 Task: Add a timeline in the project AgileBolt for the epic 'User Acceptance Testing (UAT) Implementation' from 2024/02/23 to 2024/07/01. Add a timeline in the project AgileBolt for the epic 'Data Science Process Improvement' from 2023/03/08 to 2025/08/04. Add a timeline in the project AgileBolt for the epic 'Data Visualization Process Improvement' from 2024/05/18 to 2024/11/13
Action: Mouse moved to (188, 259)
Screenshot: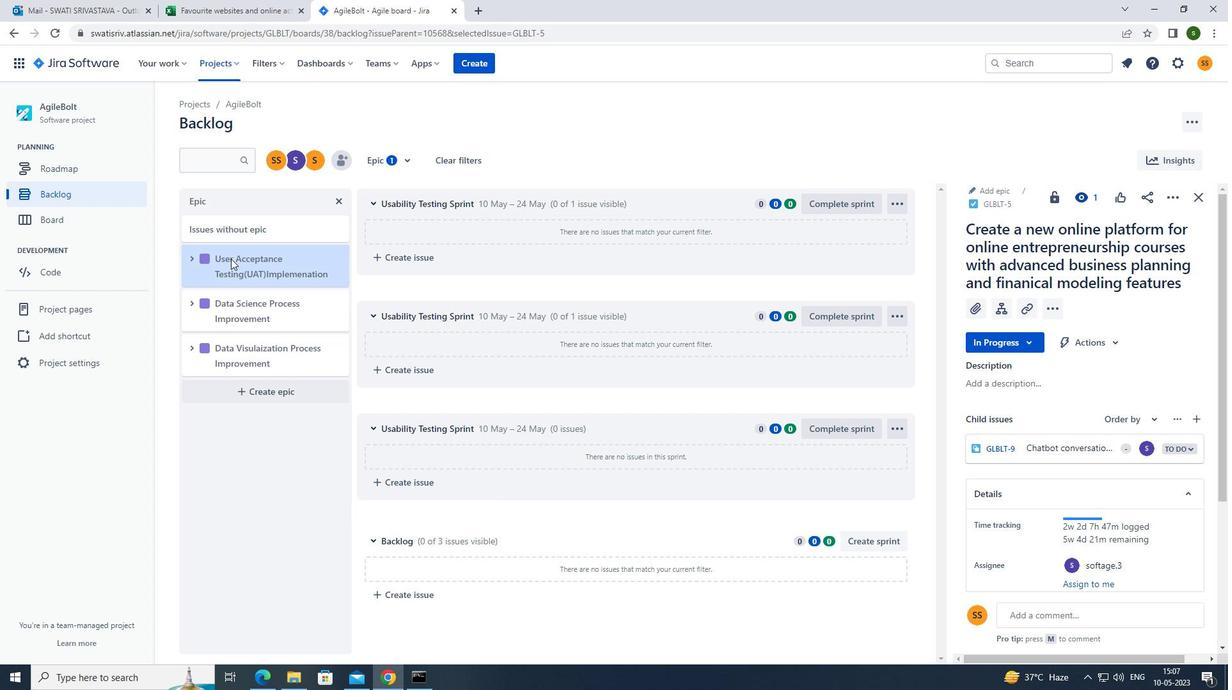 
Action: Mouse pressed left at (188, 259)
Screenshot: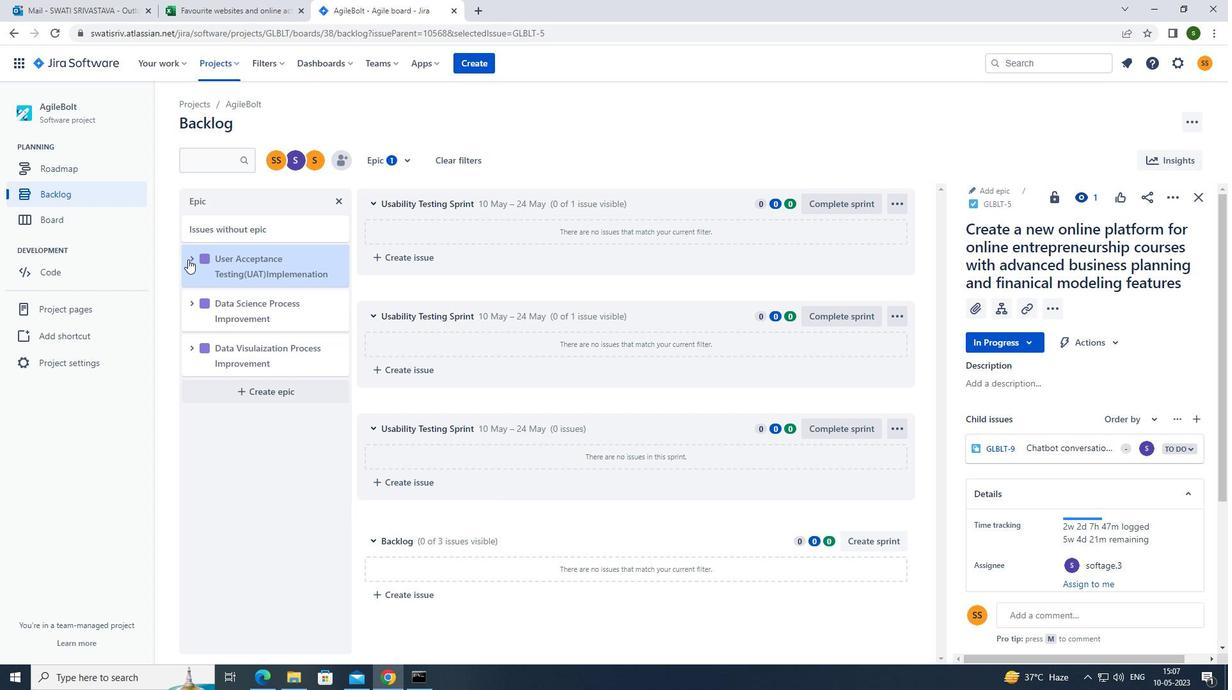 
Action: Mouse moved to (267, 379)
Screenshot: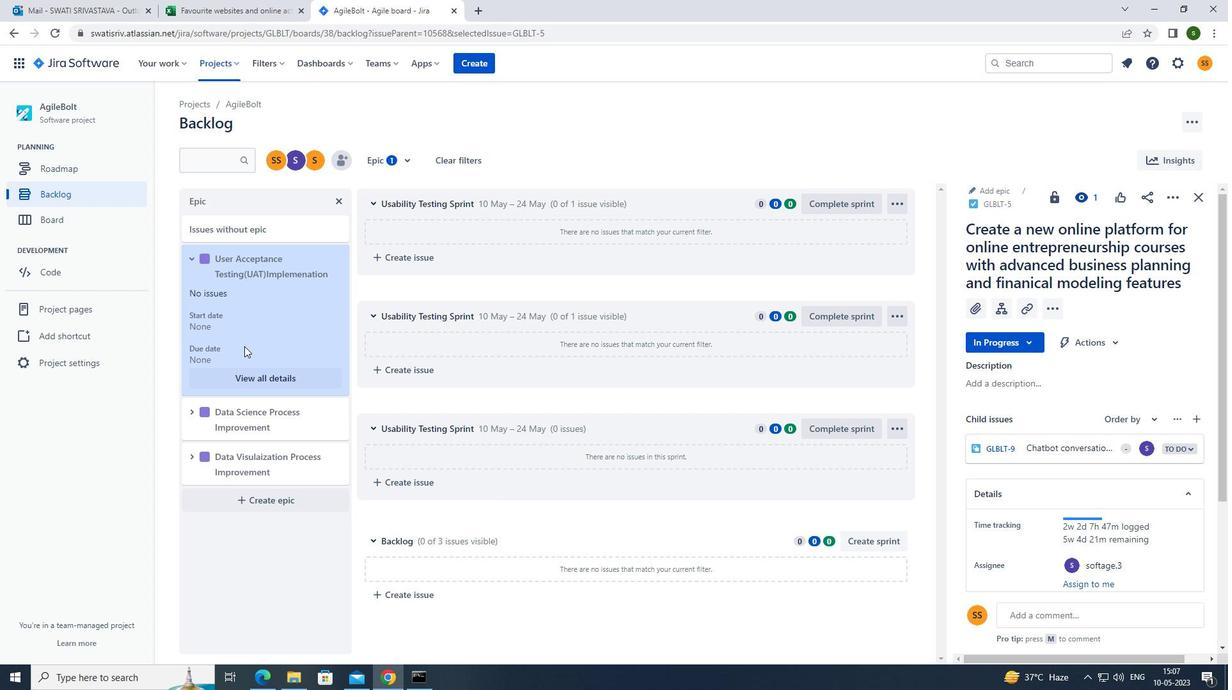 
Action: Mouse pressed left at (267, 379)
Screenshot: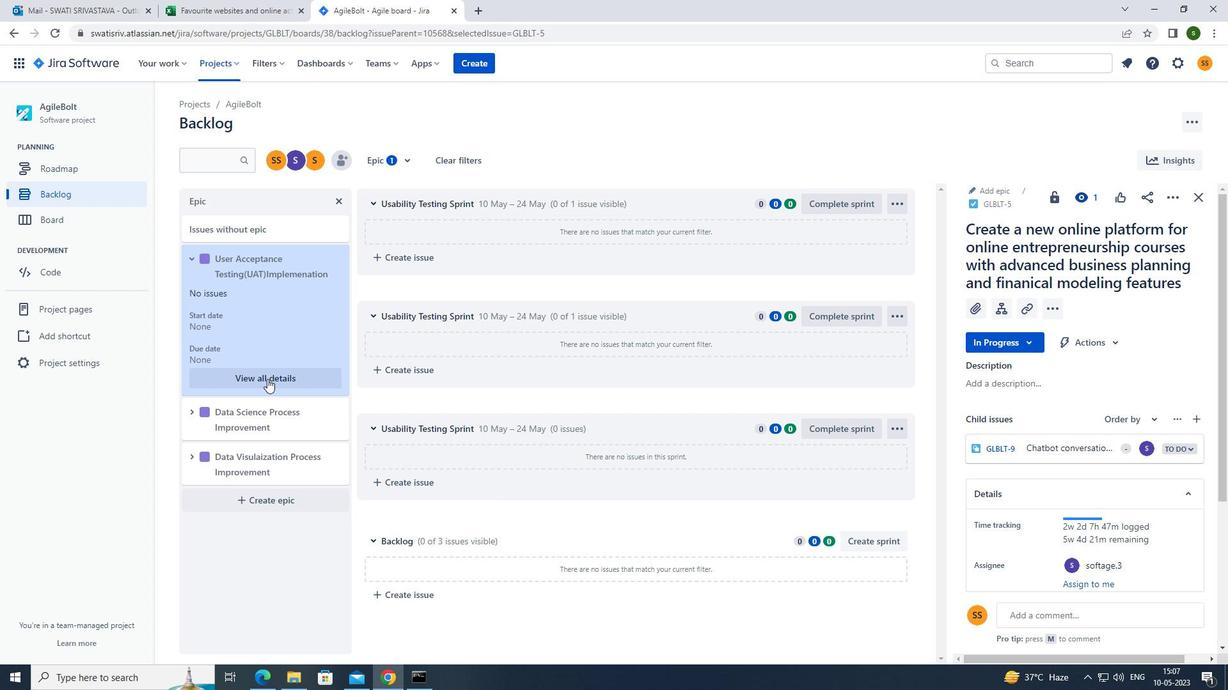 
Action: Mouse moved to (1088, 484)
Screenshot: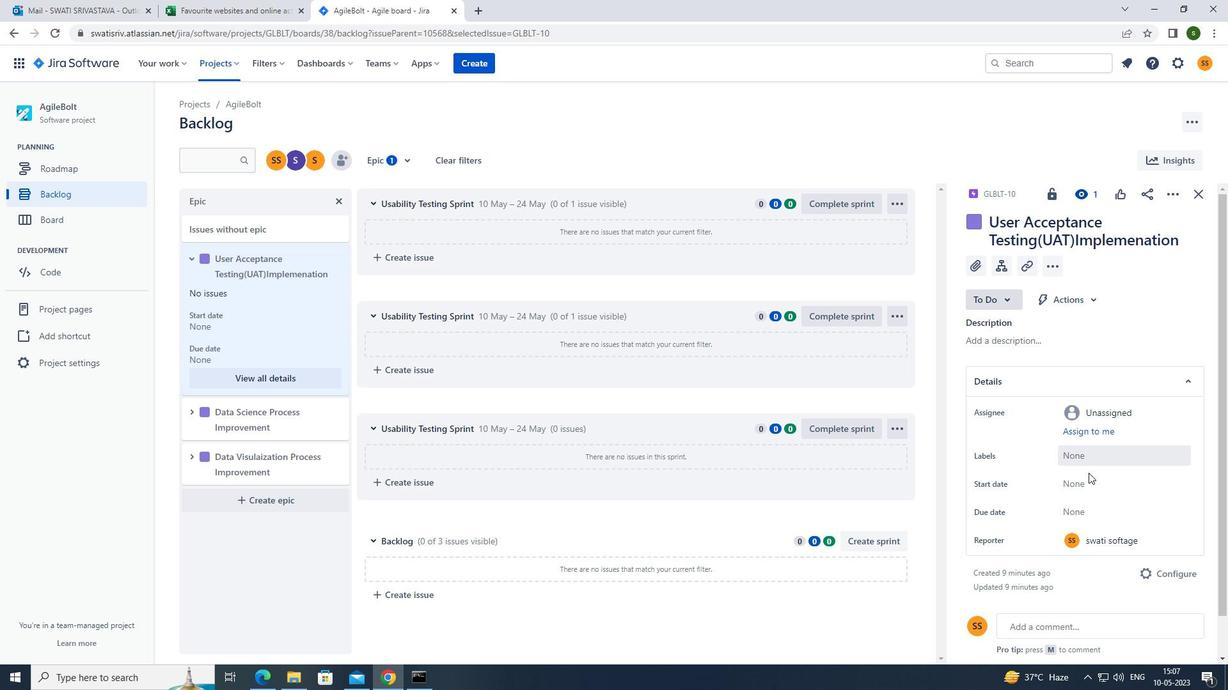 
Action: Mouse pressed left at (1088, 484)
Screenshot: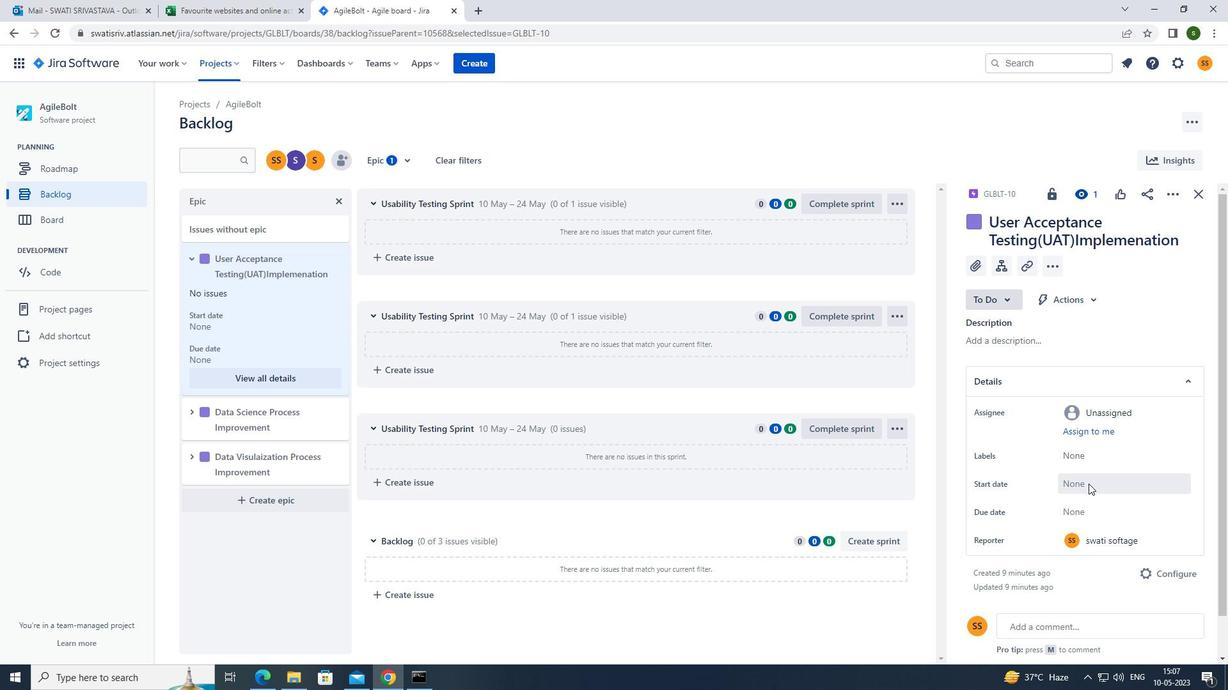 
Action: Mouse moved to (1205, 296)
Screenshot: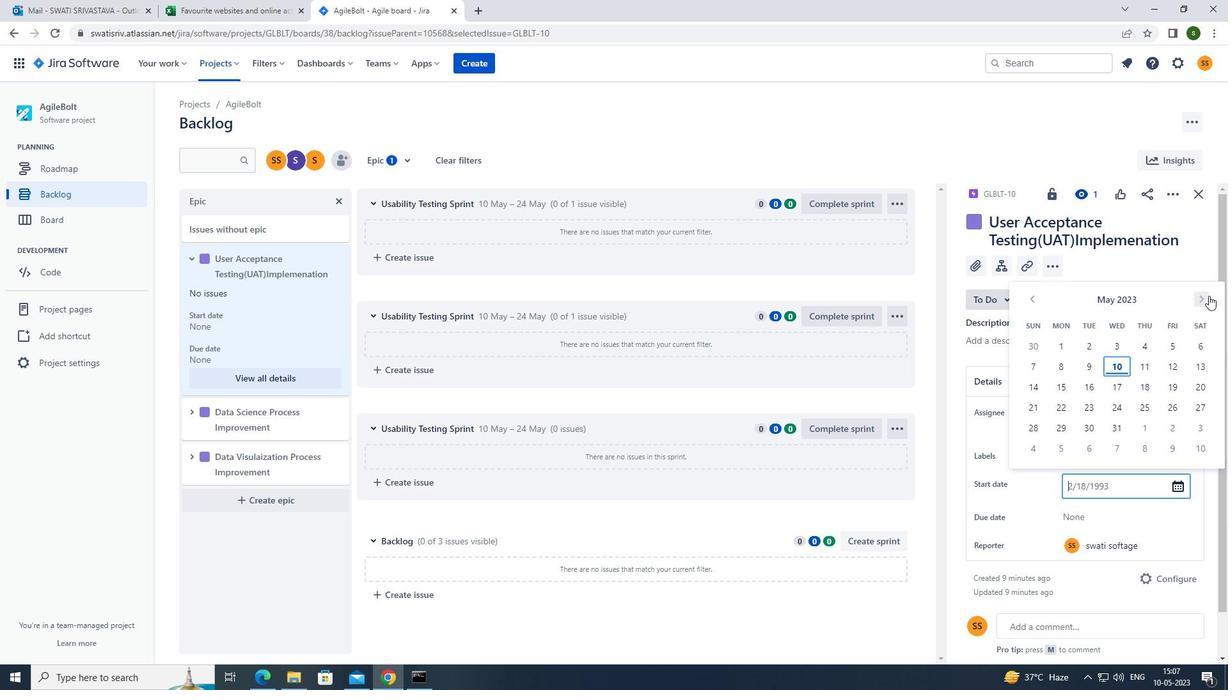 
Action: Mouse pressed left at (1205, 296)
Screenshot: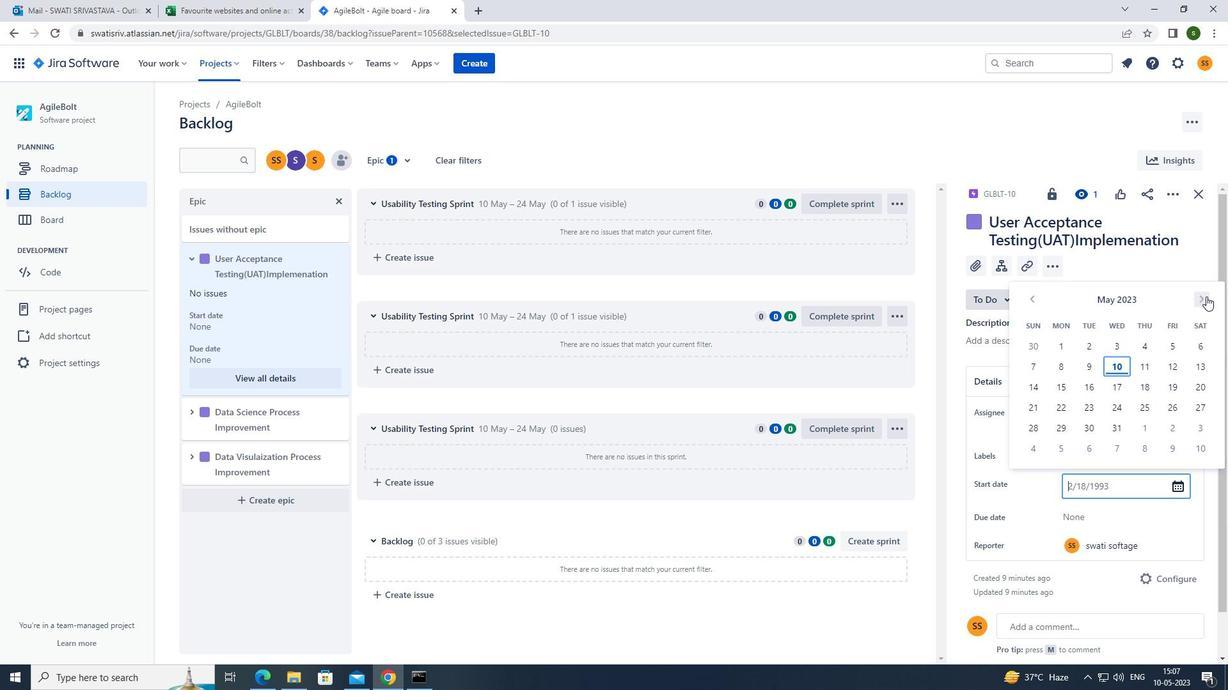 
Action: Mouse pressed left at (1205, 296)
Screenshot: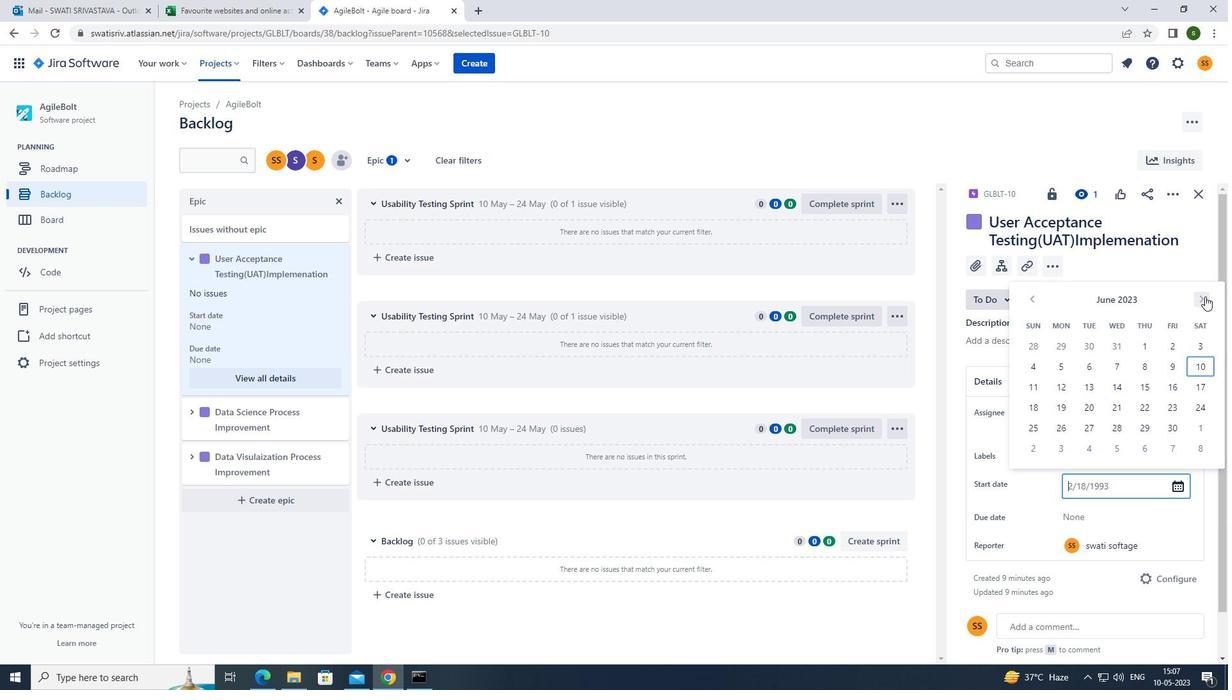 
Action: Mouse pressed left at (1205, 296)
Screenshot: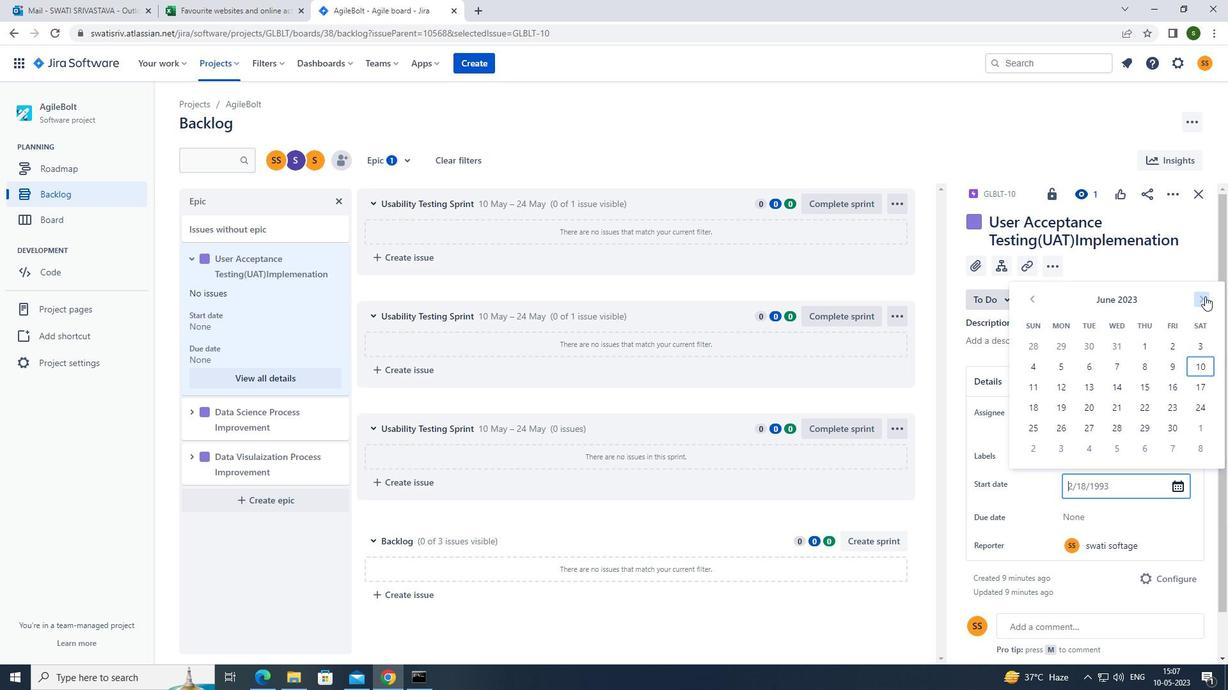 
Action: Mouse pressed left at (1205, 296)
Screenshot: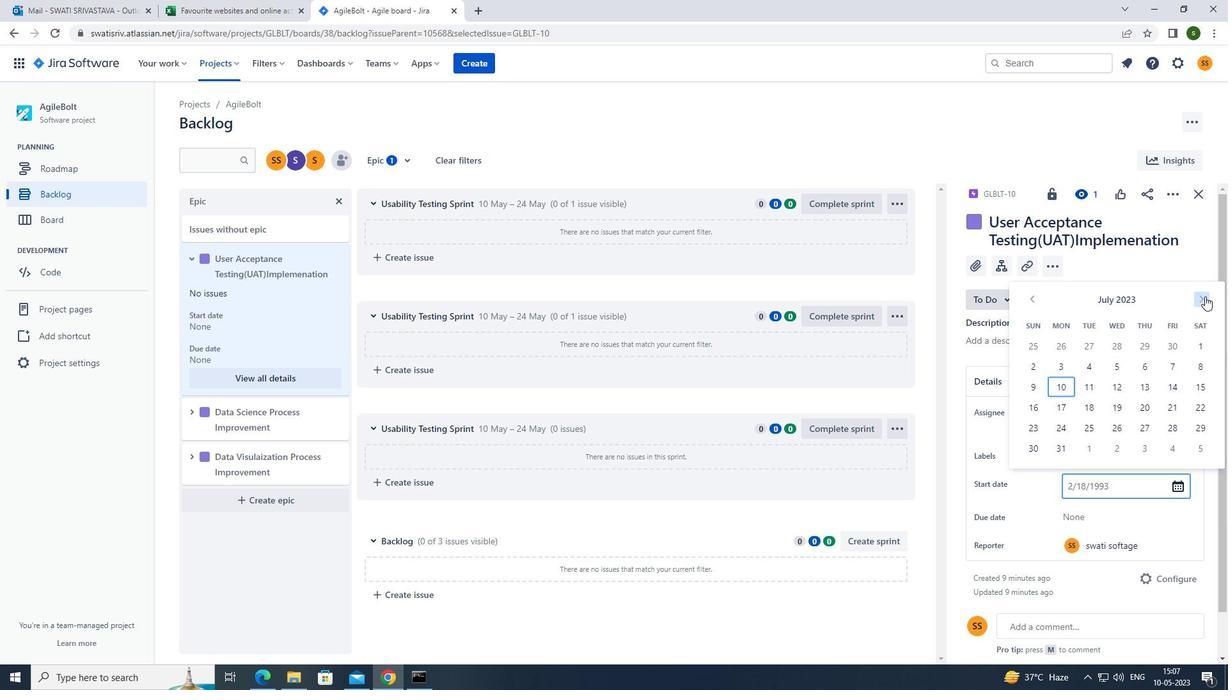 
Action: Mouse pressed left at (1205, 296)
Screenshot: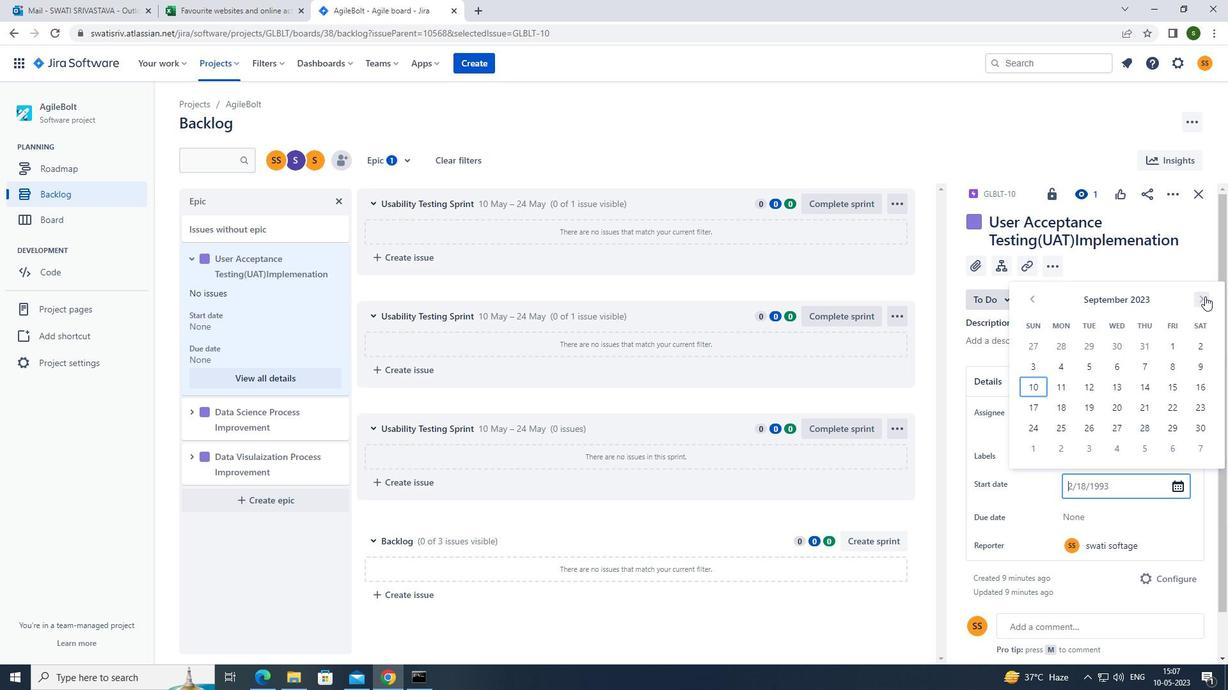 
Action: Mouse pressed left at (1205, 296)
Screenshot: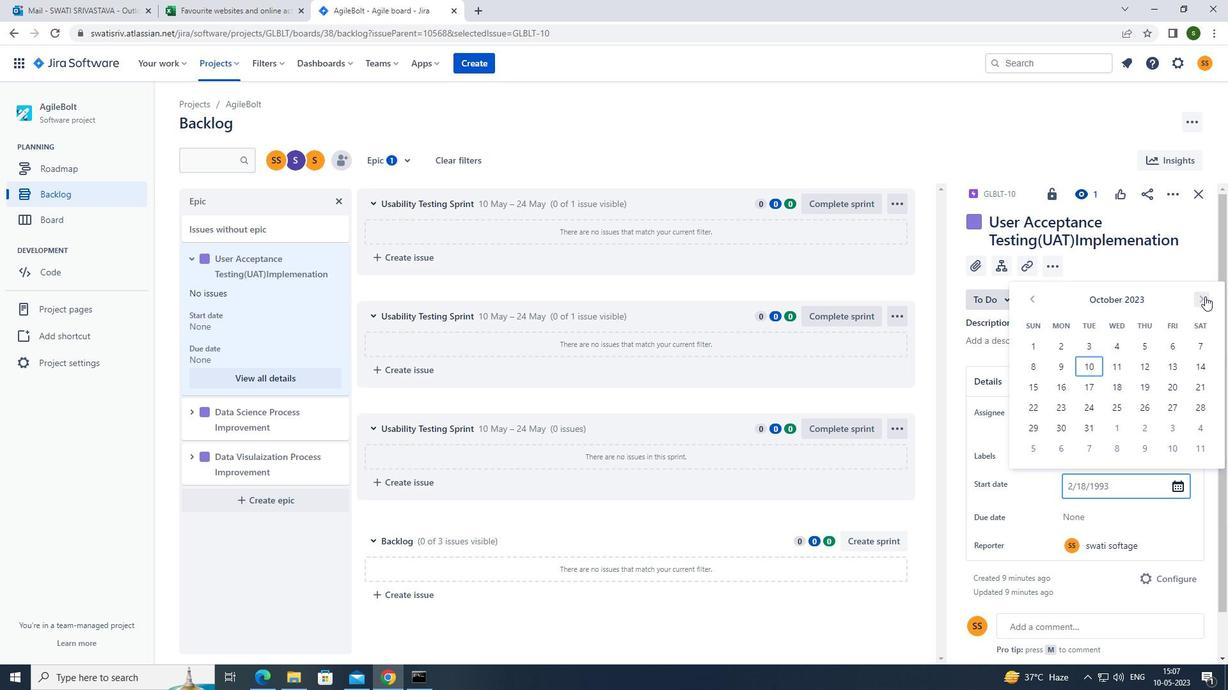 
Action: Mouse pressed left at (1205, 296)
Screenshot: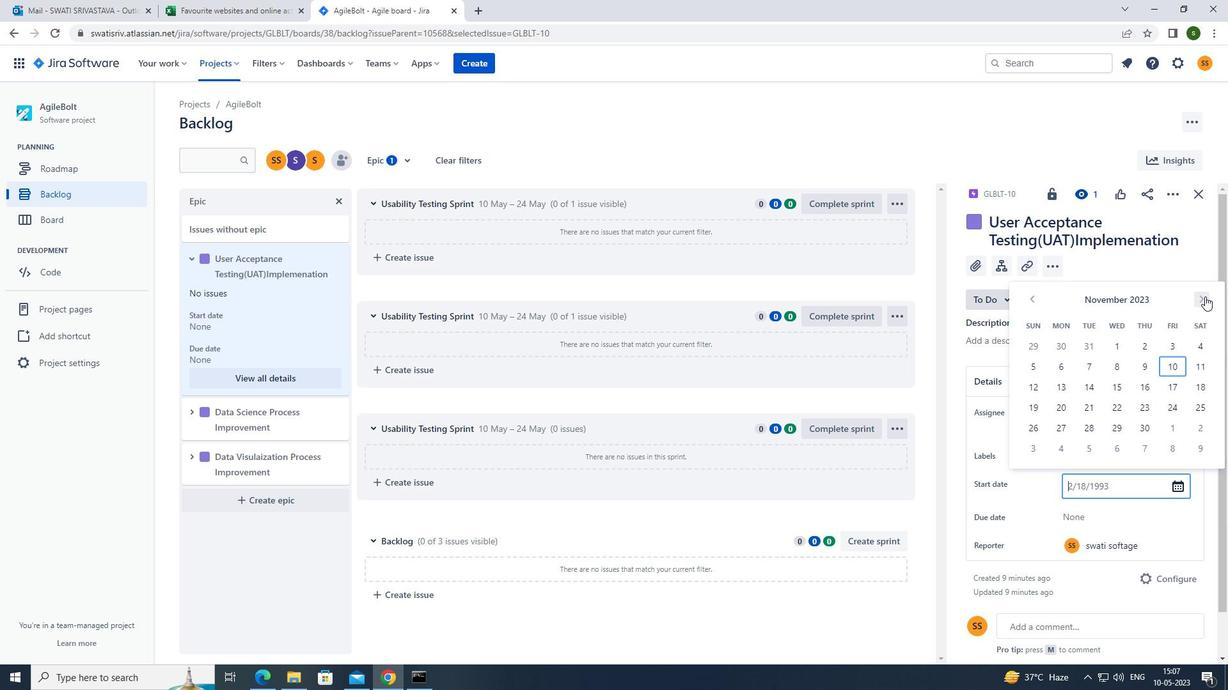 
Action: Mouse pressed left at (1205, 296)
Screenshot: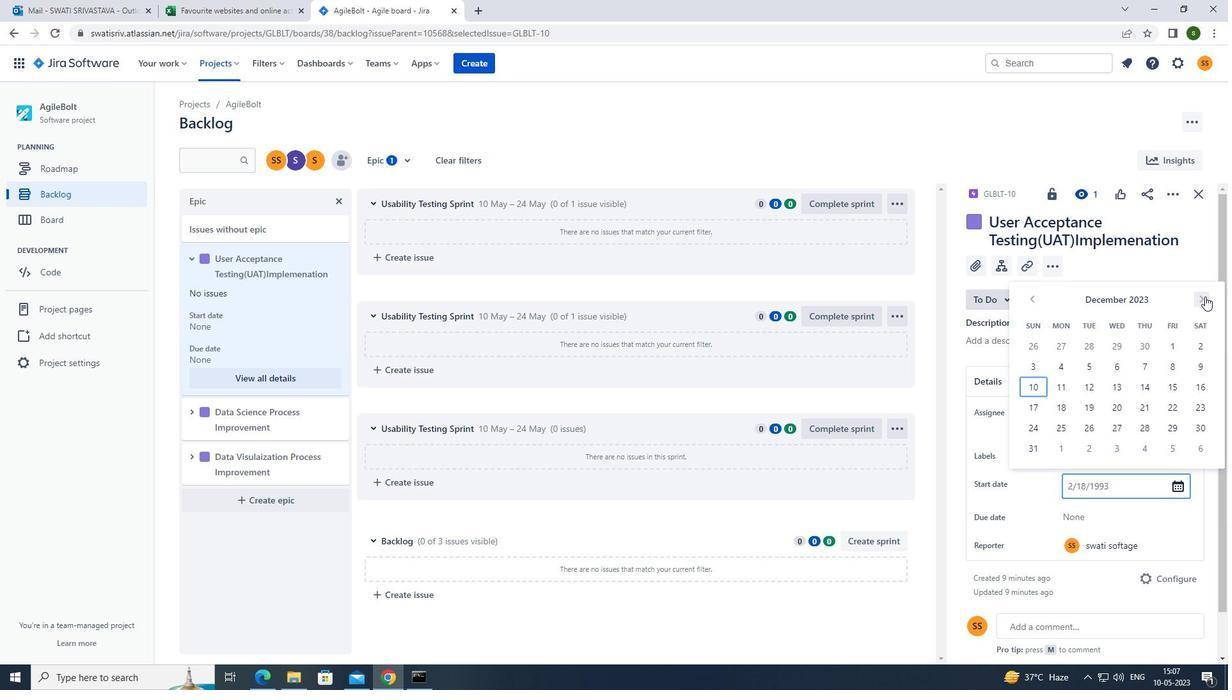
Action: Mouse pressed left at (1205, 296)
Screenshot: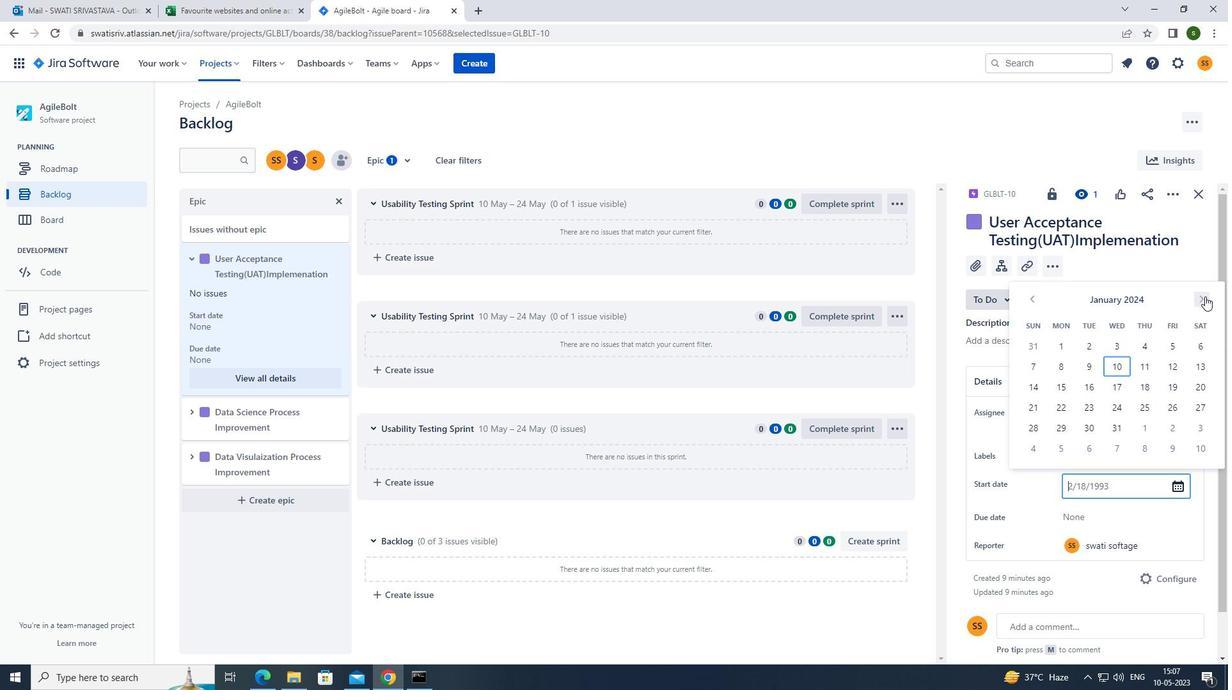 
Action: Mouse moved to (1171, 406)
Screenshot: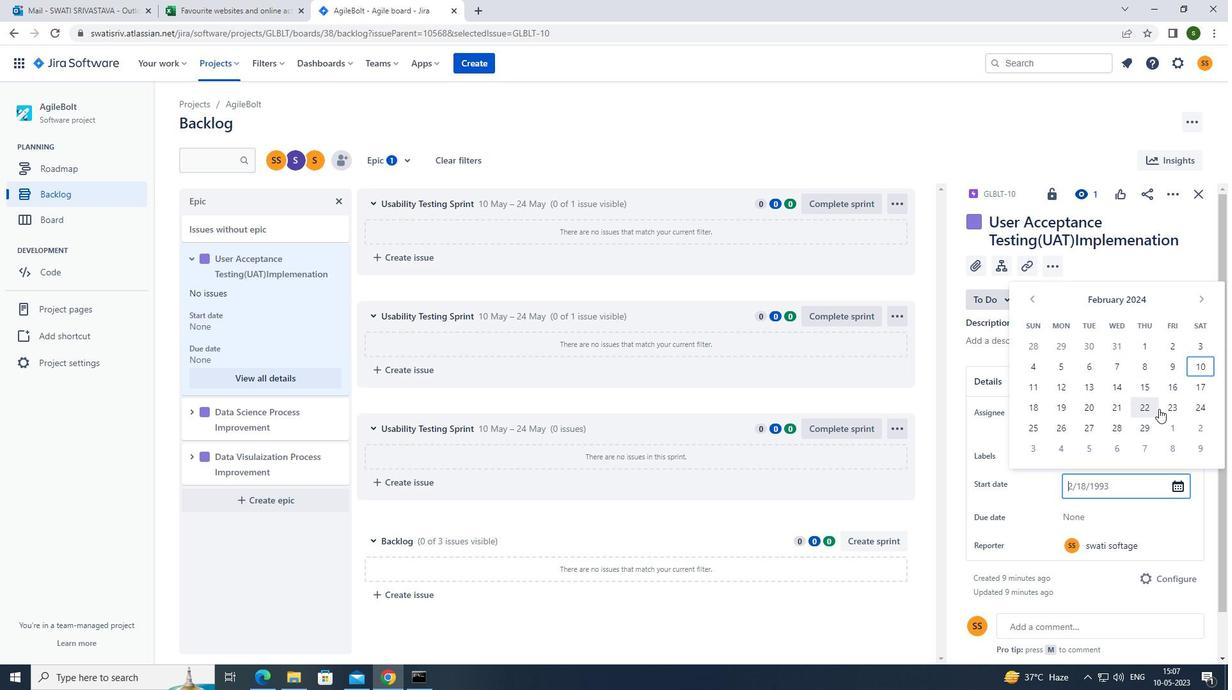 
Action: Mouse pressed left at (1171, 406)
Screenshot: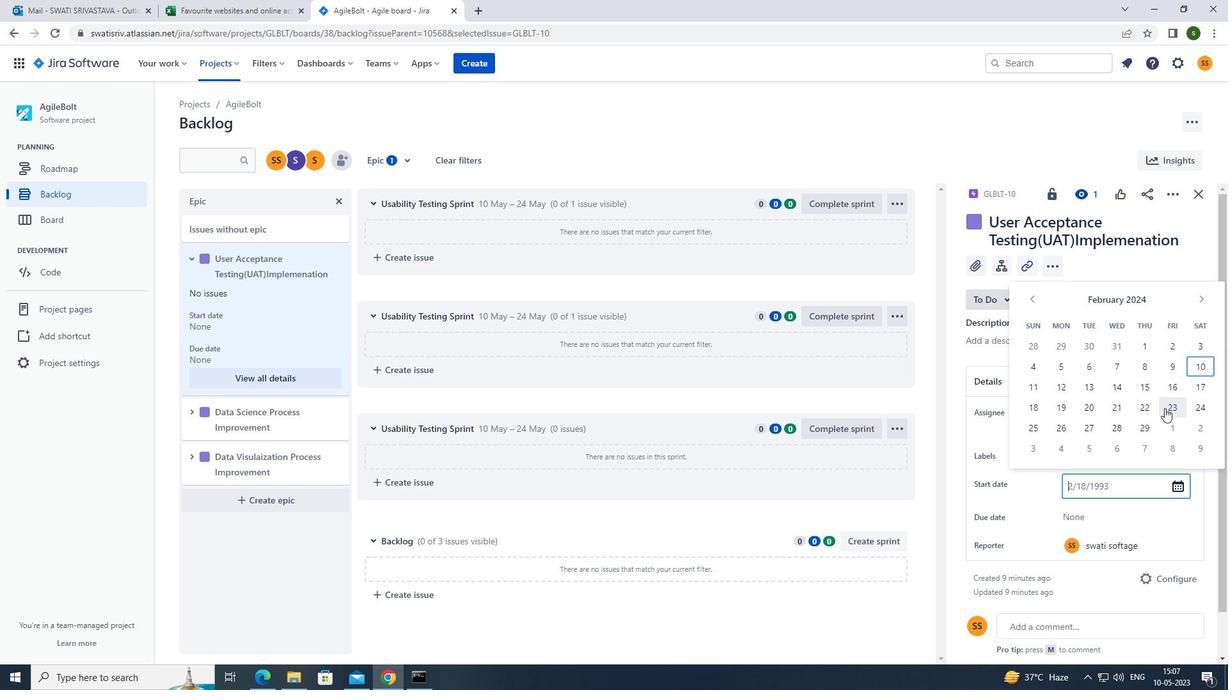 
Action: Mouse moved to (1077, 518)
Screenshot: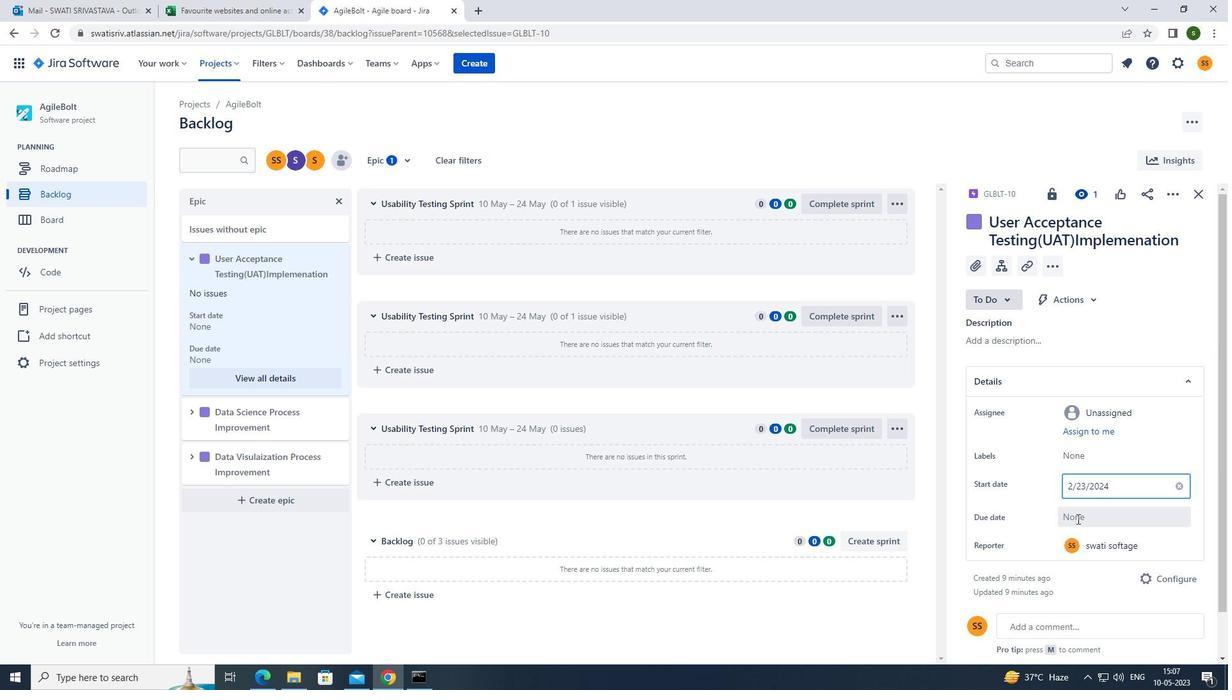 
Action: Mouse pressed left at (1077, 518)
Screenshot: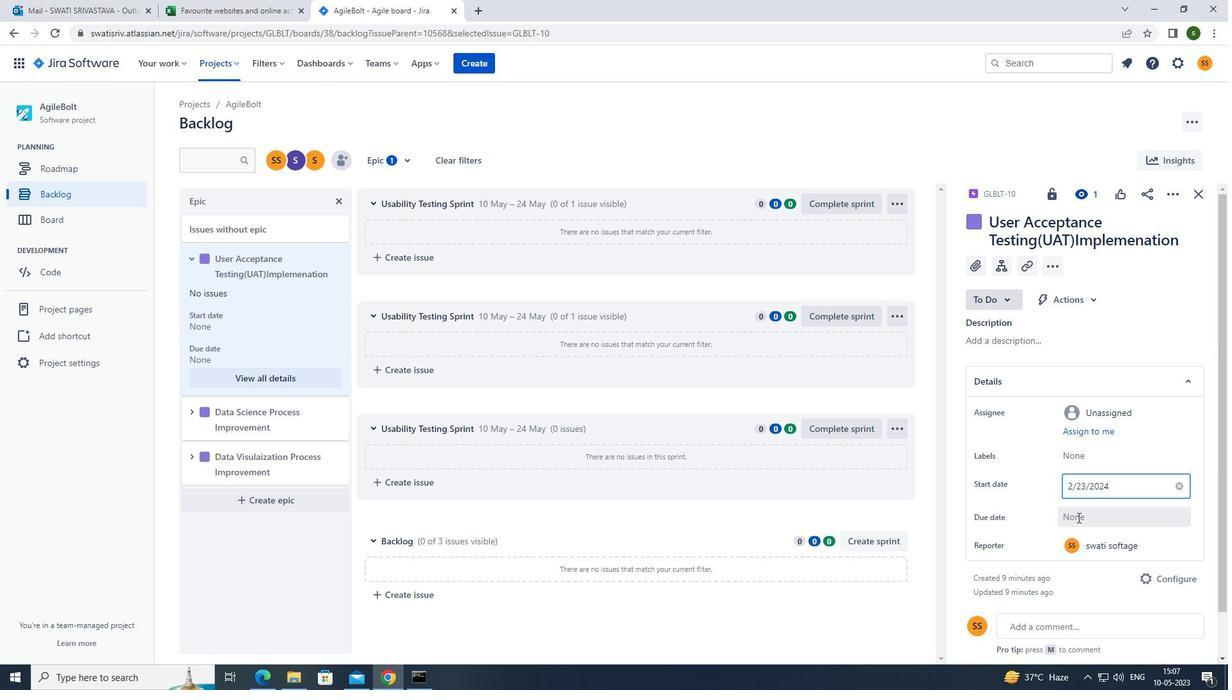 
Action: Mouse moved to (1202, 332)
Screenshot: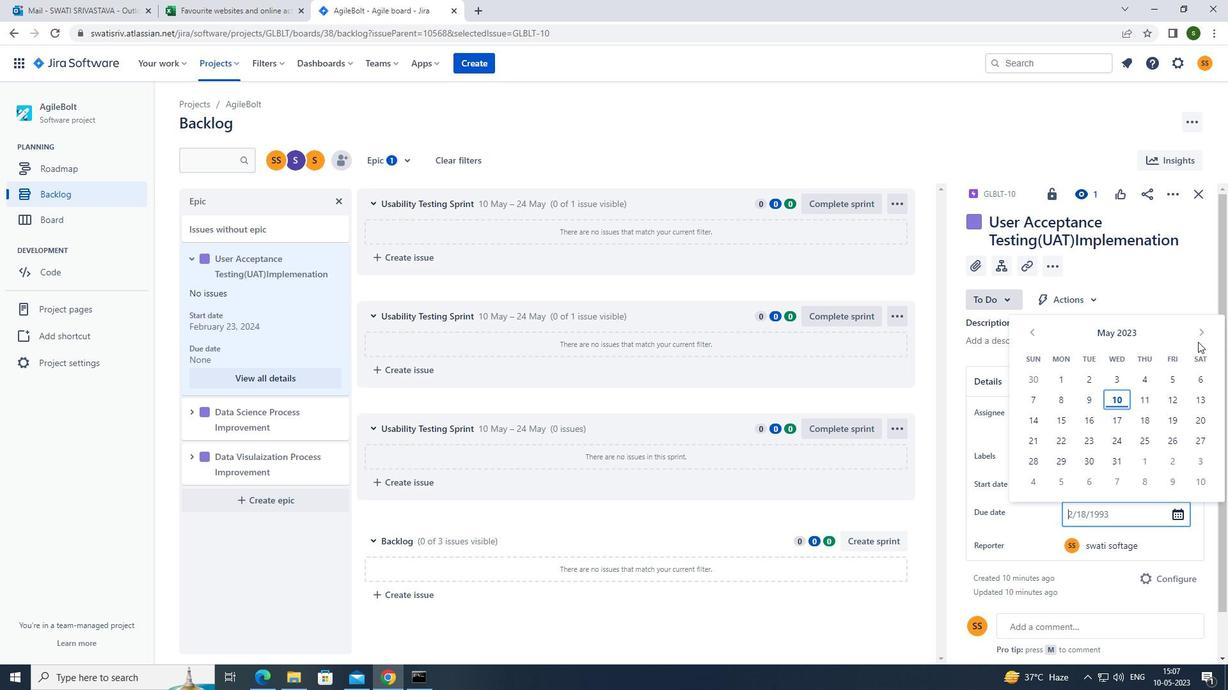 
Action: Mouse pressed left at (1202, 332)
Screenshot: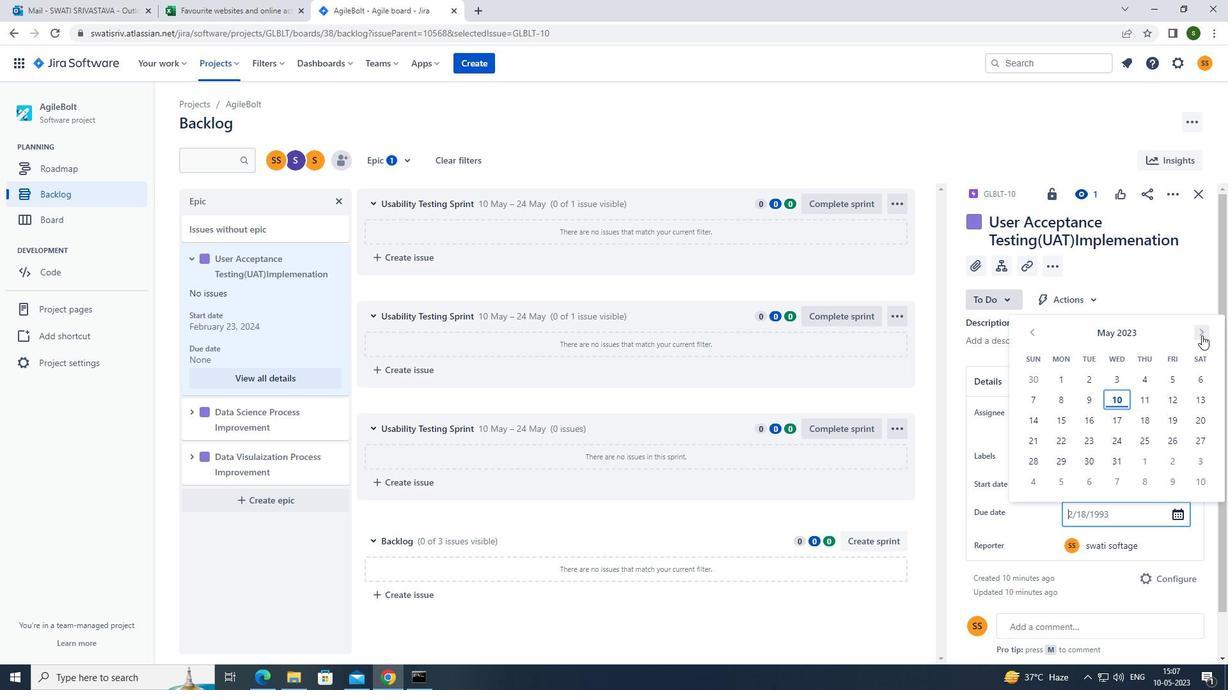 
Action: Mouse pressed left at (1202, 332)
Screenshot: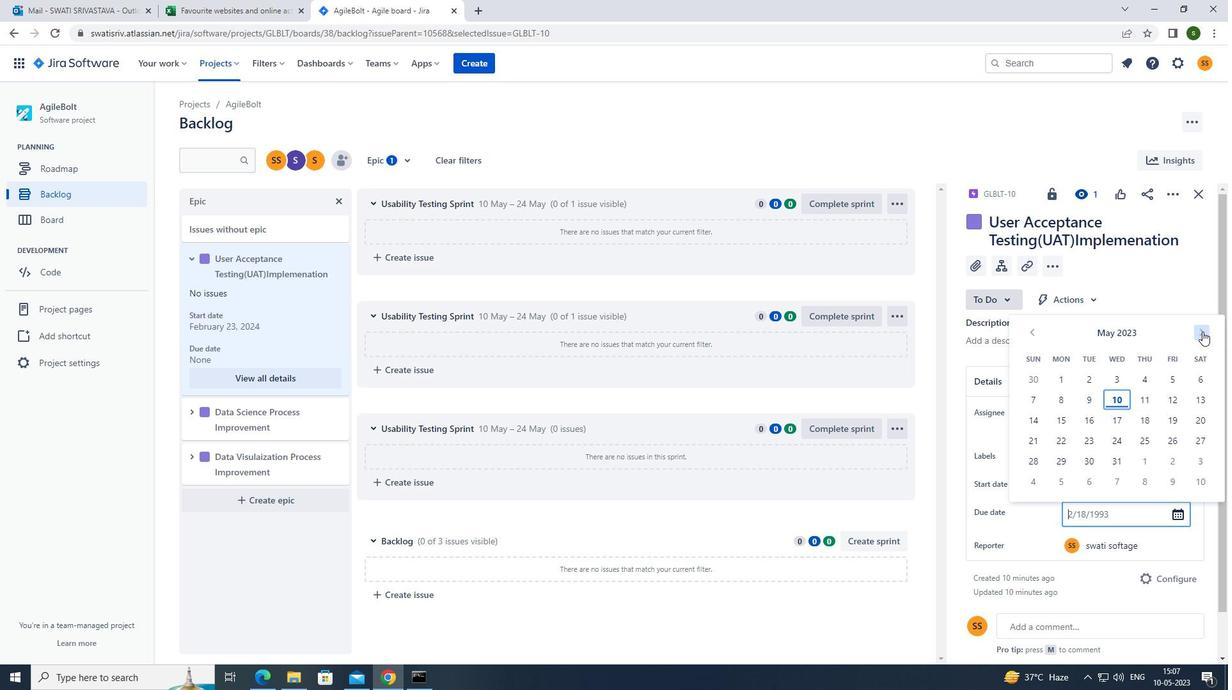 
Action: Mouse pressed left at (1202, 332)
Screenshot: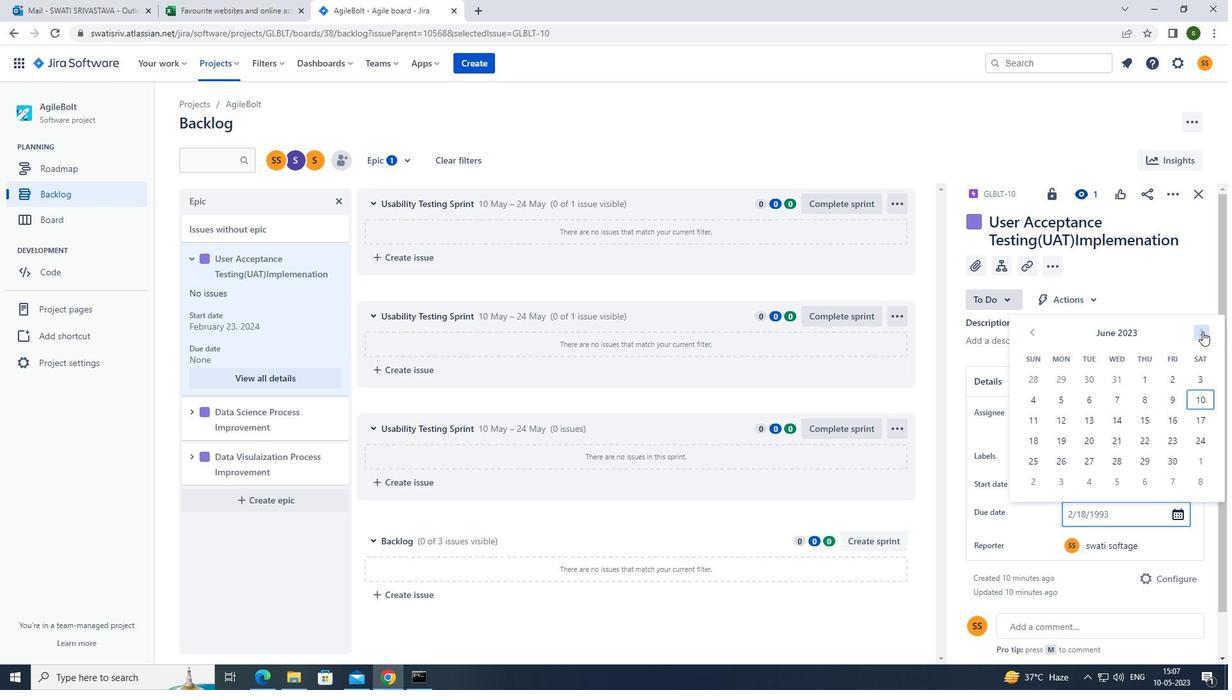 
Action: Mouse pressed left at (1202, 332)
Screenshot: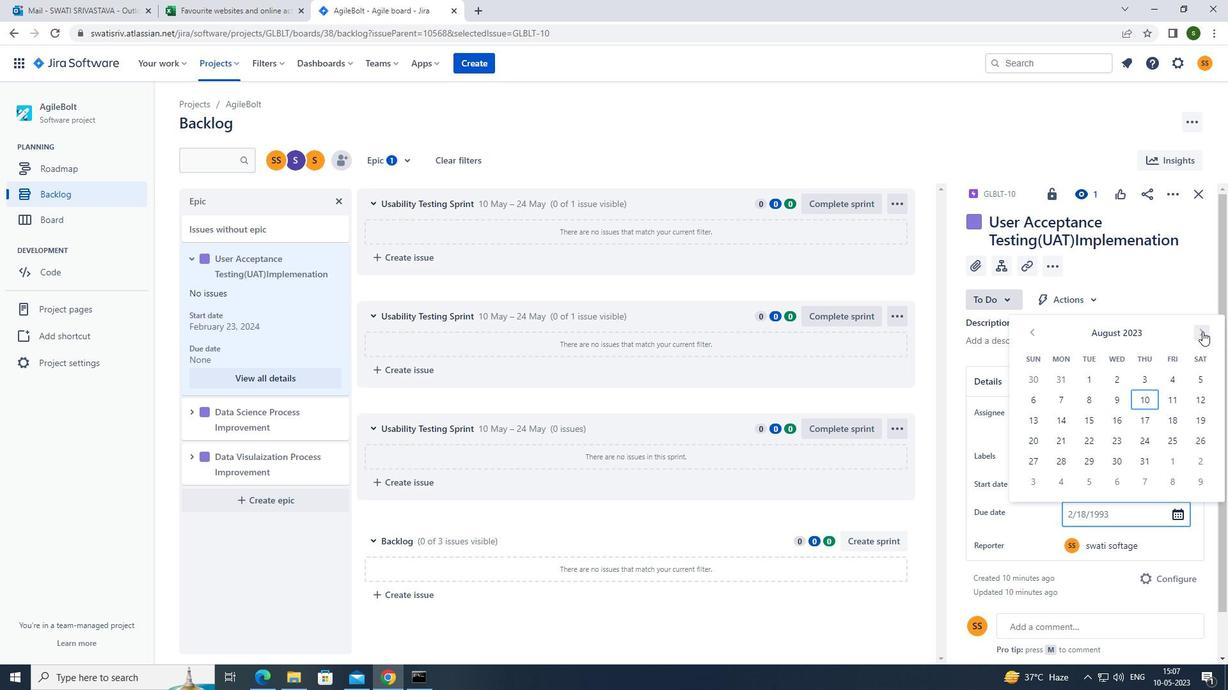 
Action: Mouse pressed left at (1202, 332)
Screenshot: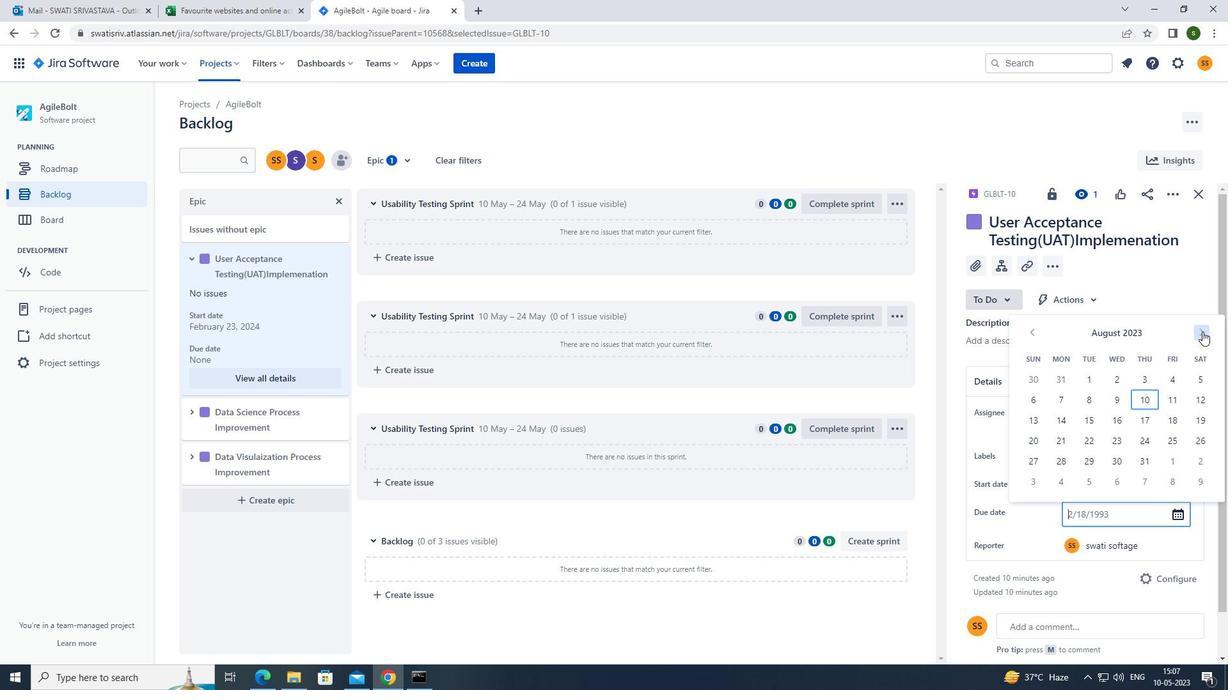 
Action: Mouse pressed left at (1202, 332)
Screenshot: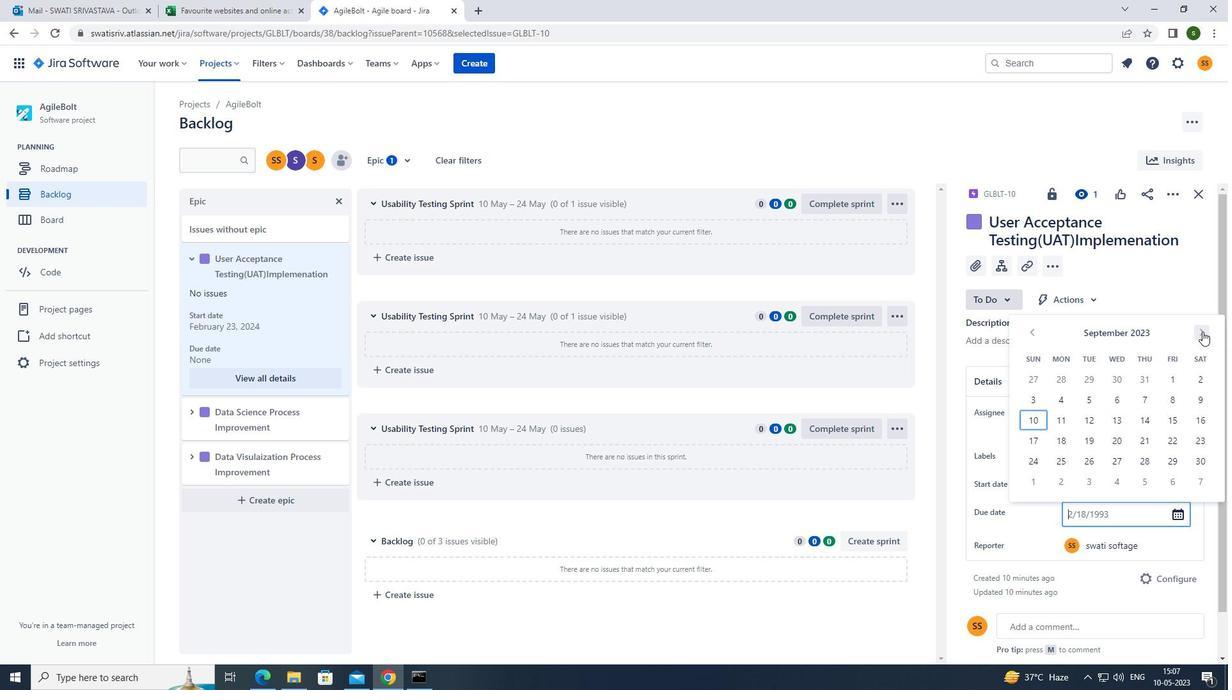 
Action: Mouse pressed left at (1202, 332)
Screenshot: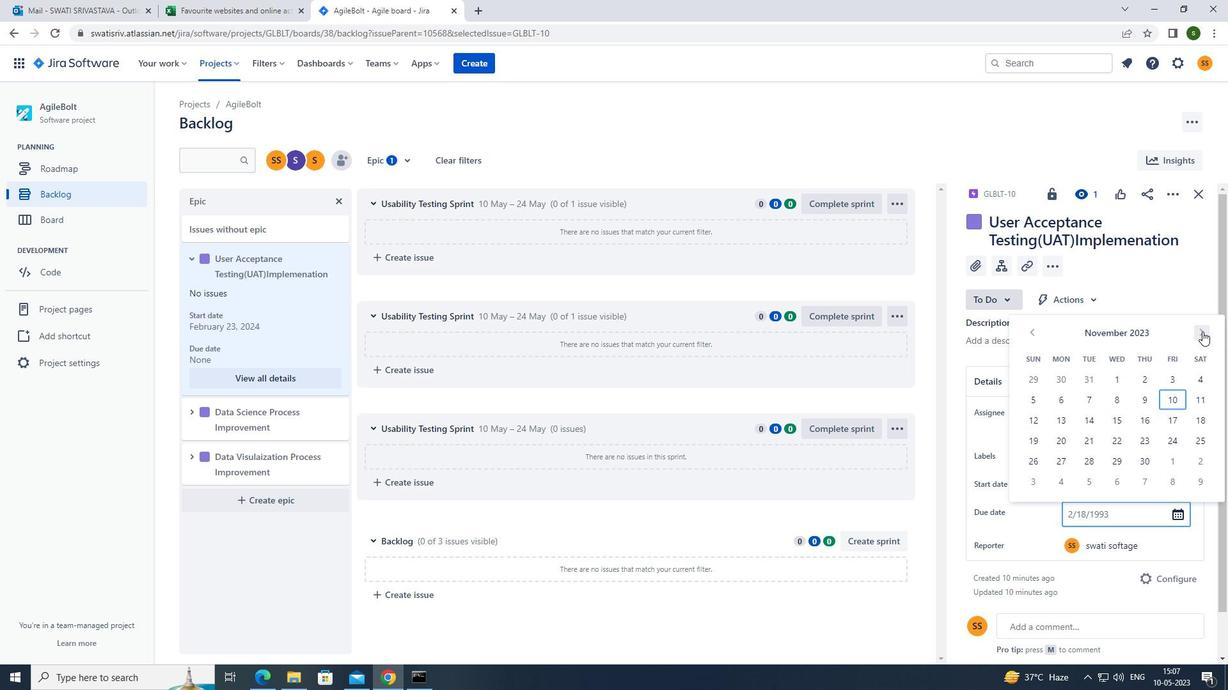 
Action: Mouse pressed left at (1202, 332)
Screenshot: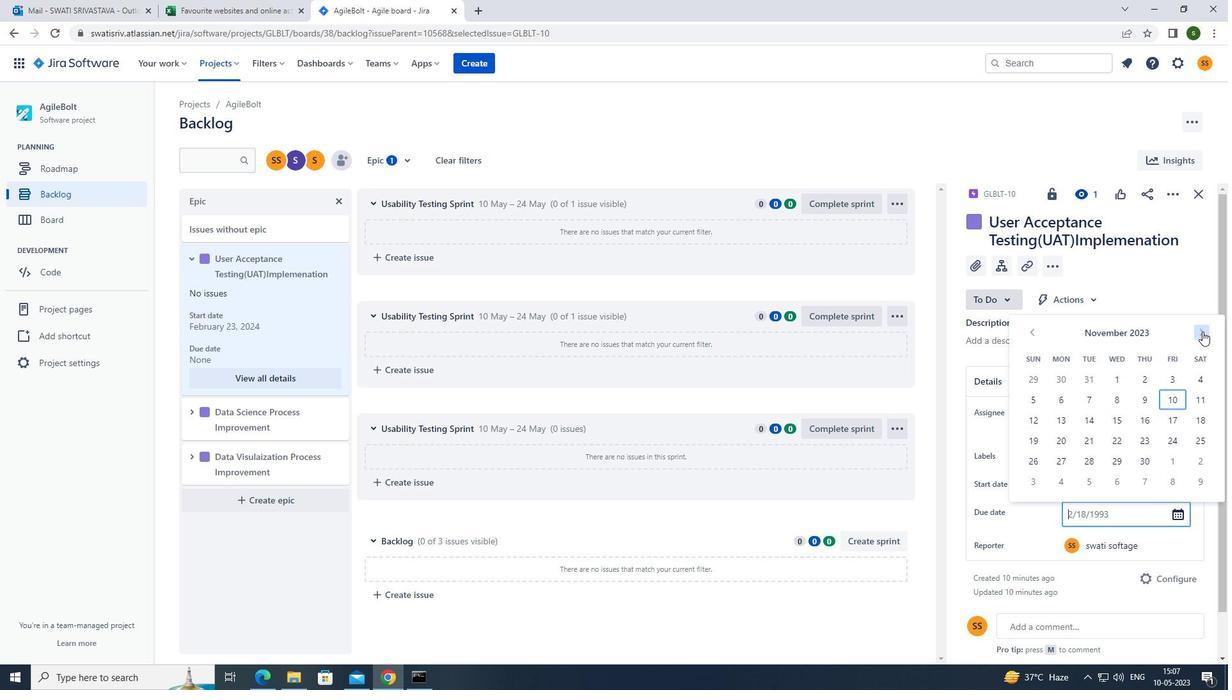 
Action: Mouse pressed left at (1202, 332)
Screenshot: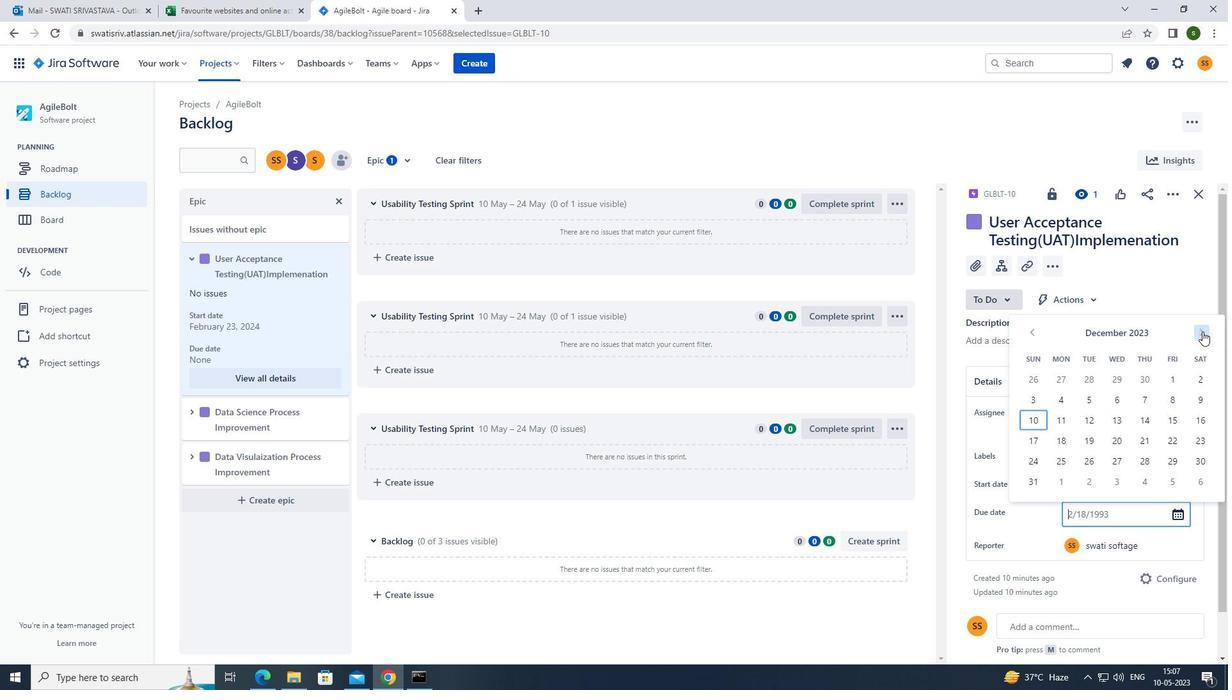 
Action: Mouse pressed left at (1202, 332)
Screenshot: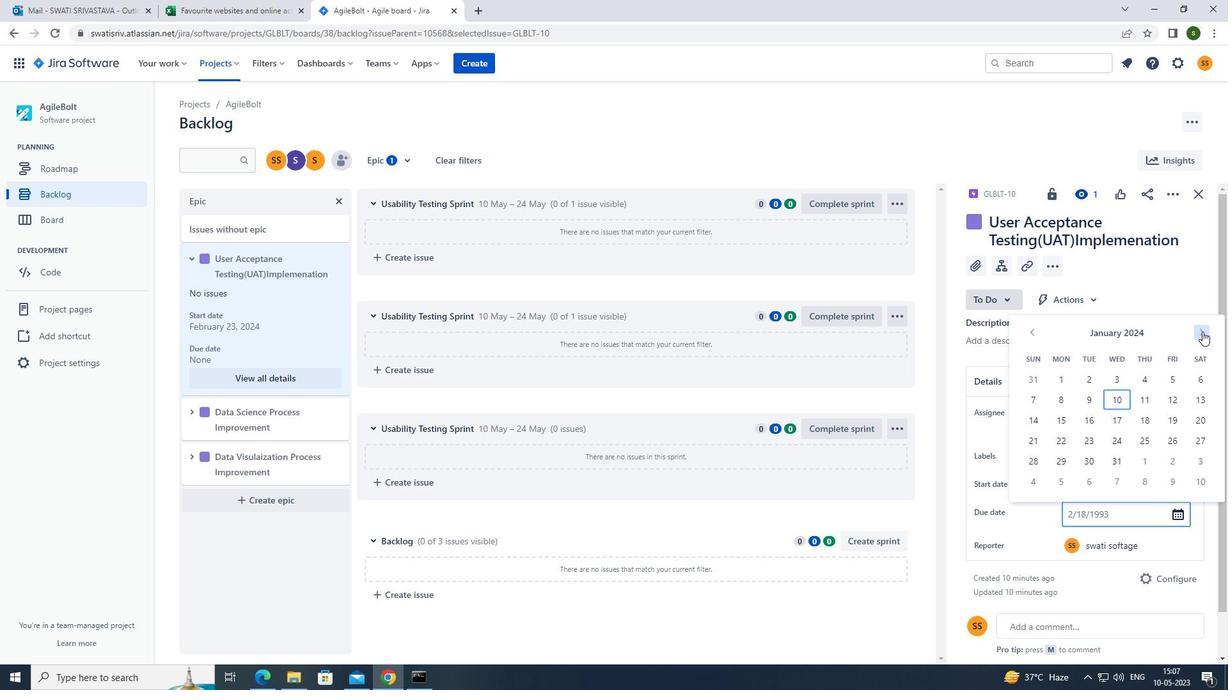 
Action: Mouse pressed left at (1202, 332)
Screenshot: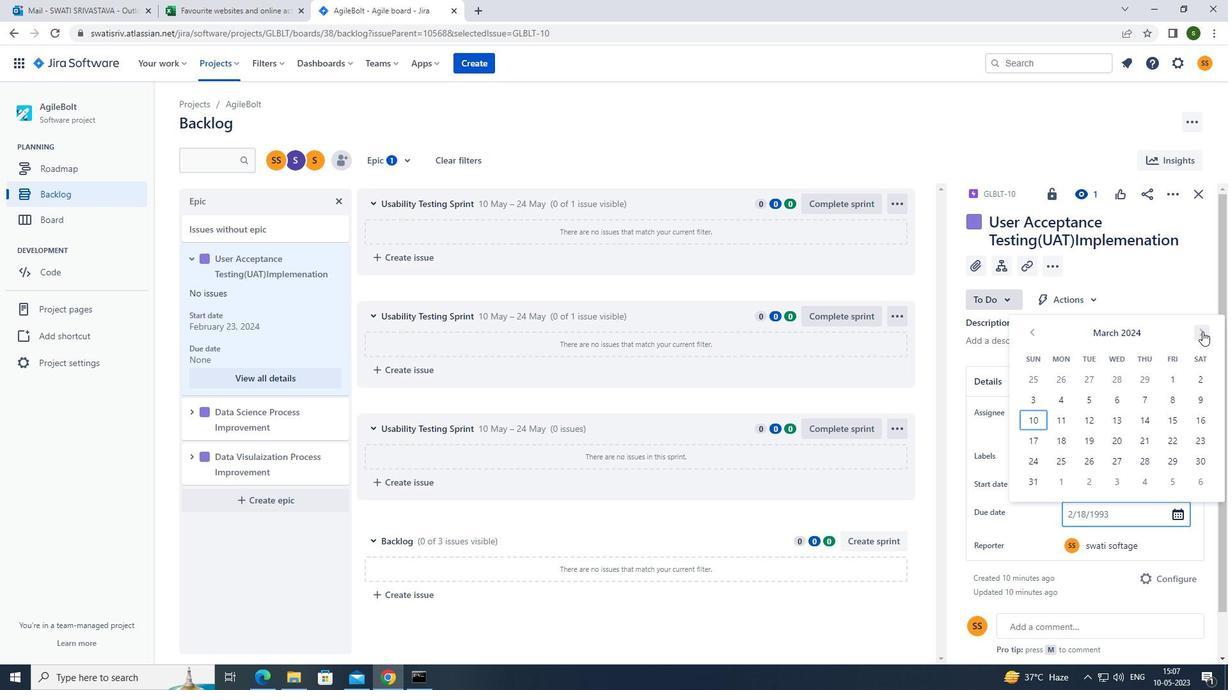 
Action: Mouse pressed left at (1202, 332)
Screenshot: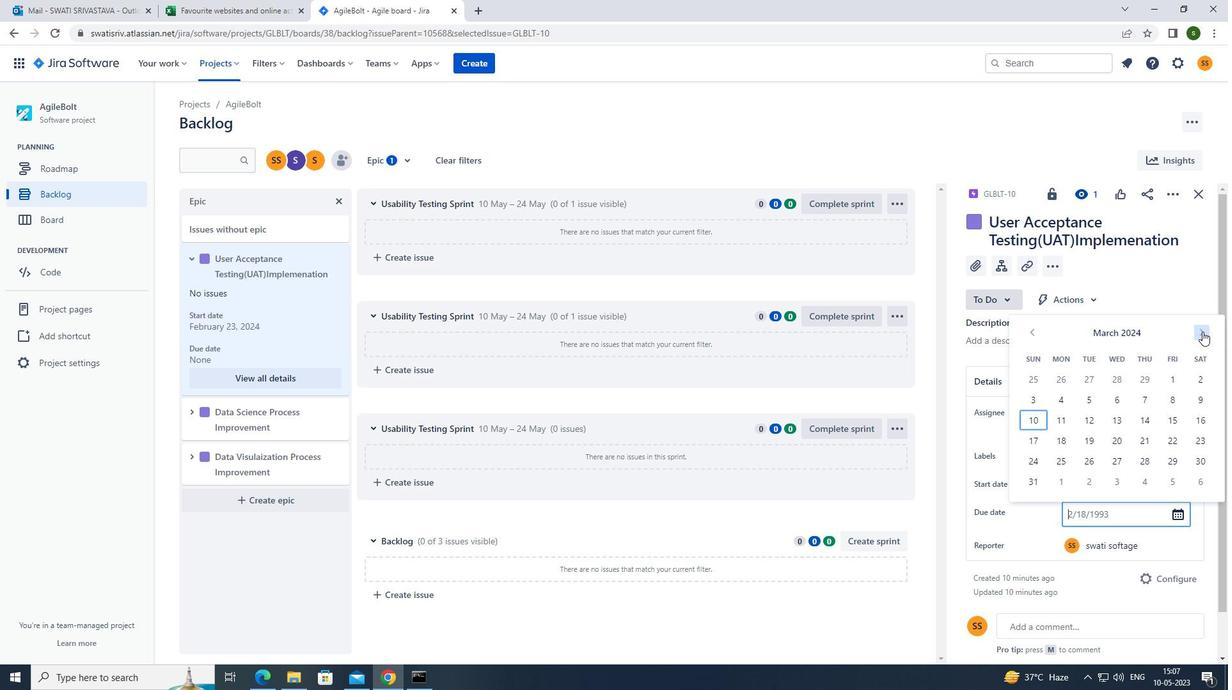 
Action: Mouse pressed left at (1202, 332)
Screenshot: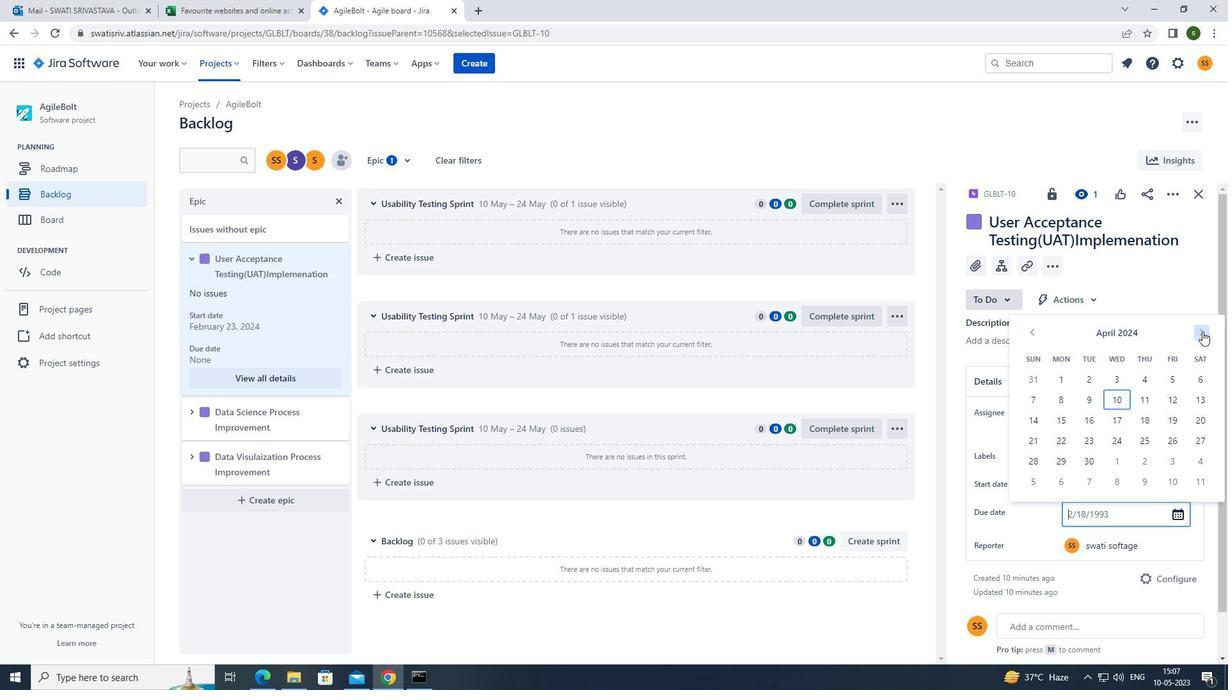 
Action: Mouse pressed left at (1202, 332)
Screenshot: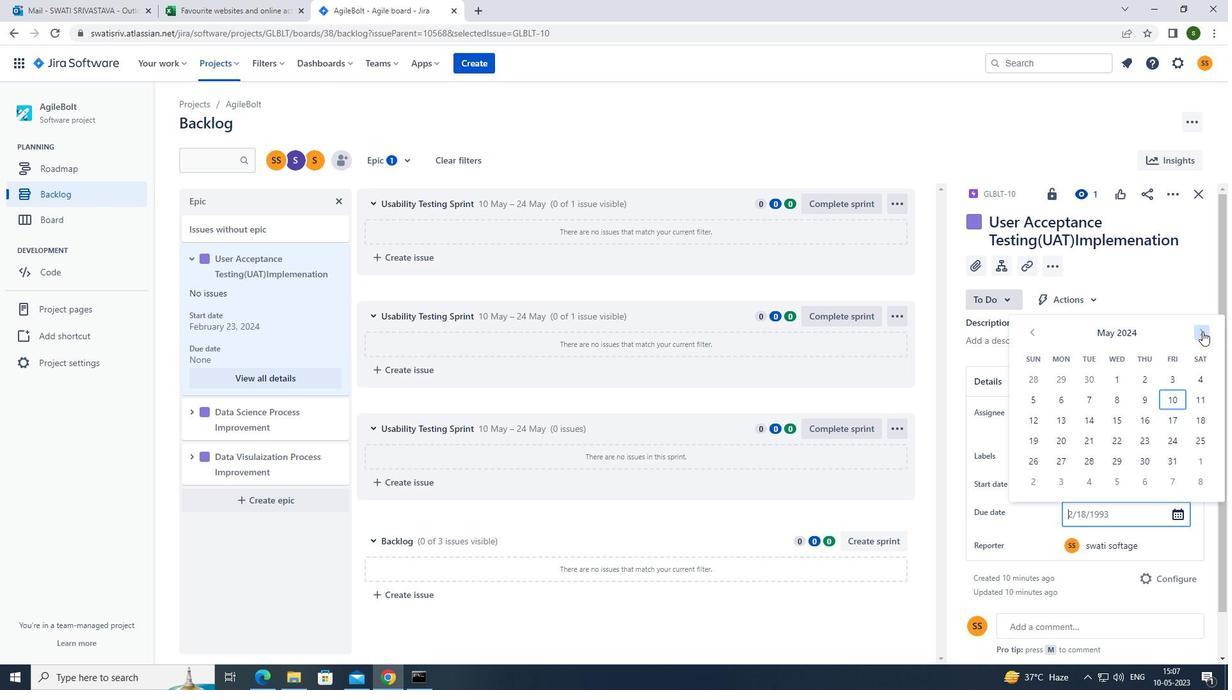 
Action: Mouse pressed left at (1202, 332)
Screenshot: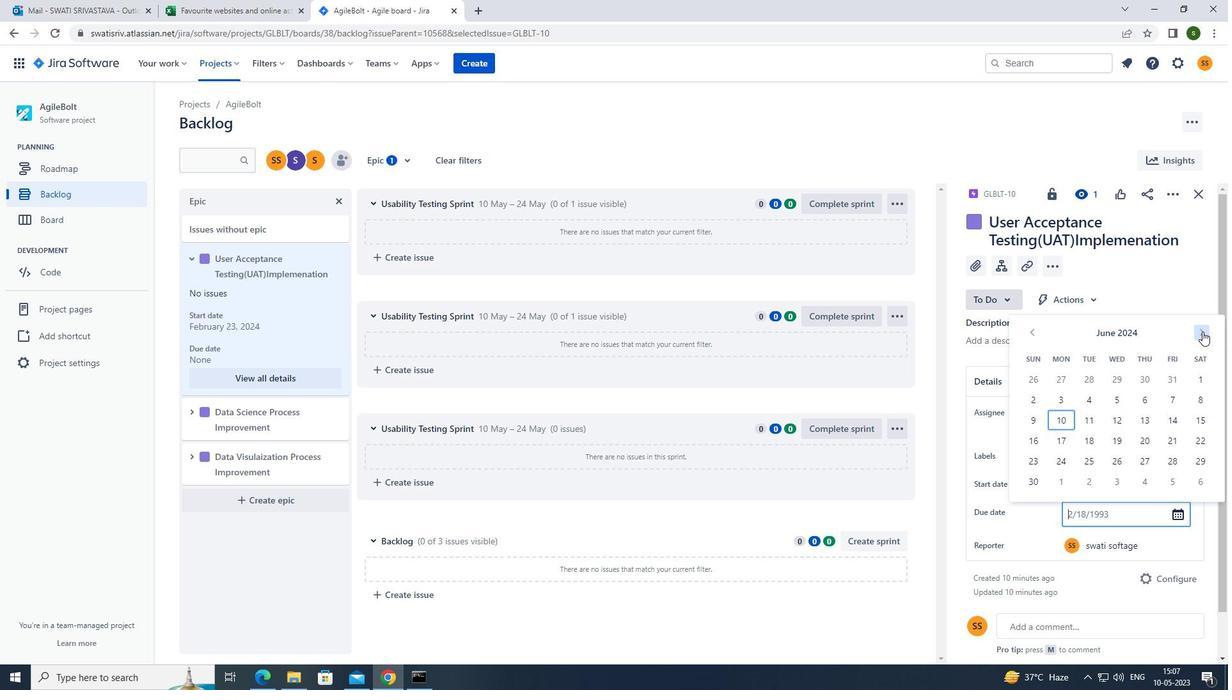 
Action: Mouse moved to (1040, 335)
Screenshot: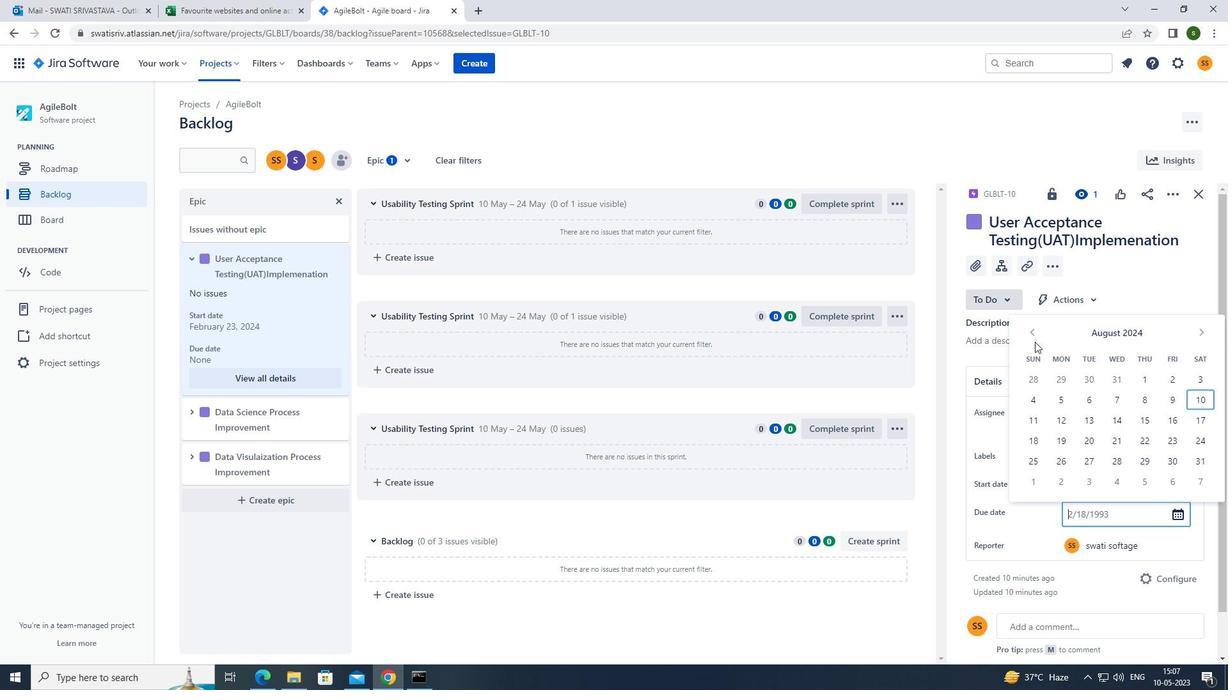 
Action: Mouse pressed left at (1040, 335)
Screenshot: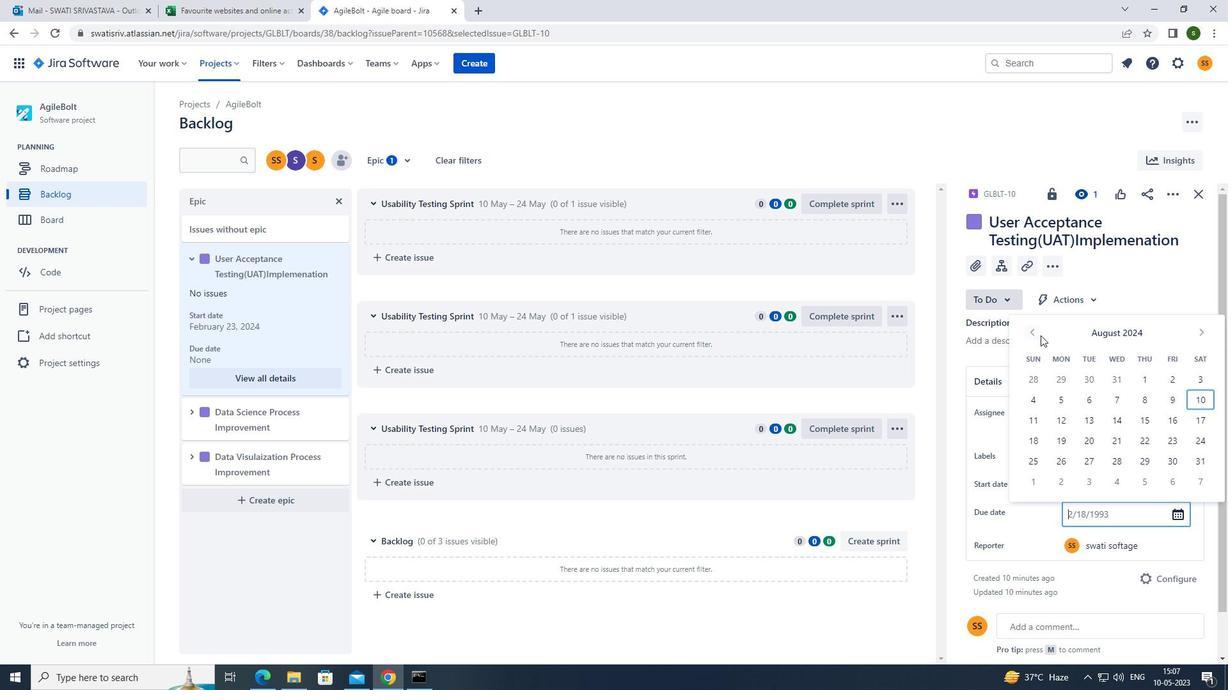 
Action: Mouse moved to (1035, 335)
Screenshot: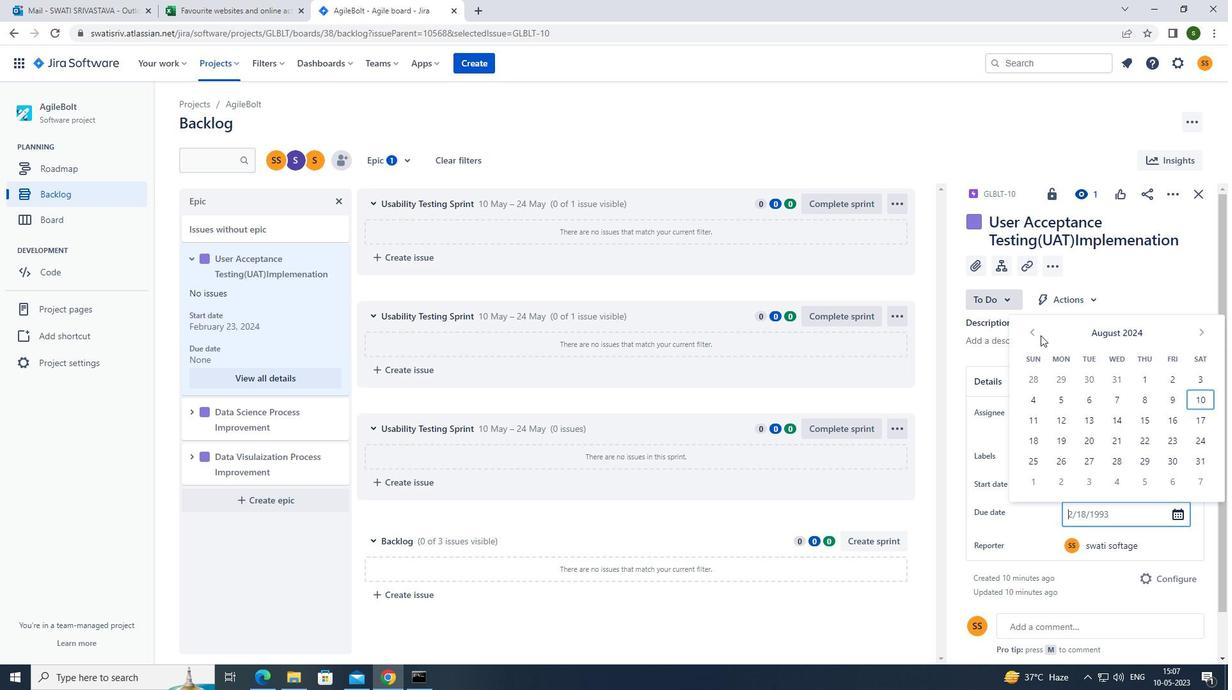 
Action: Mouse pressed left at (1035, 335)
Screenshot: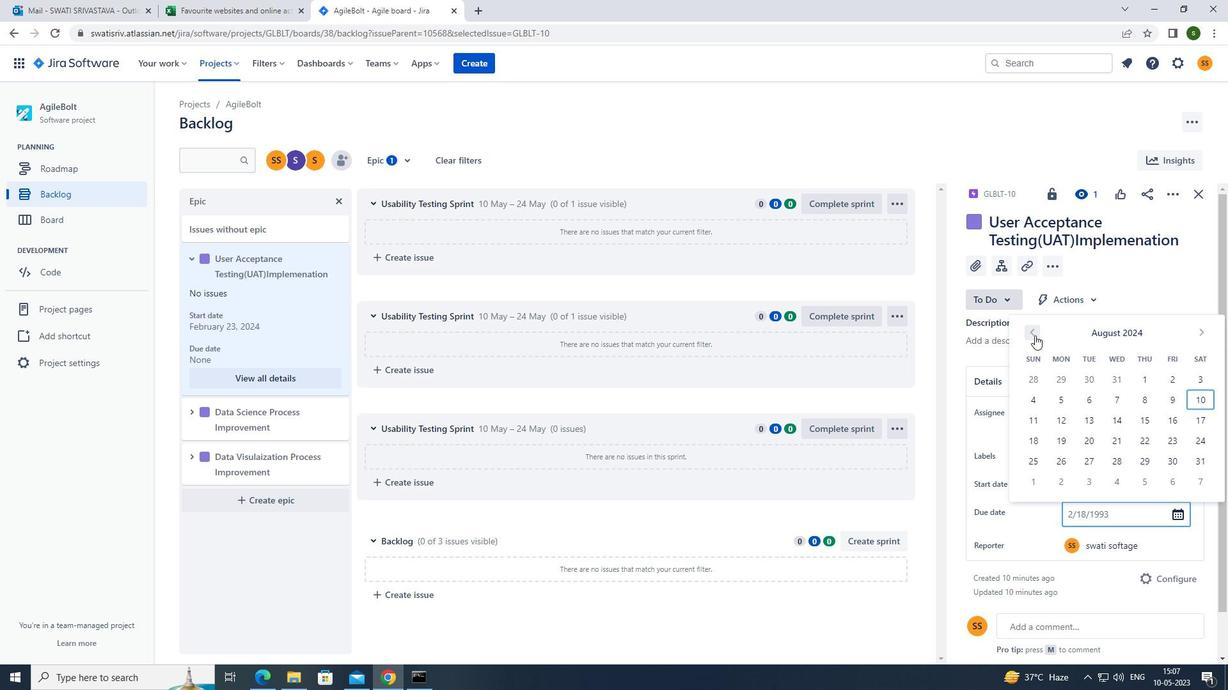 
Action: Mouse moved to (1058, 381)
Screenshot: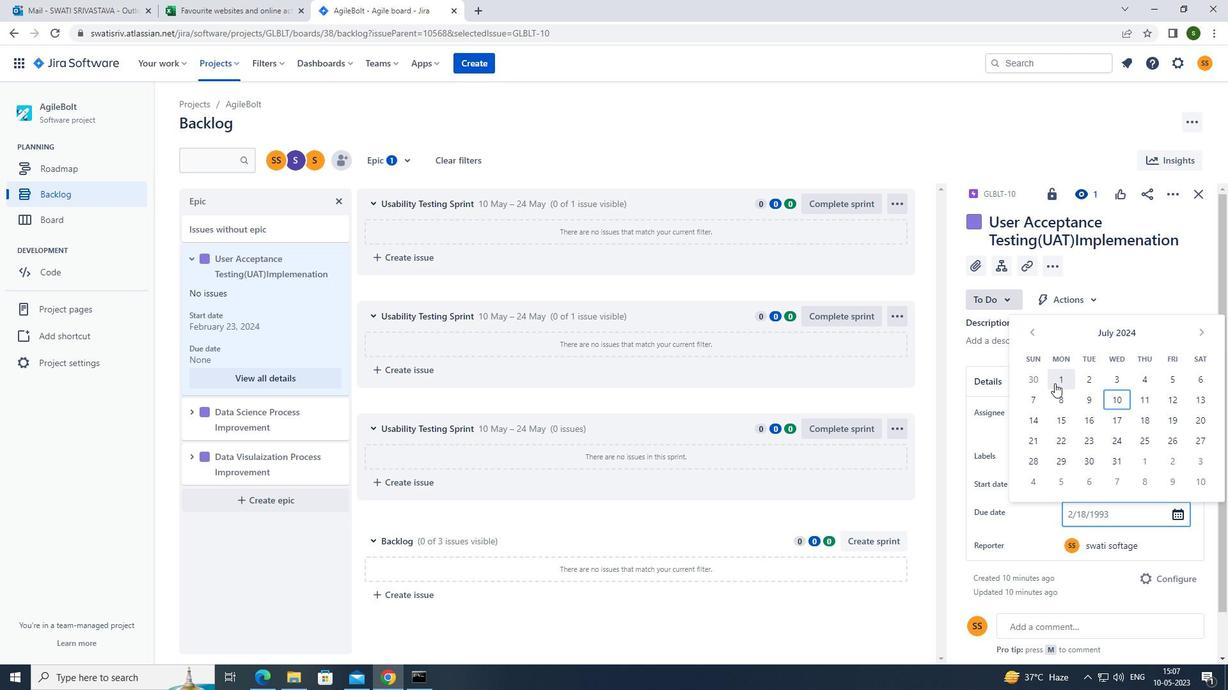
Action: Mouse pressed left at (1058, 381)
Screenshot: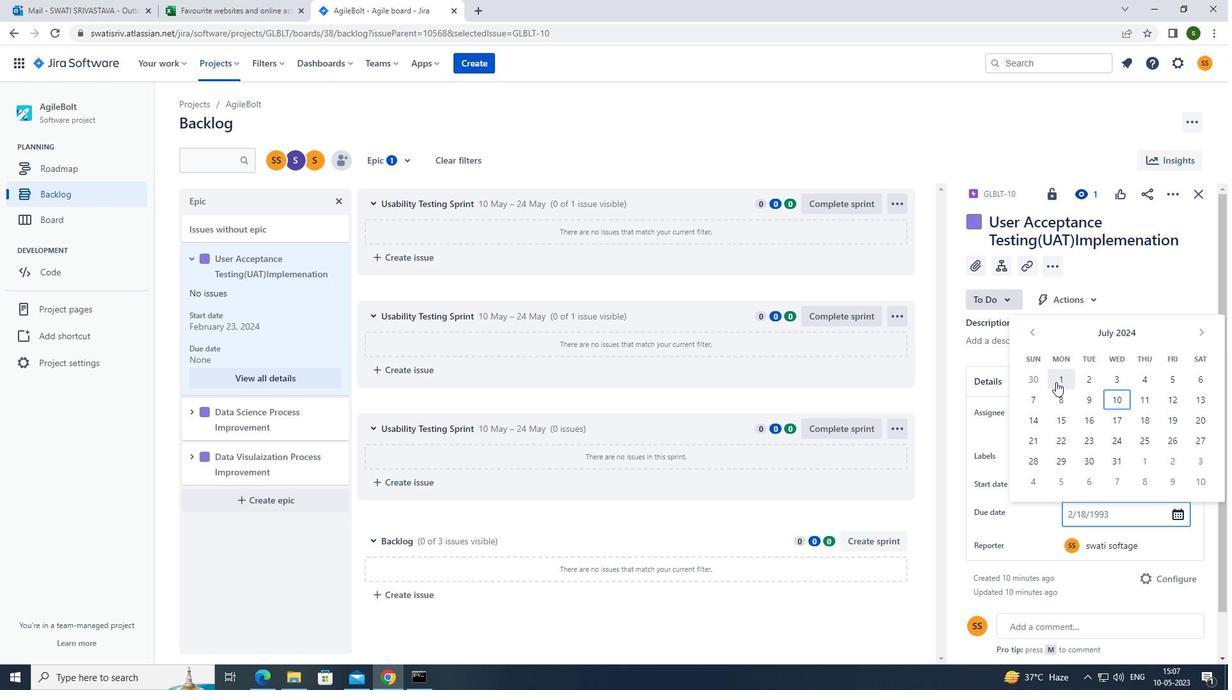 
Action: Mouse moved to (1048, 451)
Screenshot: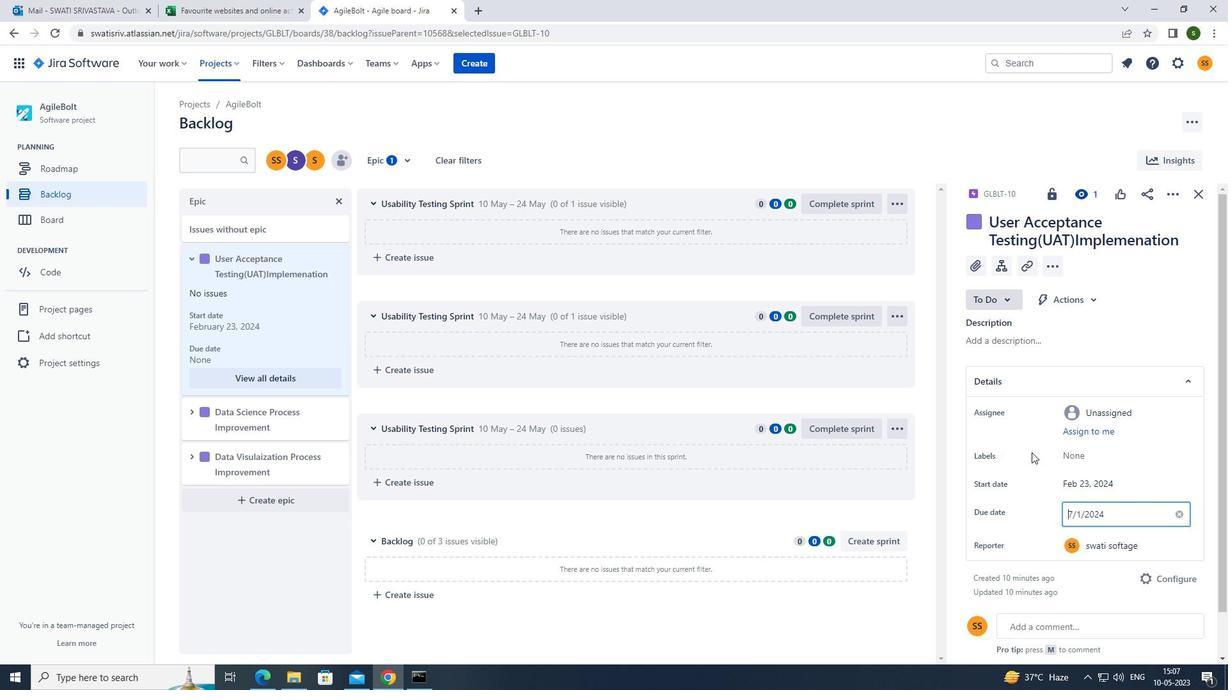 
Action: Mouse scrolled (1048, 450) with delta (0, 0)
Screenshot: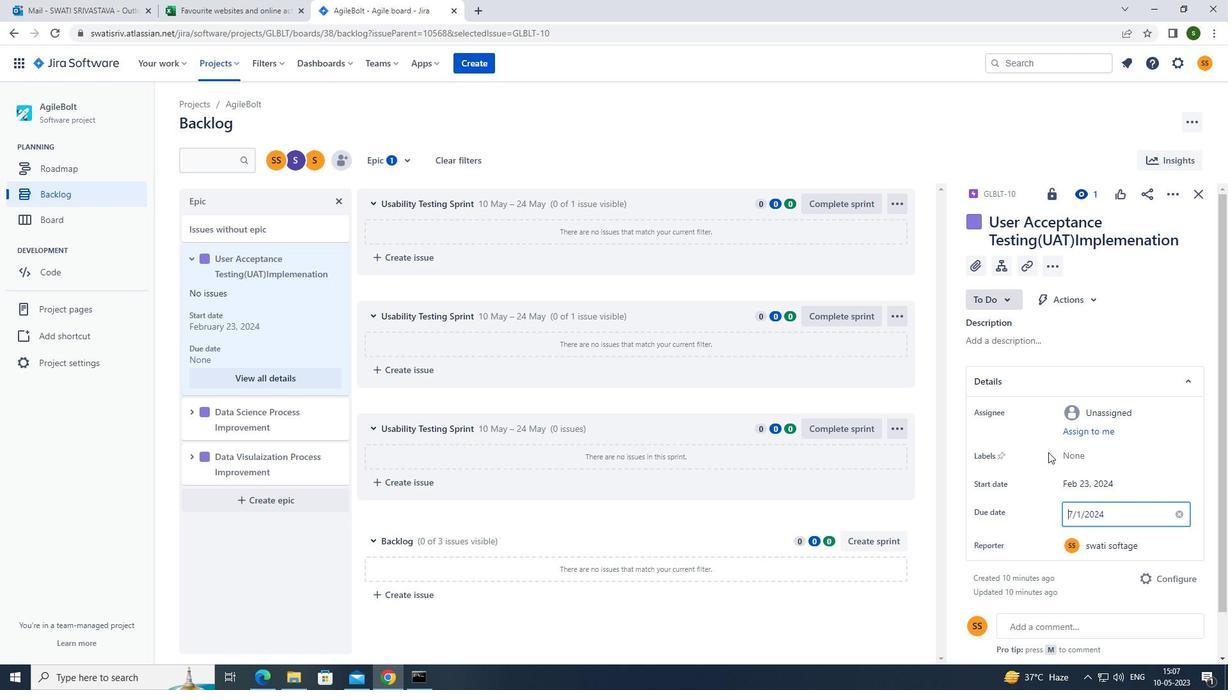 
Action: Mouse scrolled (1048, 450) with delta (0, 0)
Screenshot: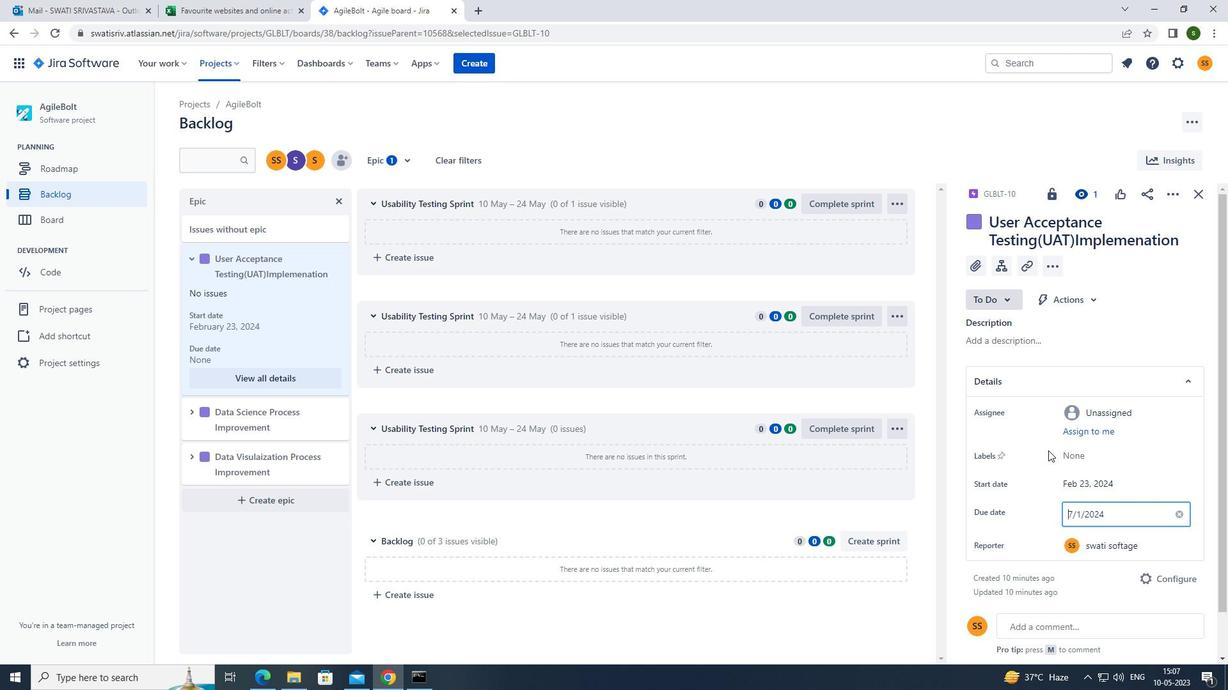 
Action: Mouse scrolled (1048, 450) with delta (0, 0)
Screenshot: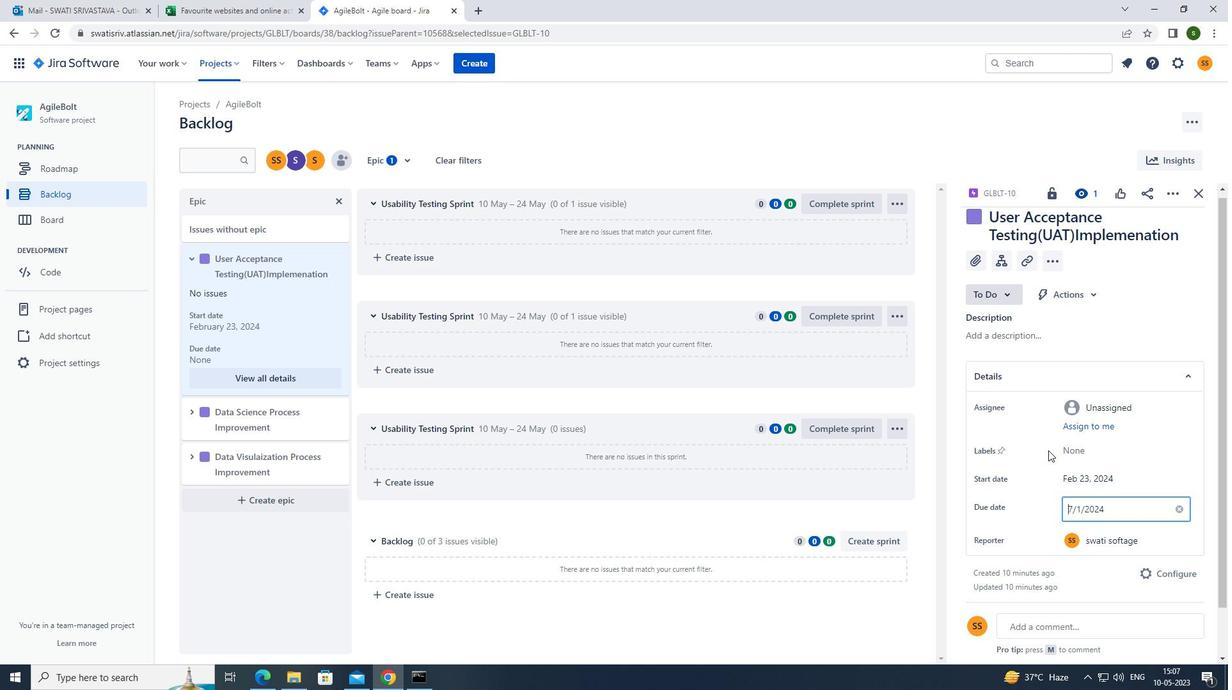 
Action: Mouse scrolled (1048, 450) with delta (0, 0)
Screenshot: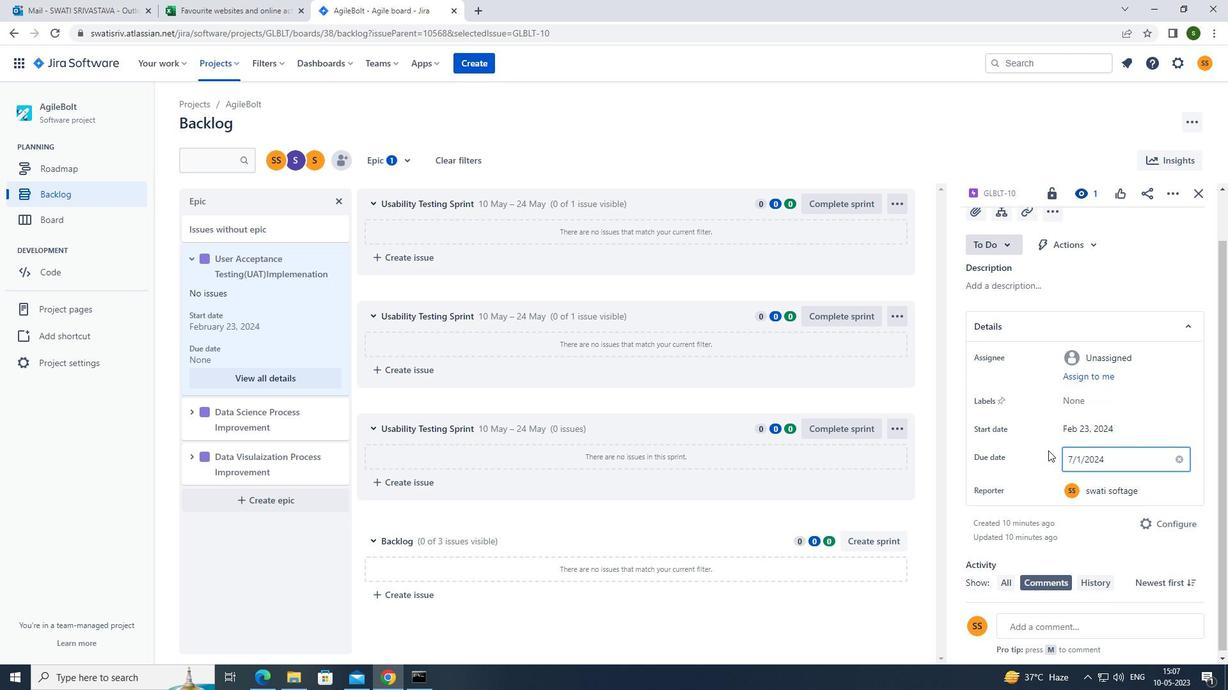 
Action: Mouse moved to (191, 414)
Screenshot: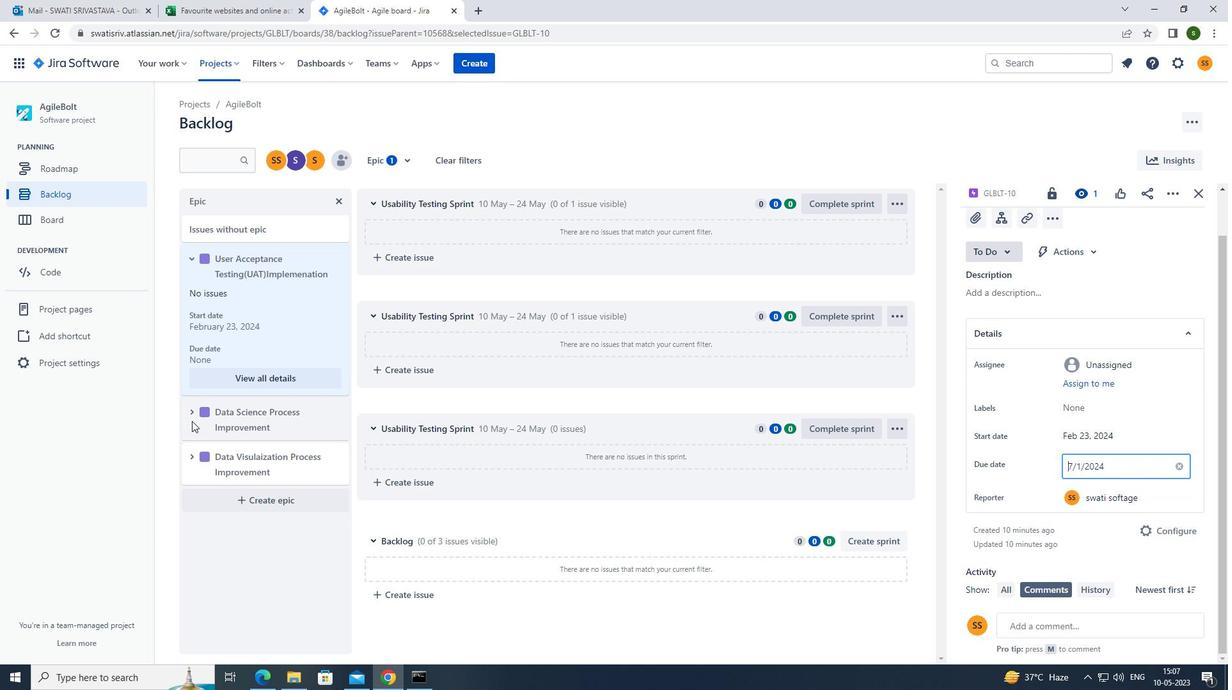 
Action: Mouse pressed left at (191, 414)
Screenshot: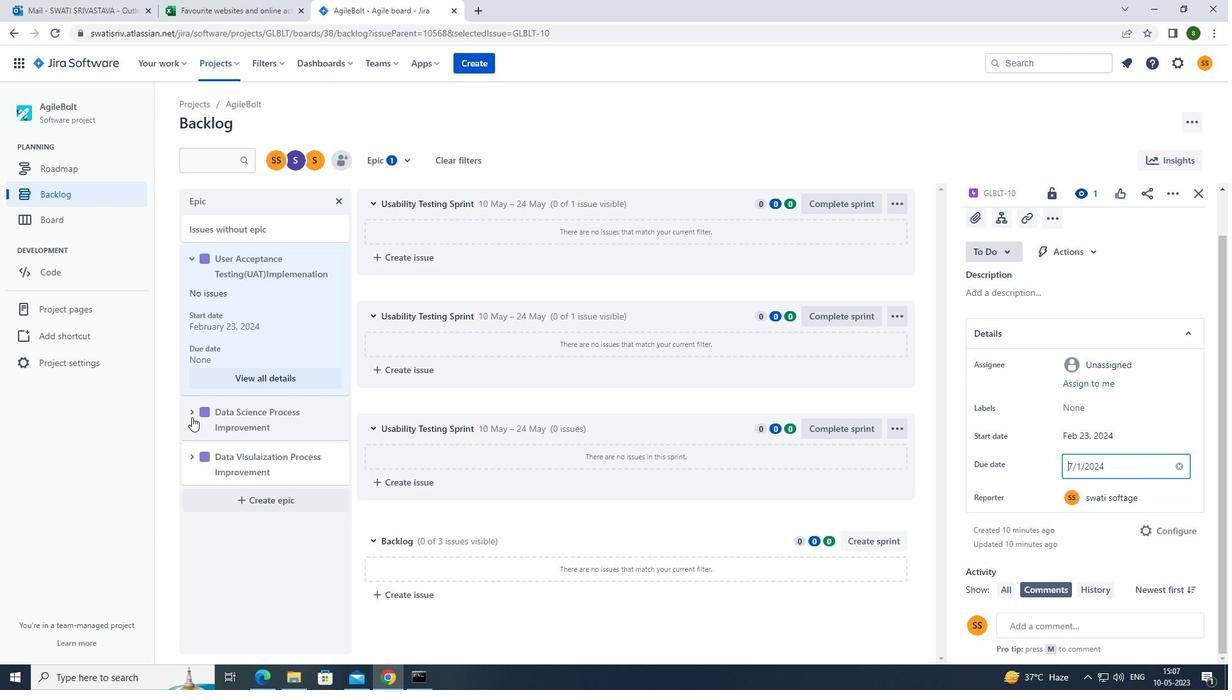 
Action: Mouse moved to (281, 529)
Screenshot: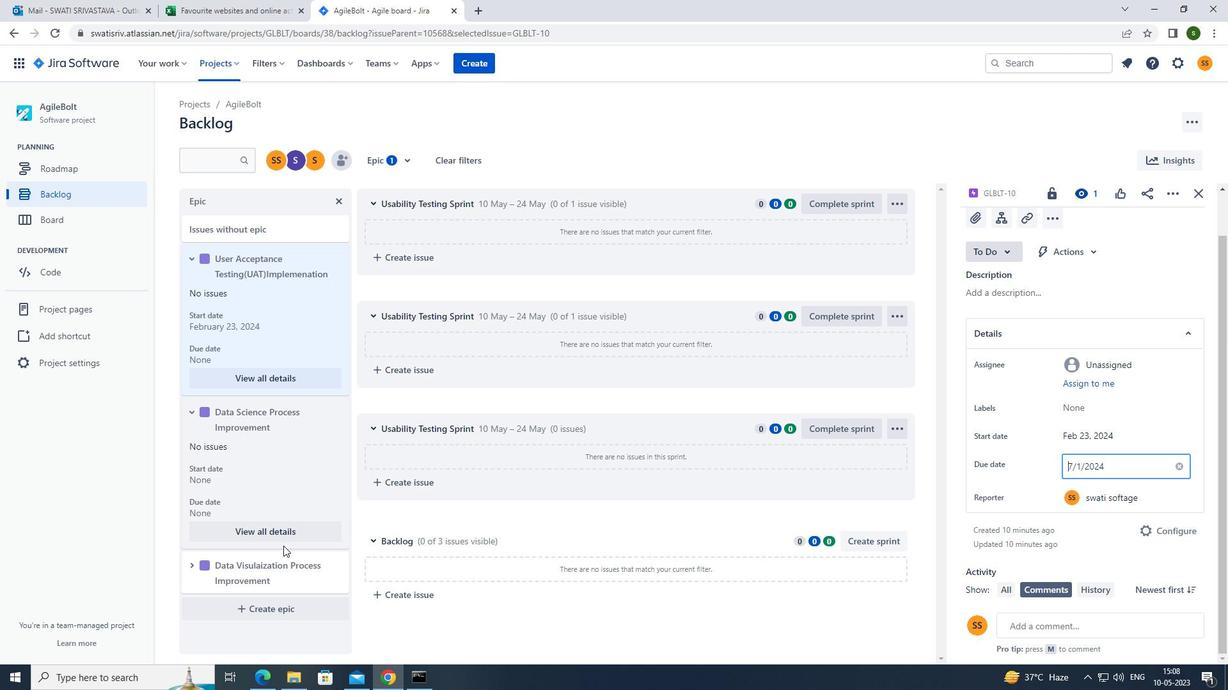 
Action: Mouse pressed left at (281, 529)
Screenshot: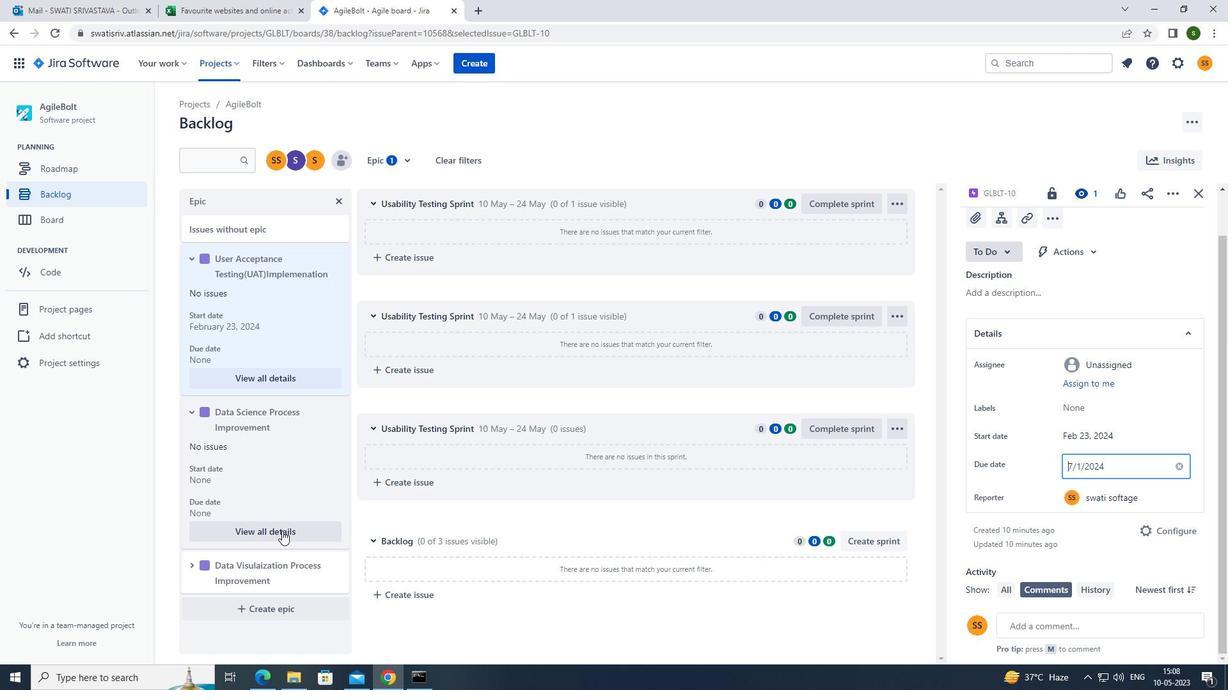 
Action: Mouse moved to (1072, 479)
Screenshot: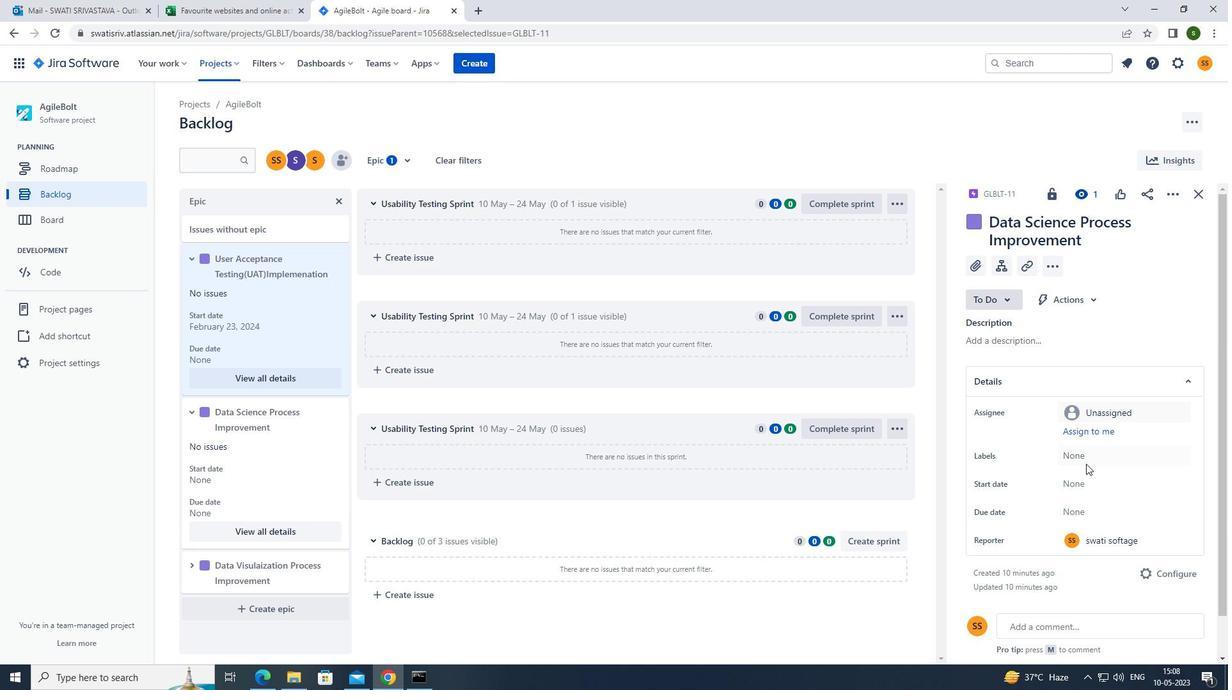 
Action: Mouse pressed left at (1072, 479)
Screenshot: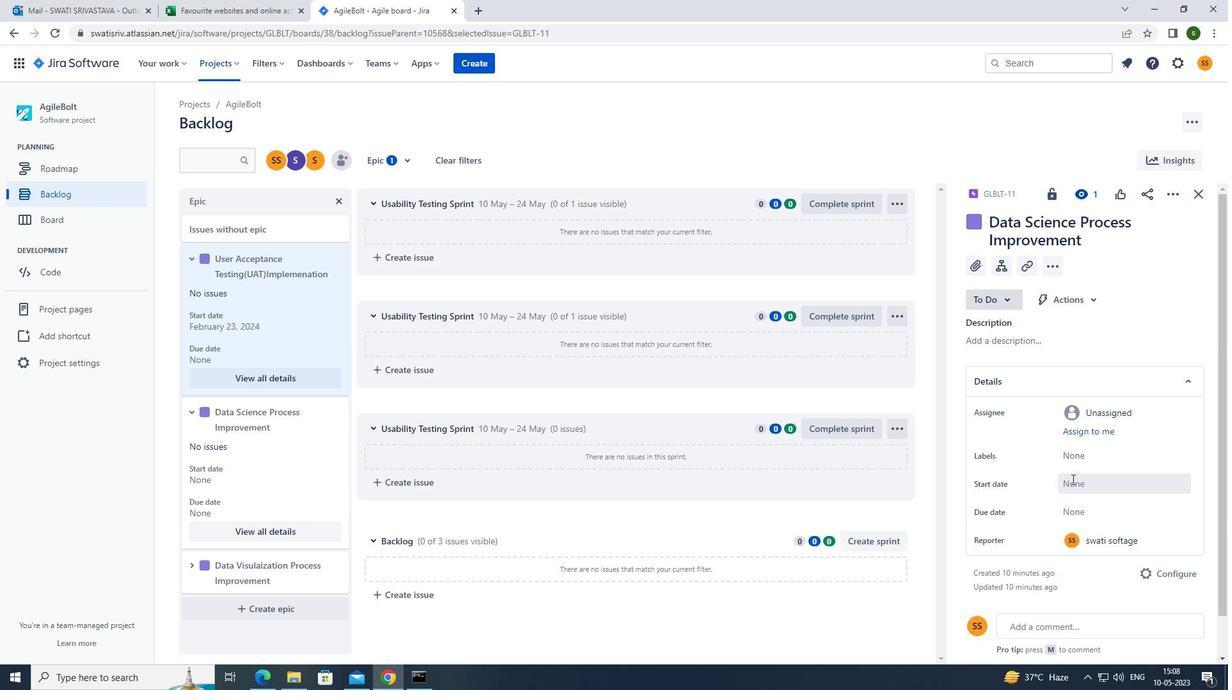 
Action: Mouse moved to (1031, 303)
Screenshot: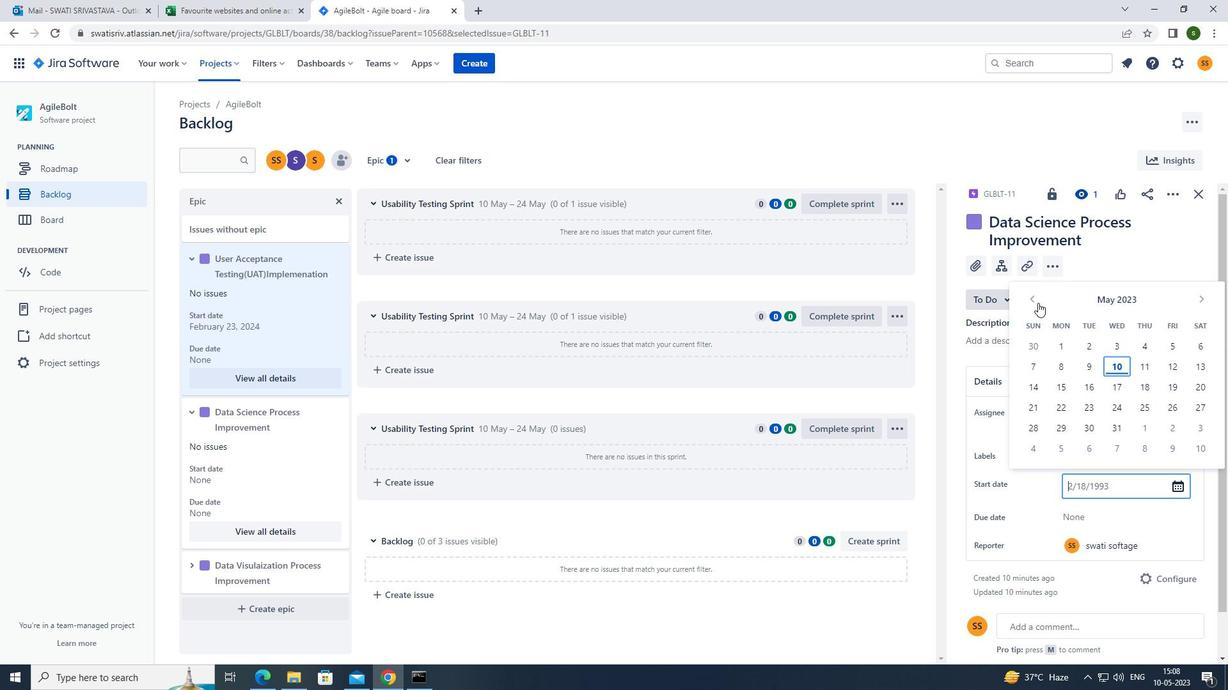 
Action: Mouse pressed left at (1031, 303)
Screenshot: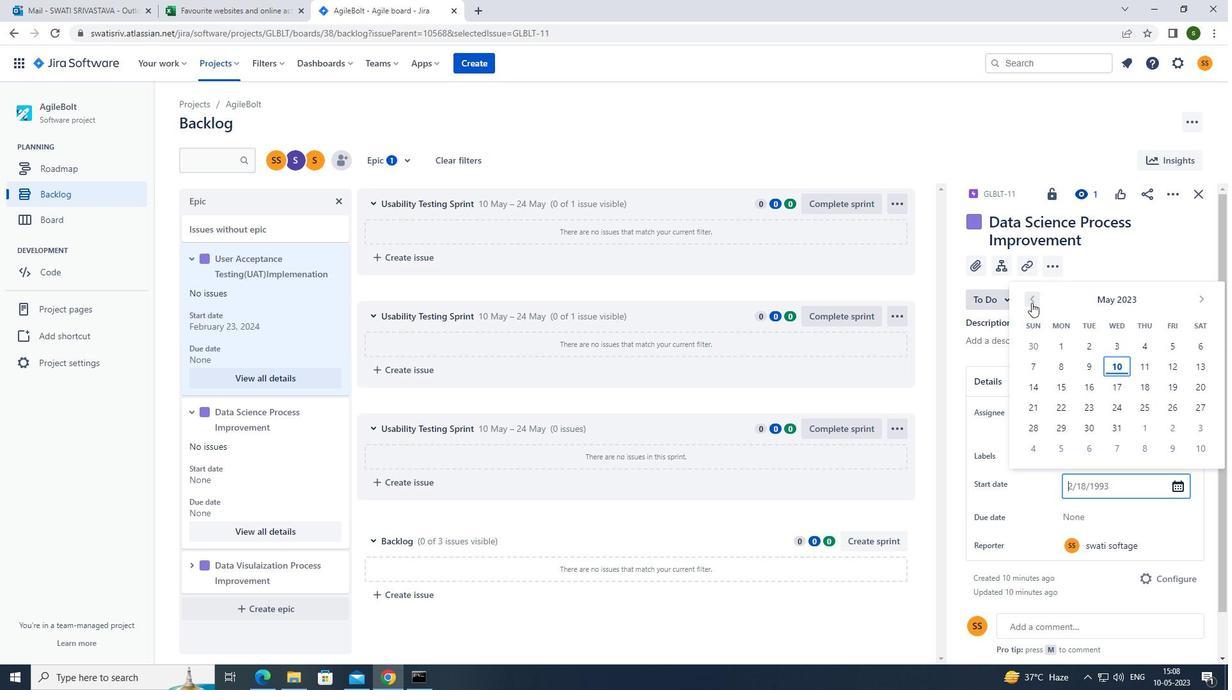 
Action: Mouse pressed left at (1031, 303)
Screenshot: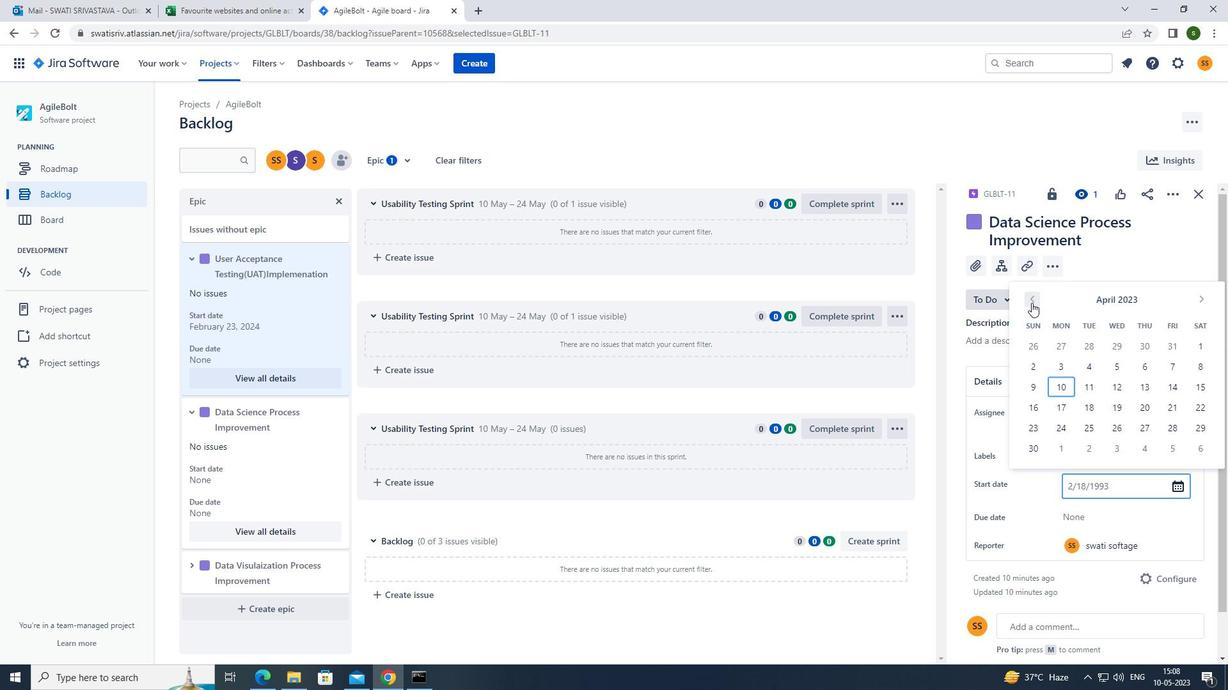 
Action: Mouse moved to (1116, 362)
Screenshot: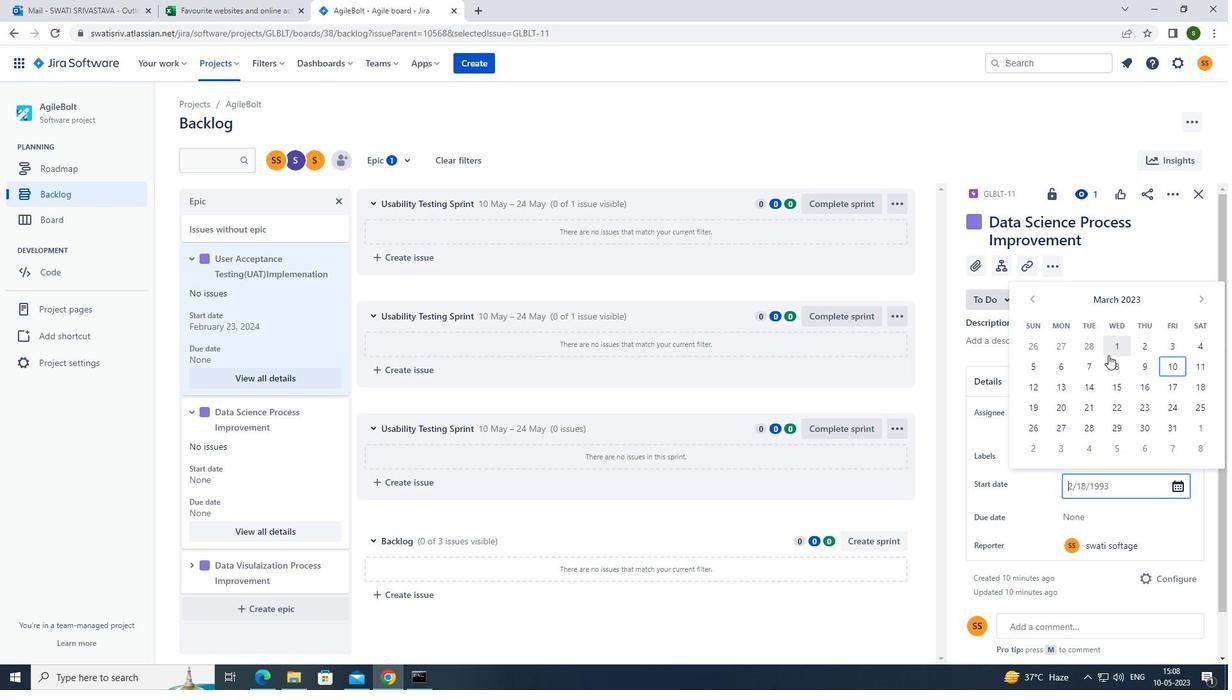 
Action: Mouse pressed left at (1116, 362)
Screenshot: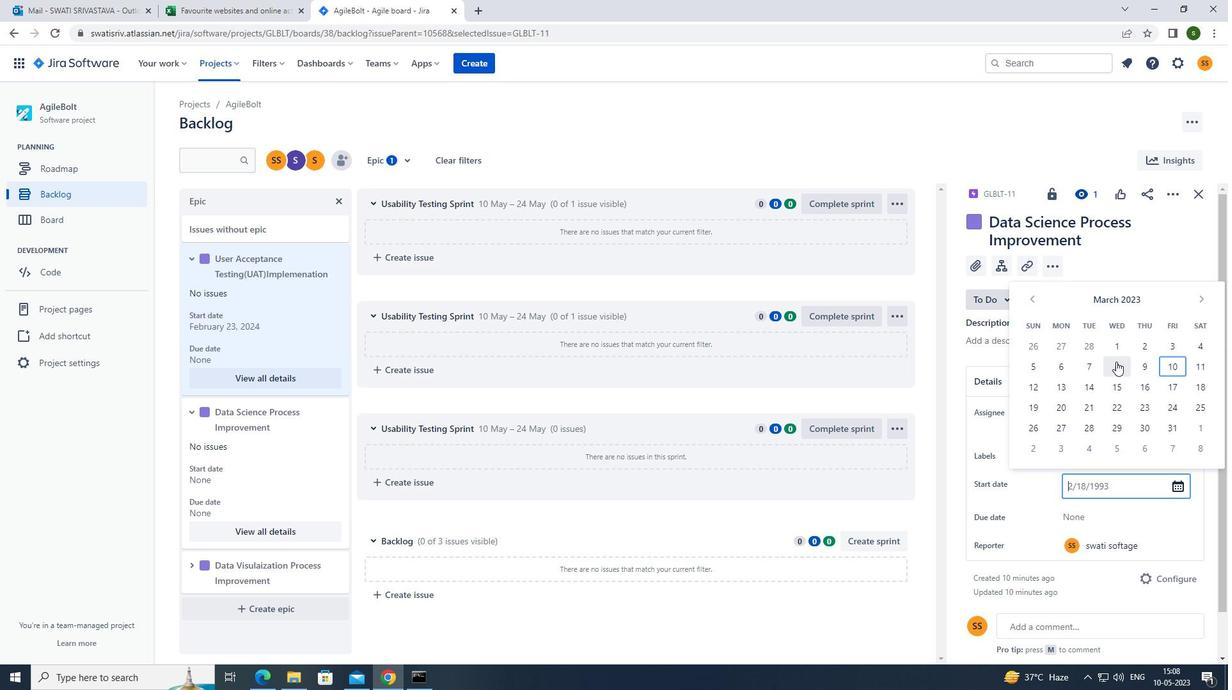 
Action: Mouse moved to (1087, 514)
Screenshot: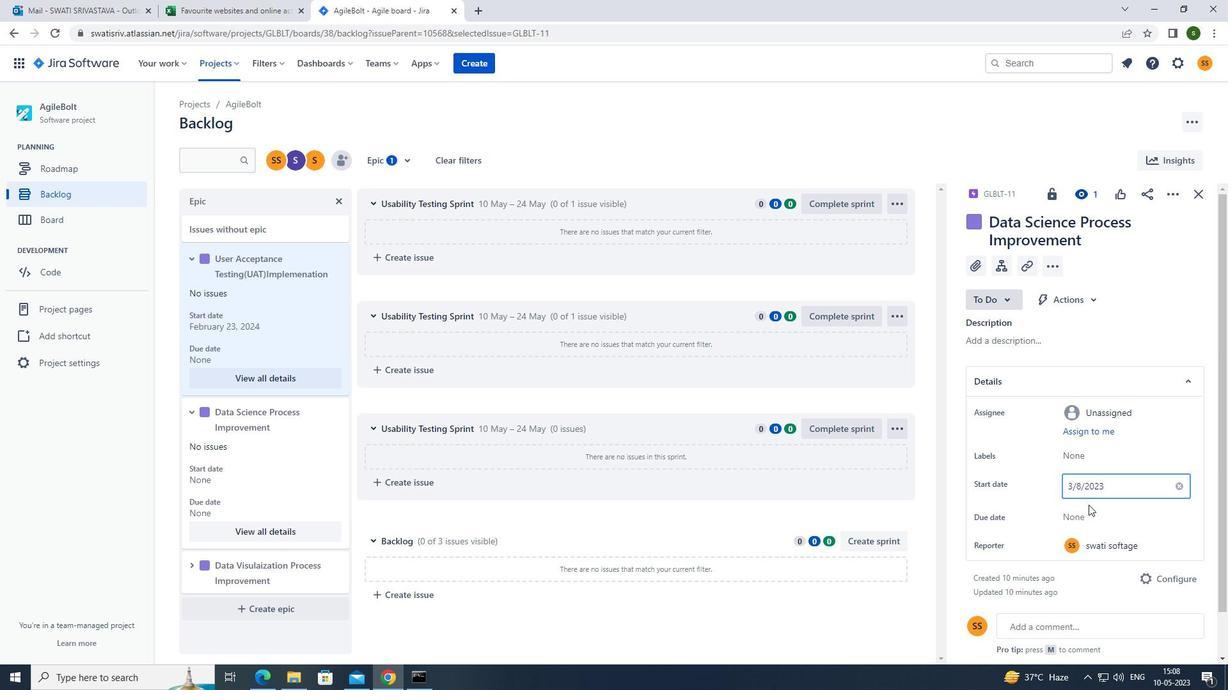 
Action: Mouse pressed left at (1087, 514)
Screenshot: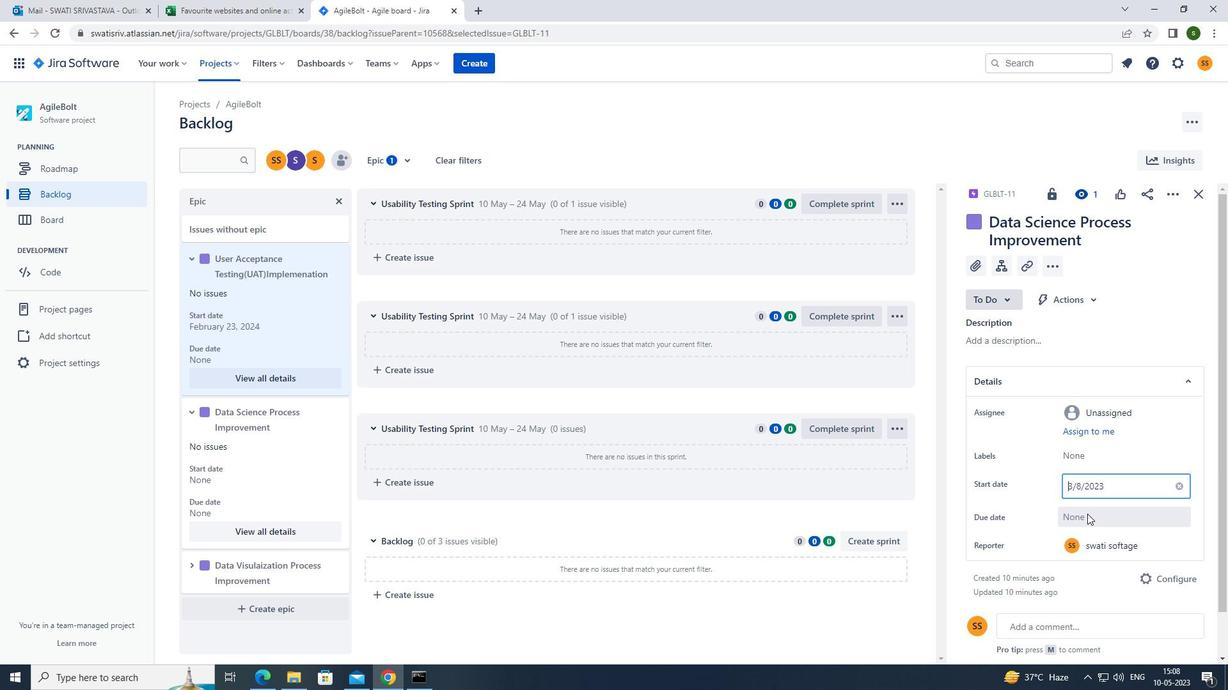 
Action: Mouse moved to (1197, 337)
Screenshot: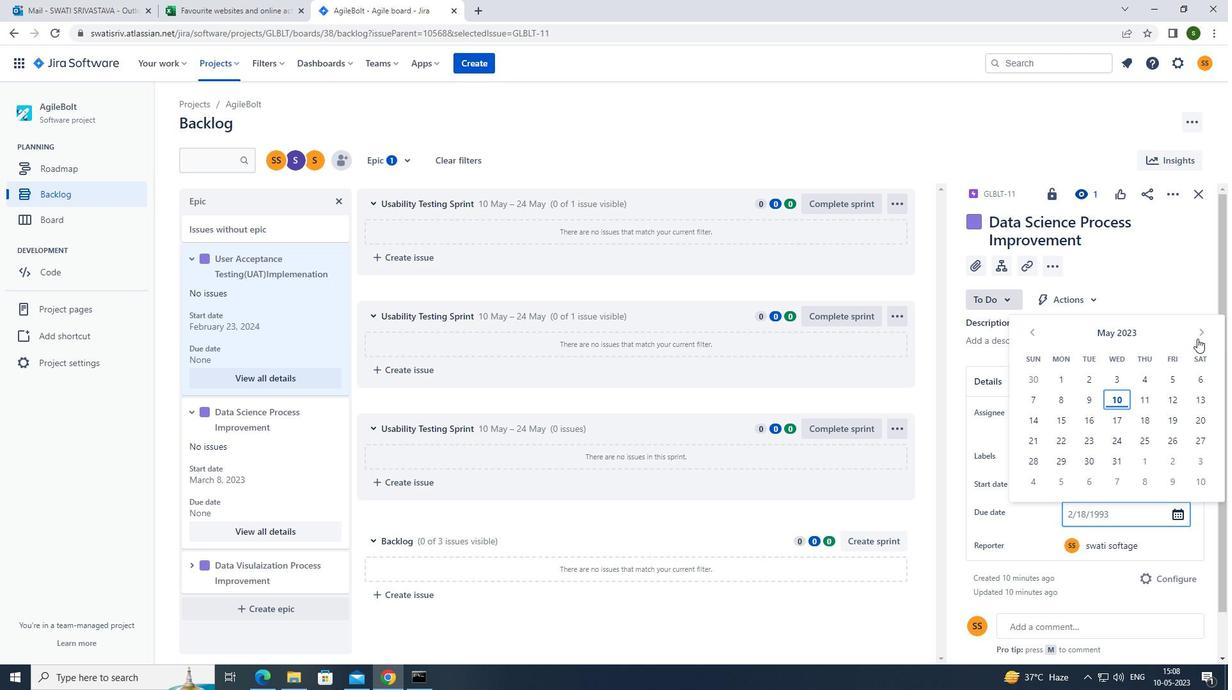 
Action: Mouse pressed left at (1197, 337)
Screenshot: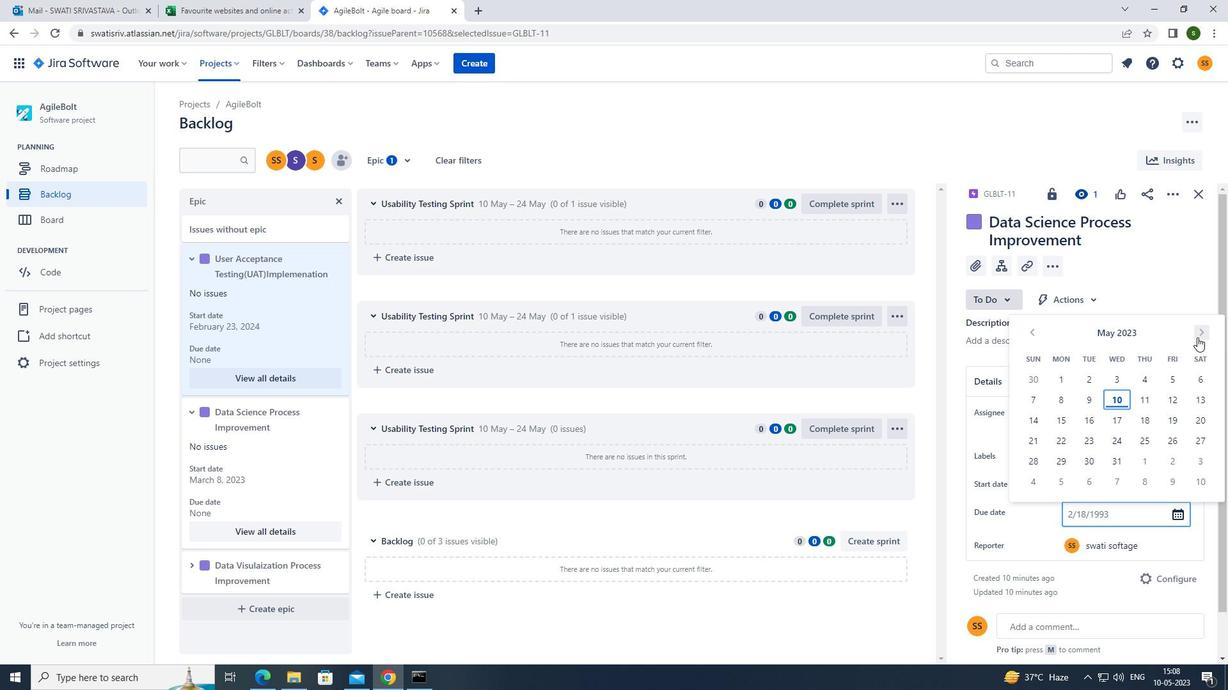 
Action: Mouse pressed left at (1197, 337)
Screenshot: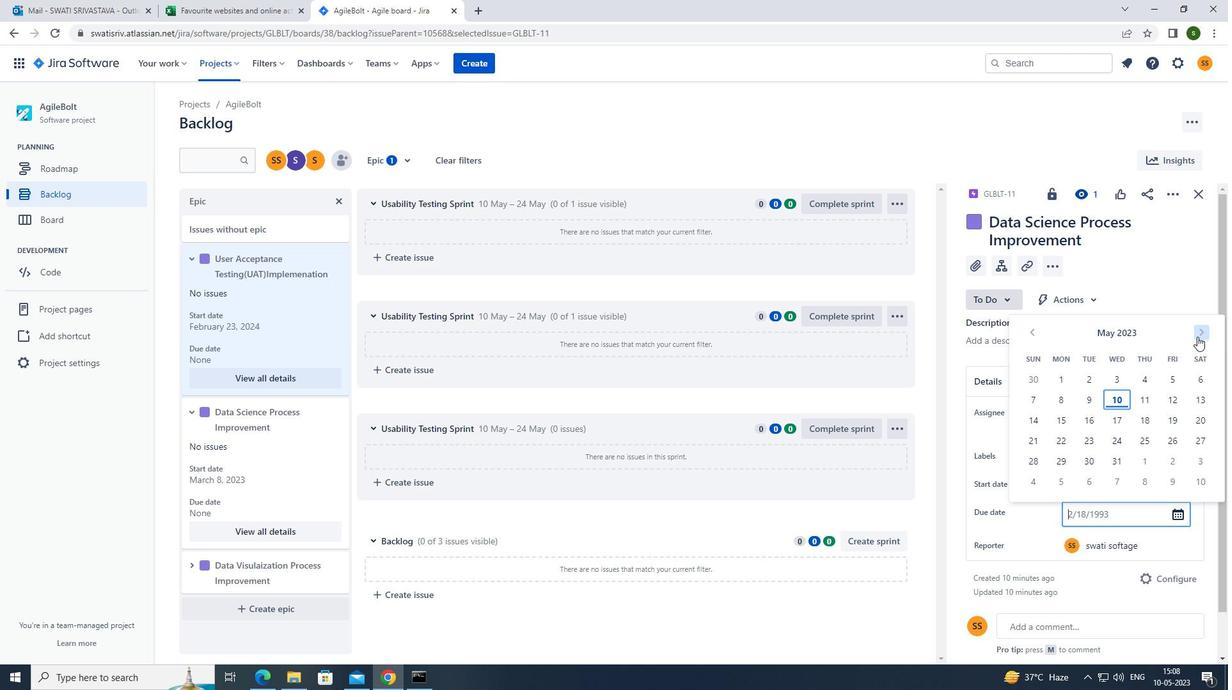 
Action: Mouse pressed left at (1197, 337)
Screenshot: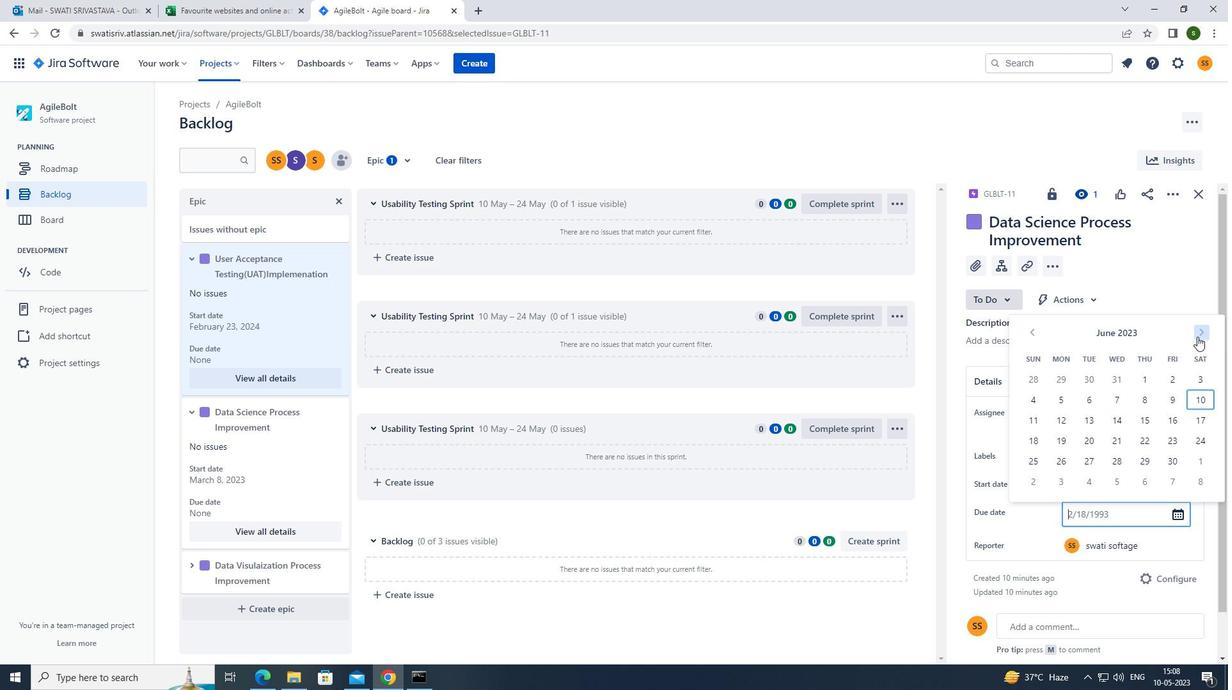 
Action: Mouse pressed left at (1197, 337)
Screenshot: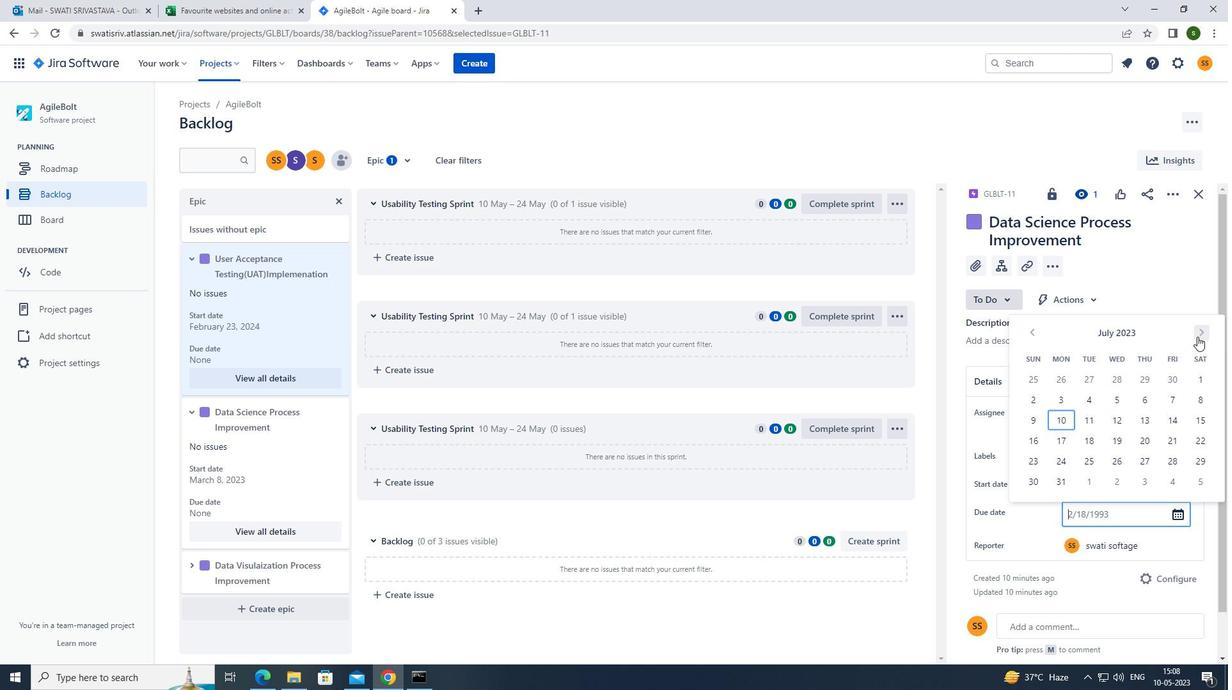 
Action: Mouse pressed left at (1197, 337)
Screenshot: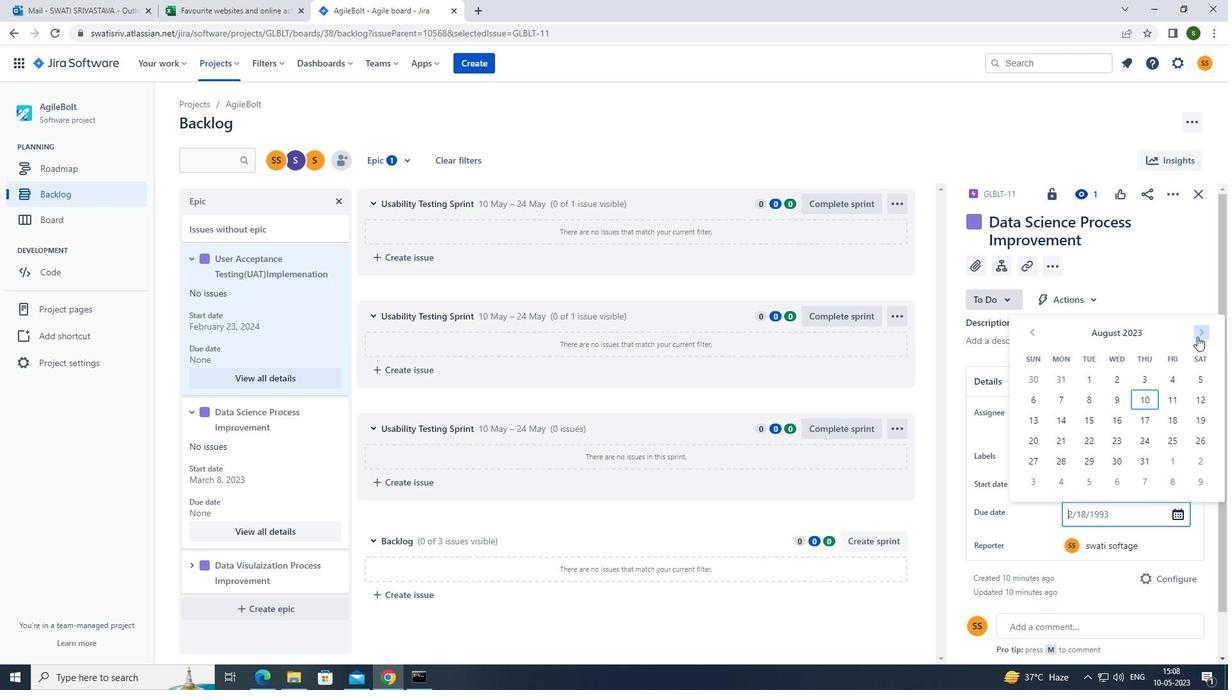 
Action: Mouse pressed left at (1197, 337)
Screenshot: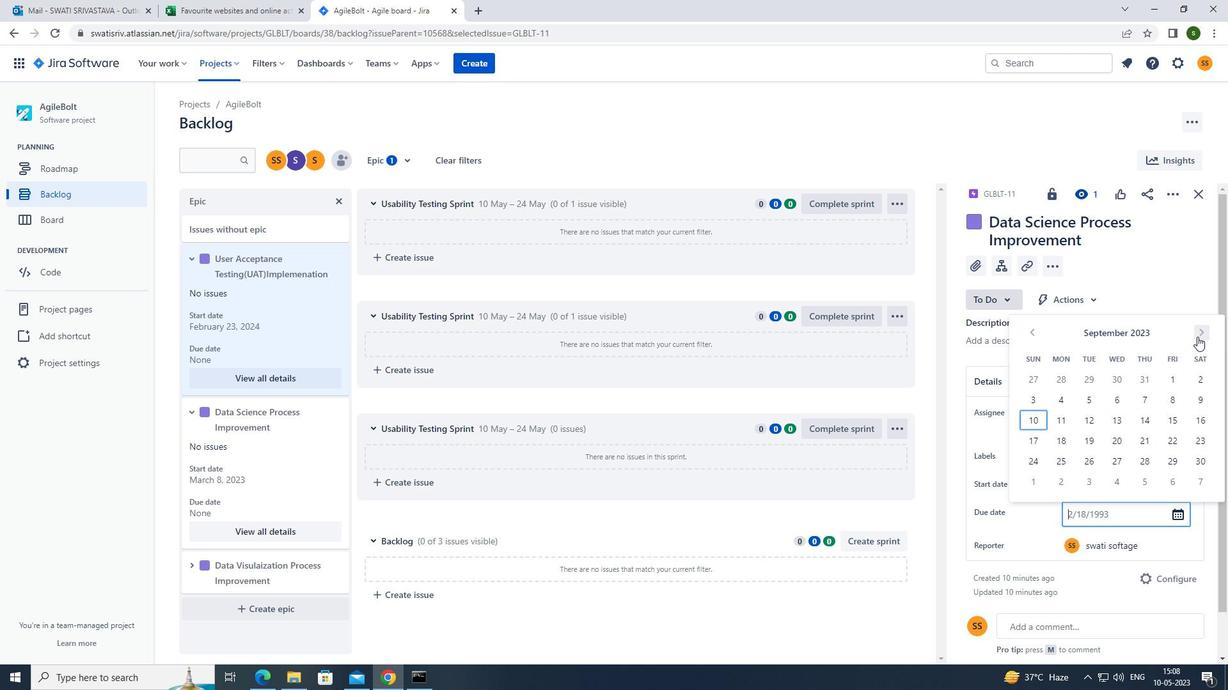 
Action: Mouse pressed left at (1197, 337)
Screenshot: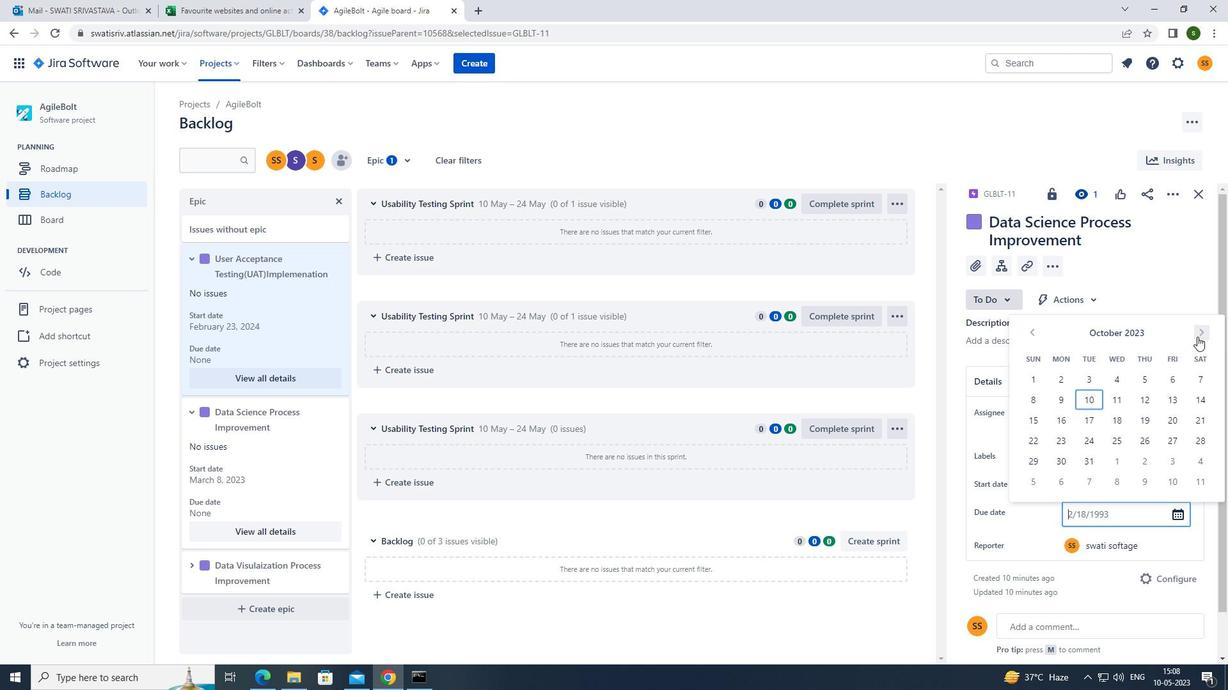 
Action: Mouse pressed left at (1197, 337)
Screenshot: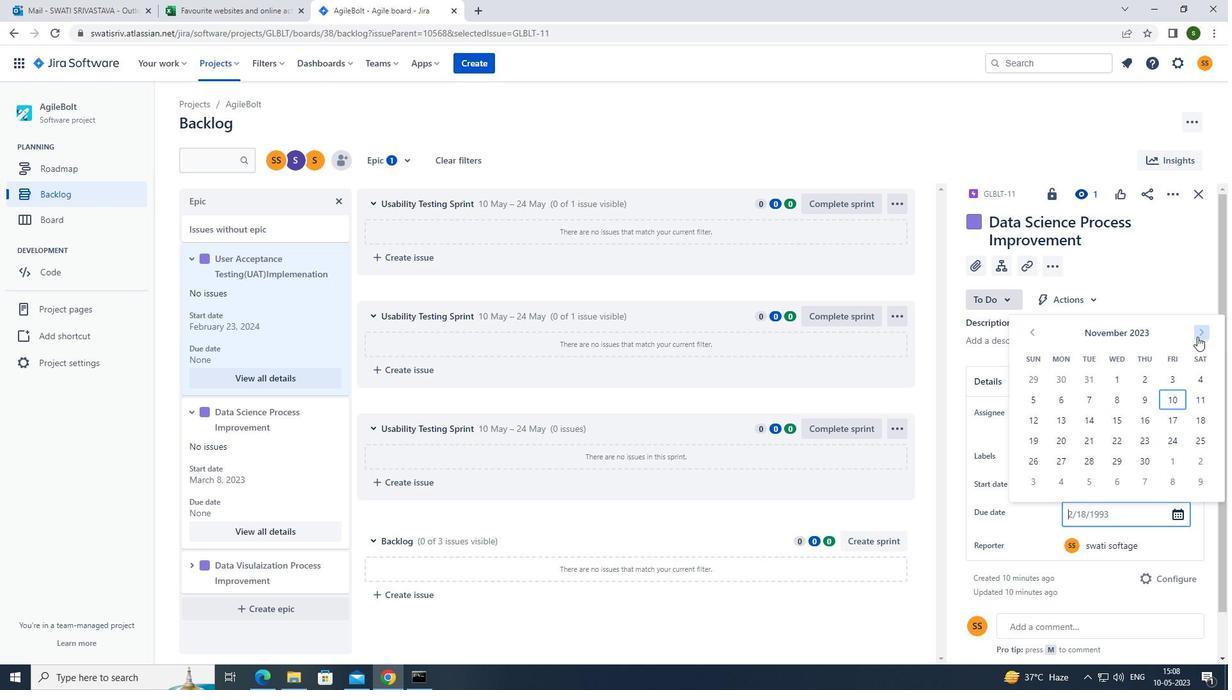 
Action: Mouse pressed left at (1197, 337)
Screenshot: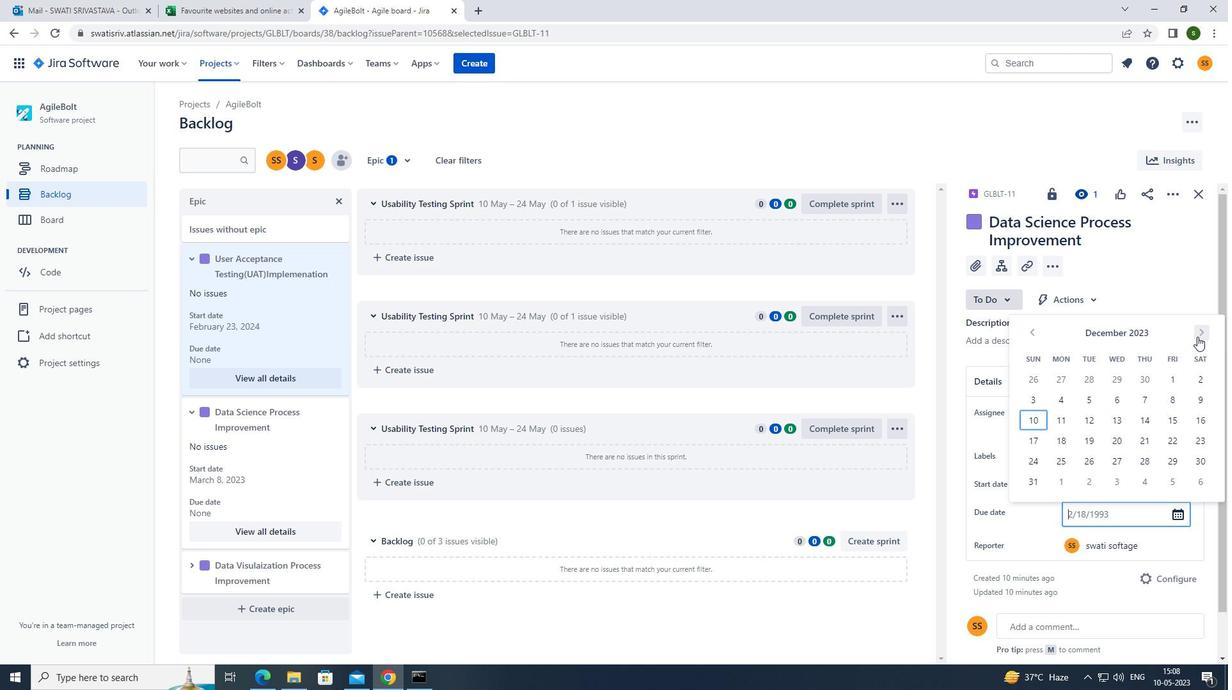 
Action: Mouse pressed left at (1197, 337)
Screenshot: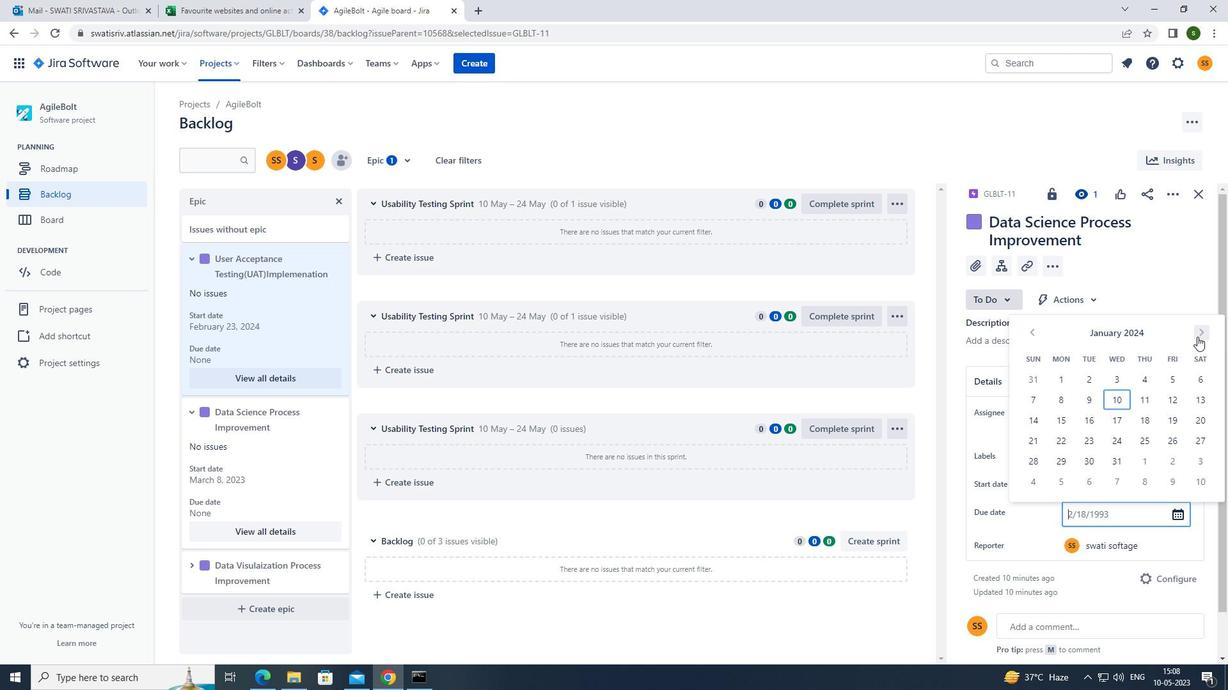 
Action: Mouse pressed left at (1197, 337)
Screenshot: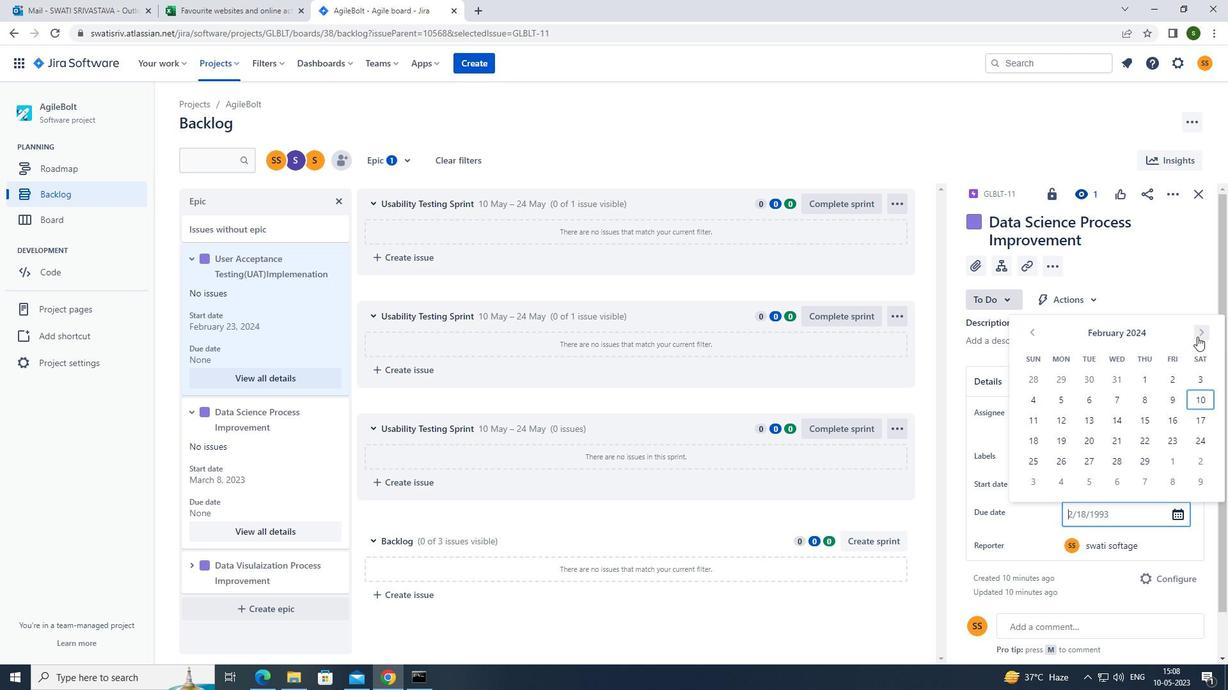 
Action: Mouse pressed left at (1197, 337)
Screenshot: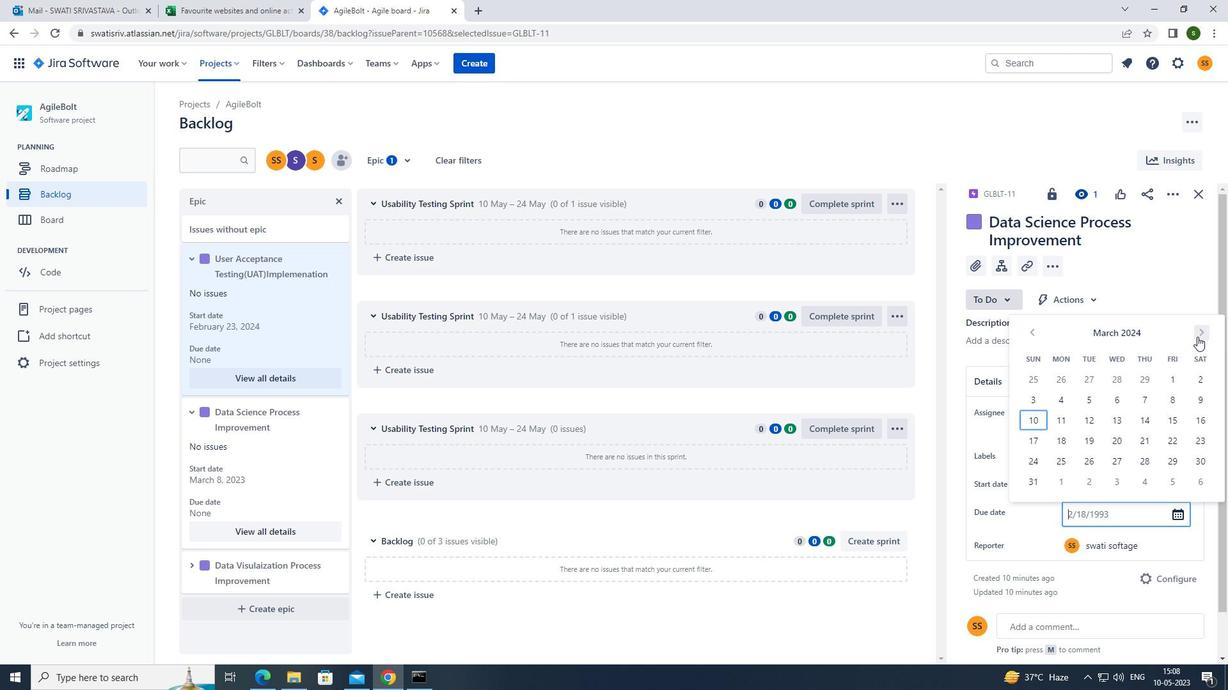 
Action: Mouse pressed left at (1197, 337)
Screenshot: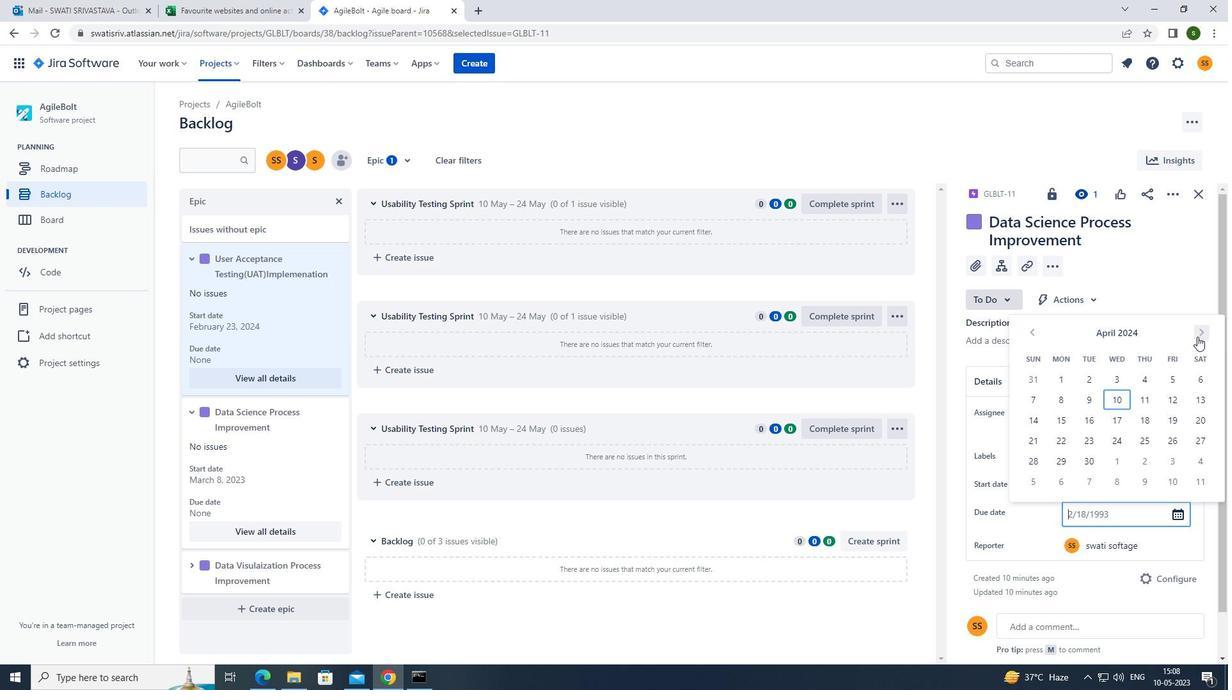 
Action: Mouse moved to (1197, 337)
Screenshot: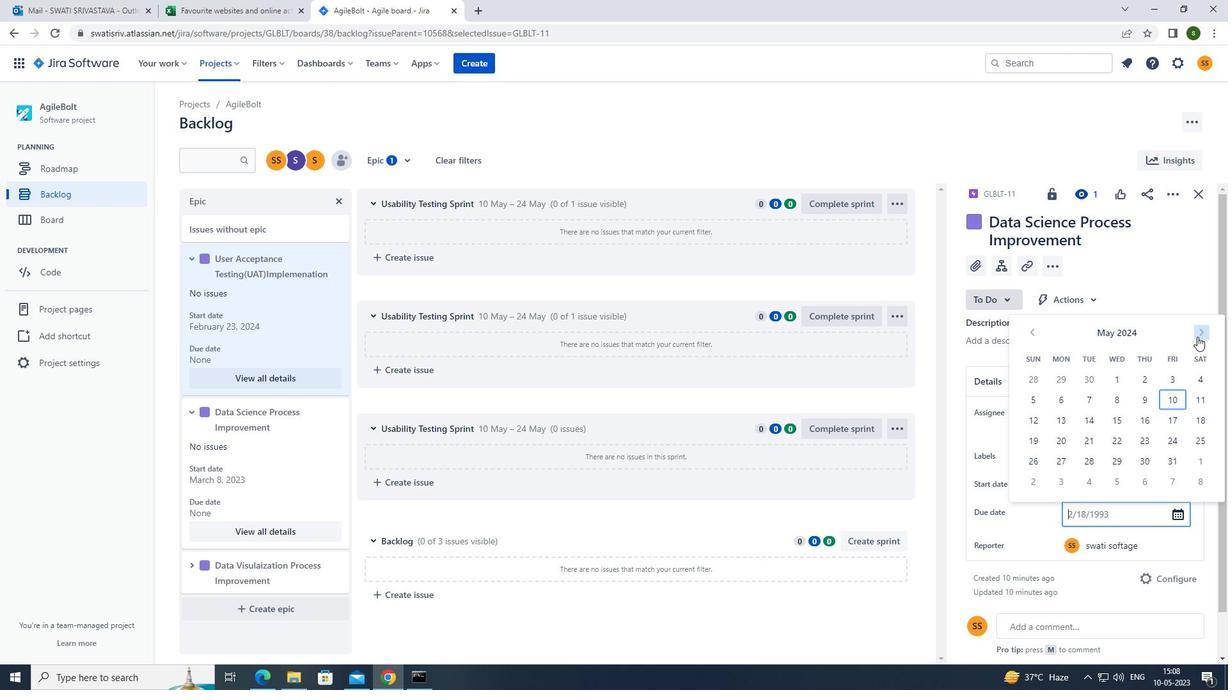 
Action: Mouse pressed left at (1197, 337)
Screenshot: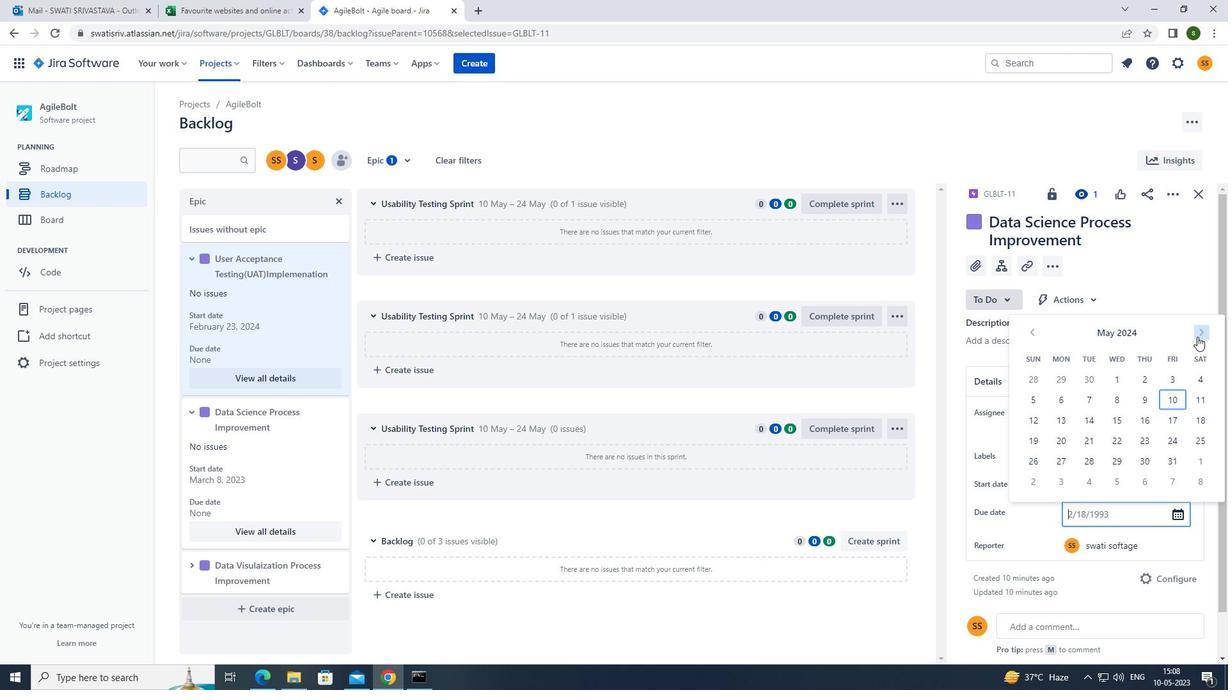 
Action: Mouse pressed left at (1197, 337)
Screenshot: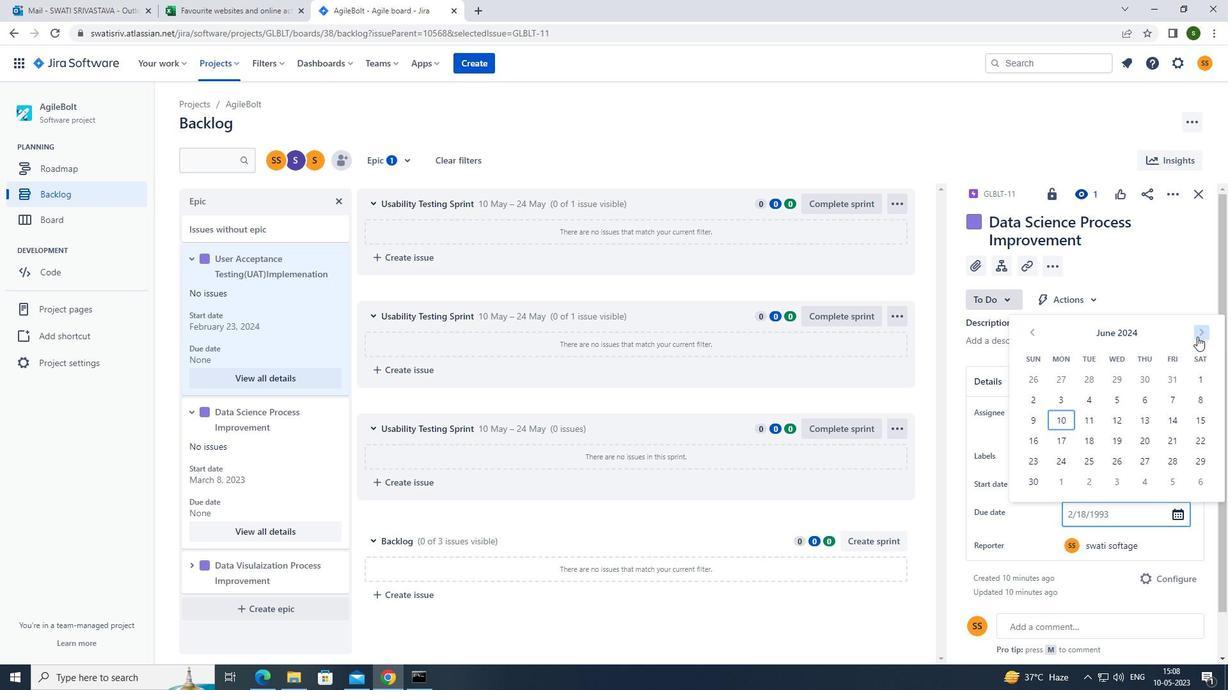 
Action: Mouse pressed left at (1197, 337)
Screenshot: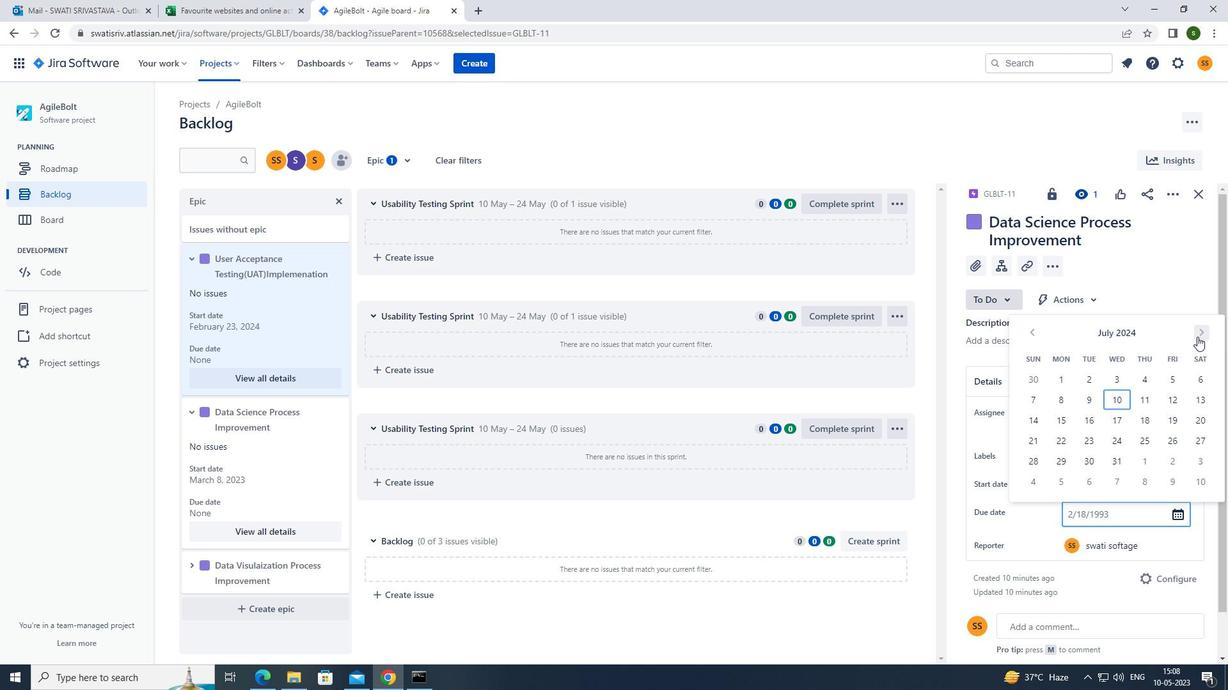 
Action: Mouse pressed left at (1197, 337)
Screenshot: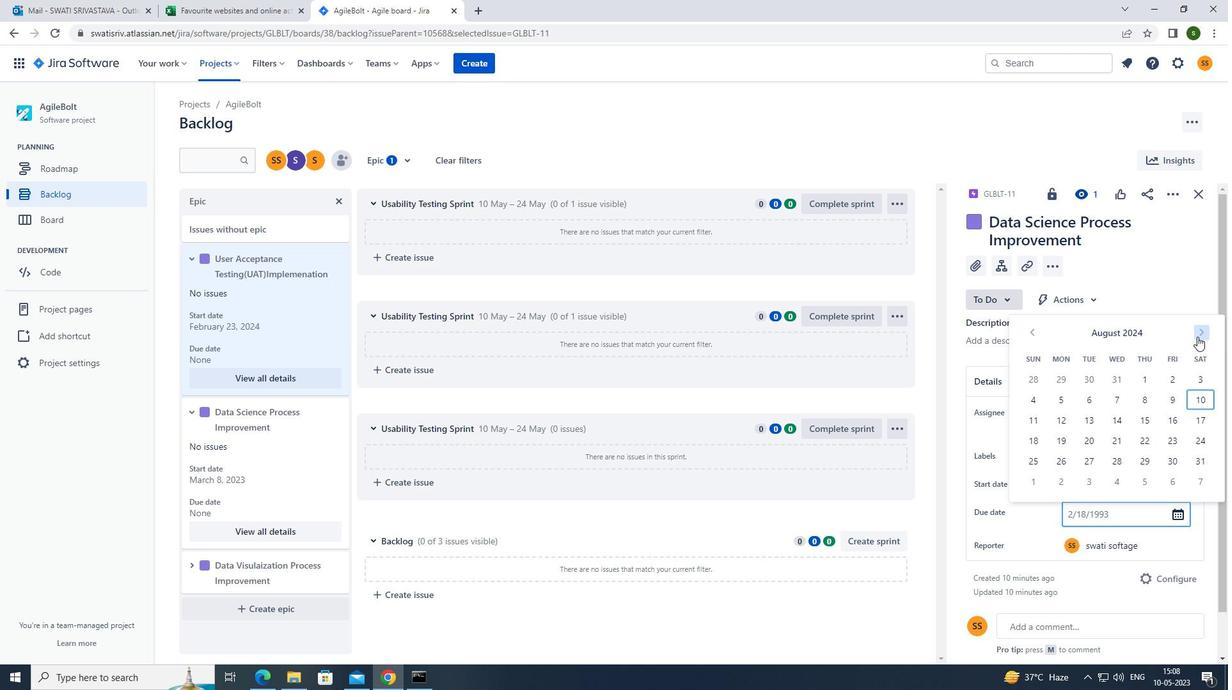 
Action: Mouse pressed left at (1197, 337)
Screenshot: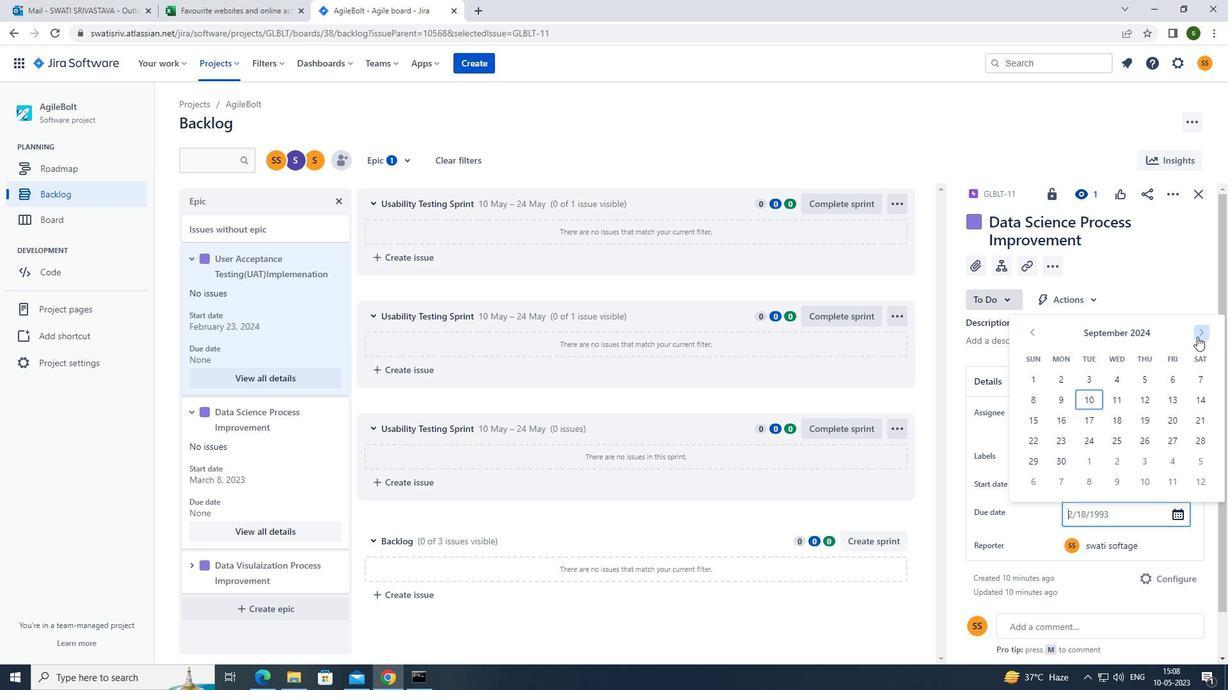
Action: Mouse pressed left at (1197, 337)
Screenshot: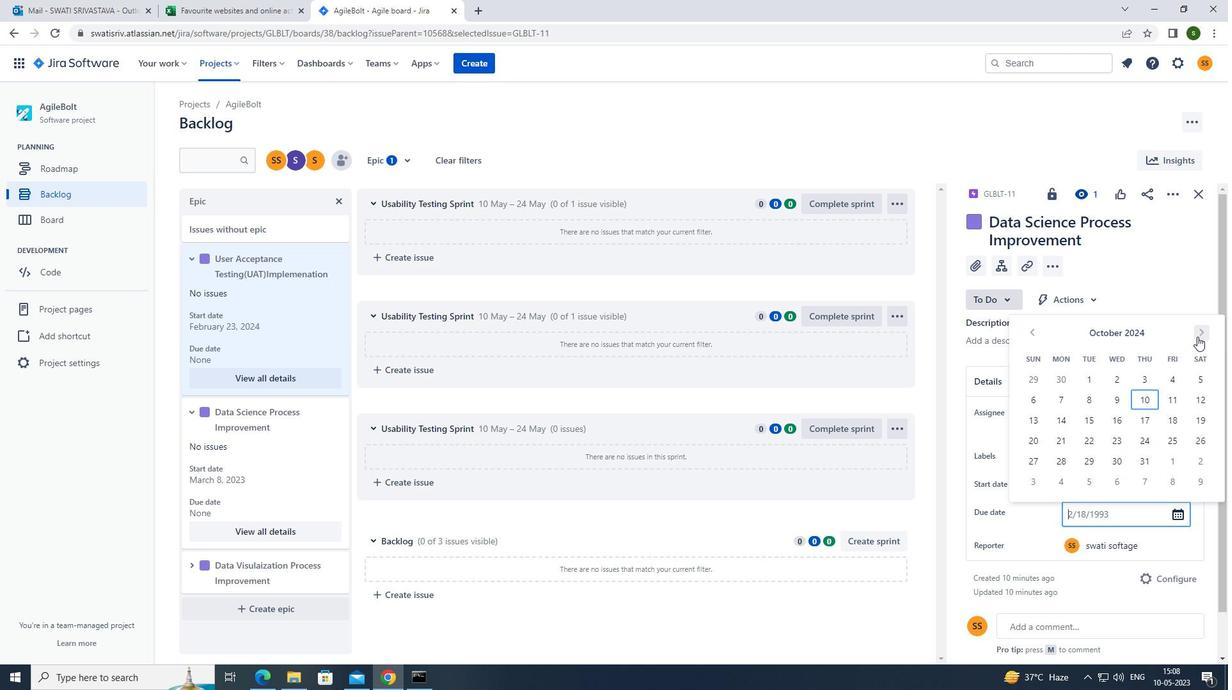 
Action: Mouse moved to (1196, 337)
Screenshot: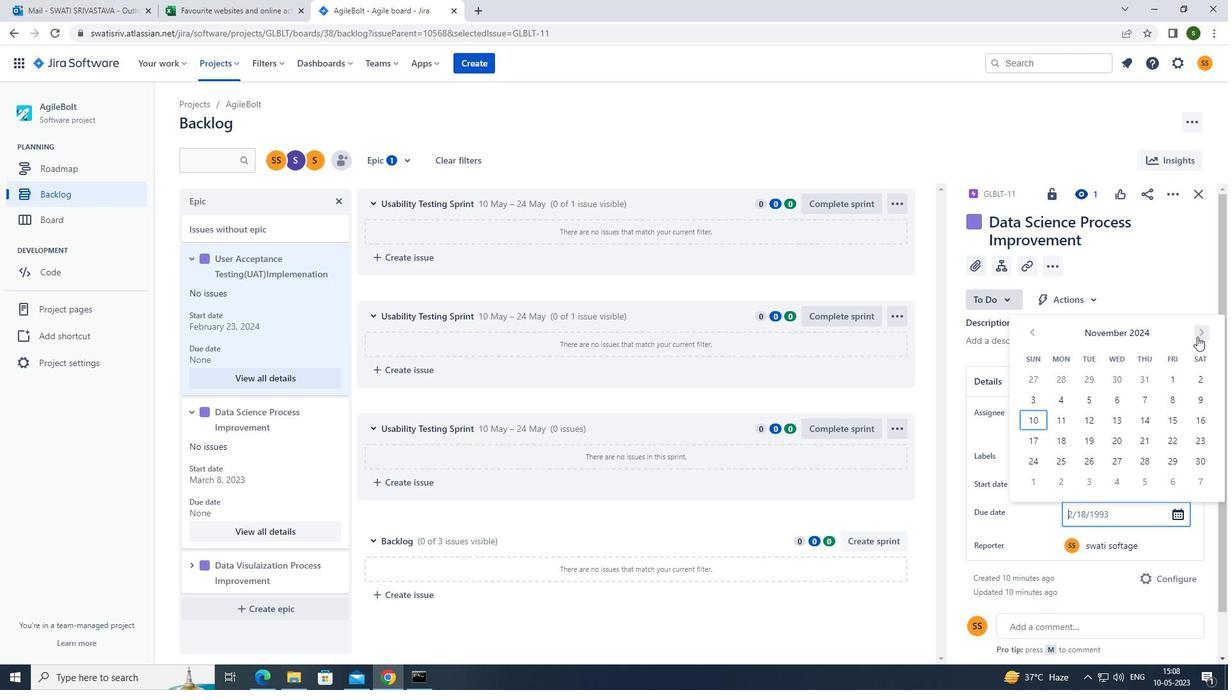 
Action: Mouse pressed left at (1196, 337)
Screenshot: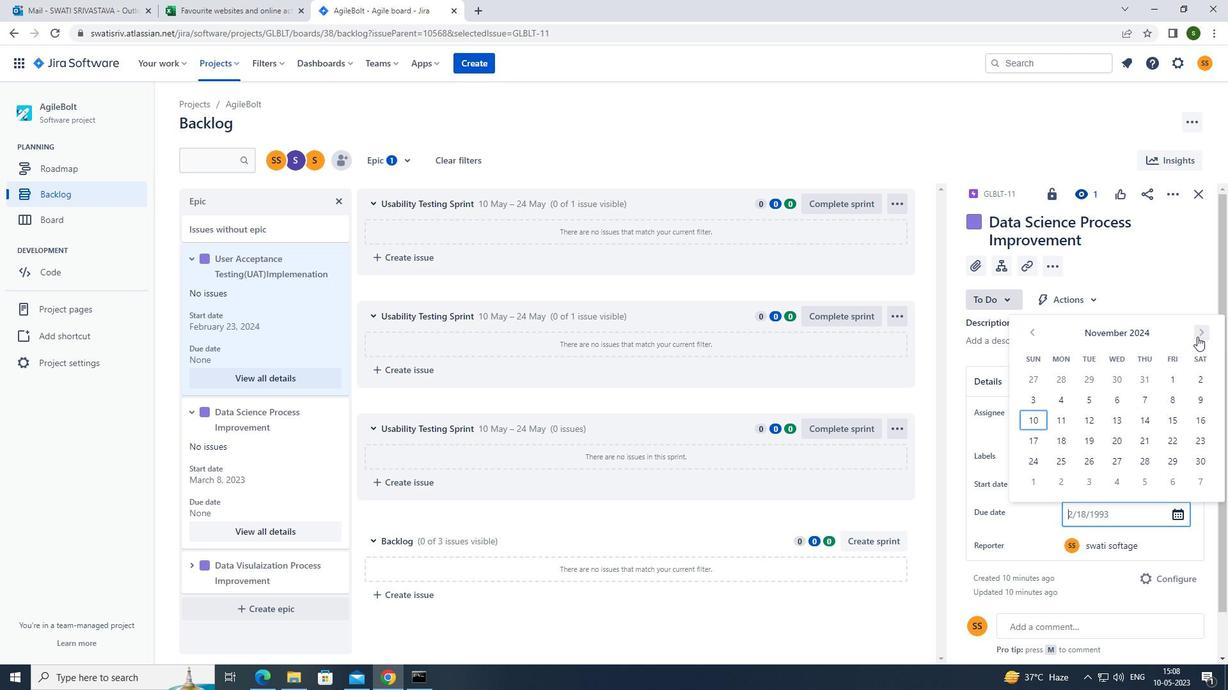 
Action: Mouse pressed left at (1196, 337)
Screenshot: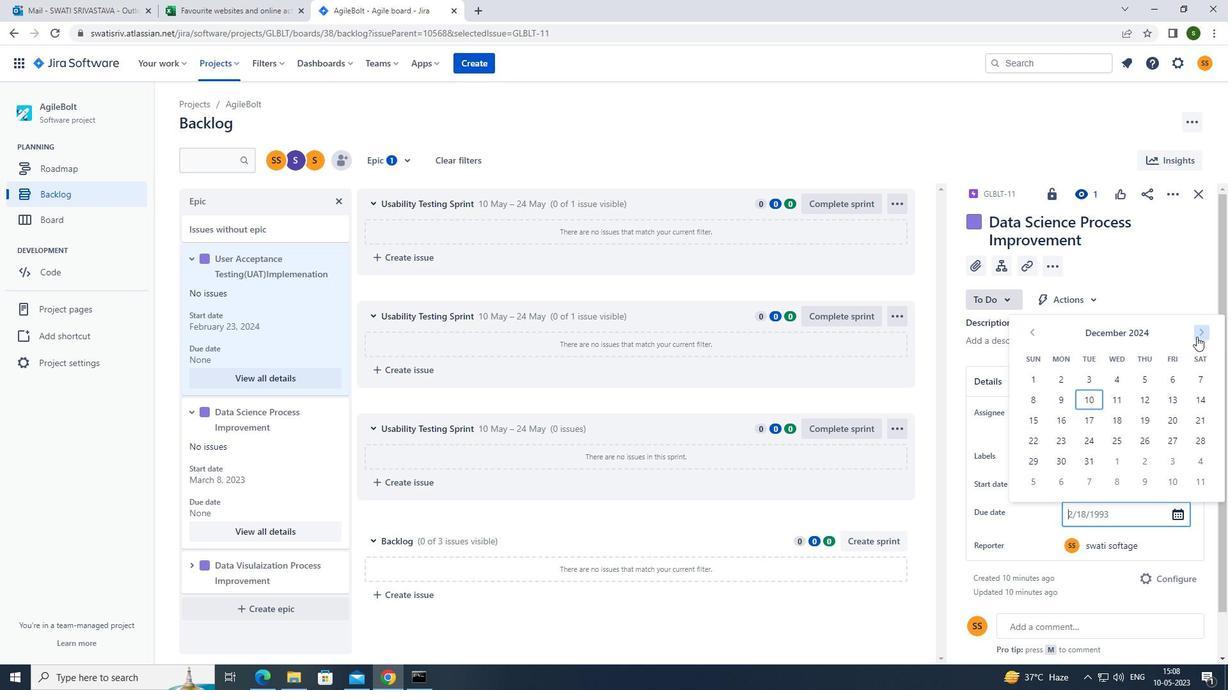 
Action: Mouse moved to (1195, 337)
Screenshot: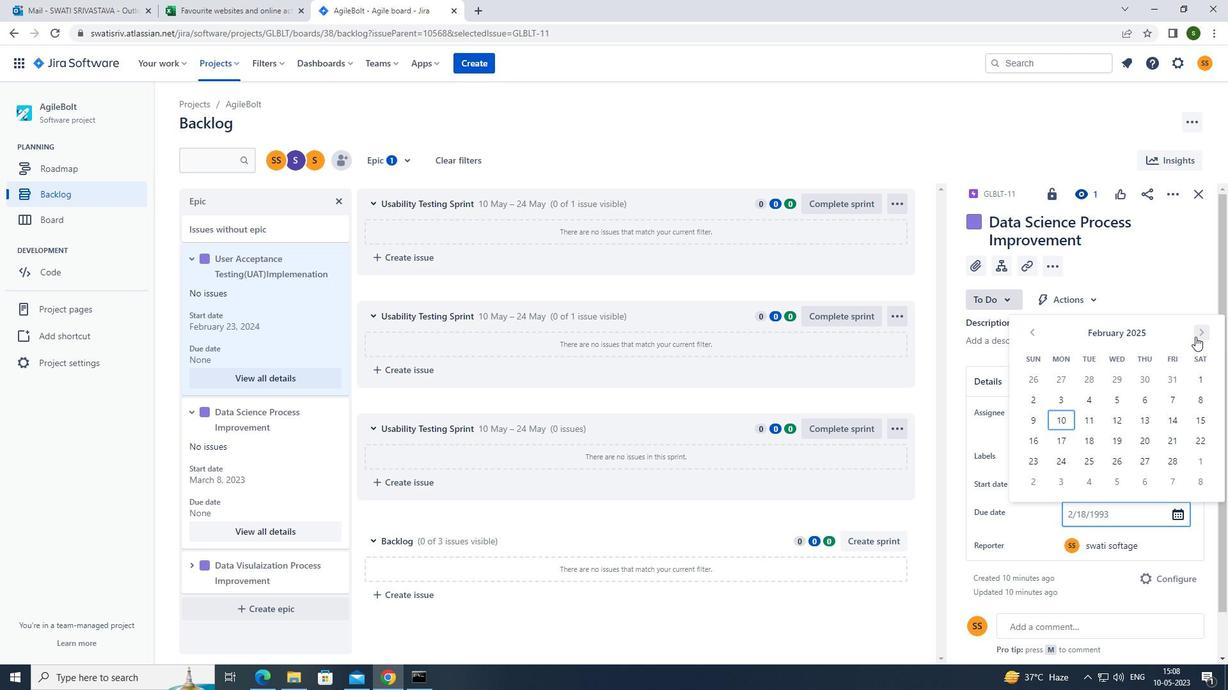 
Action: Mouse pressed left at (1195, 337)
Screenshot: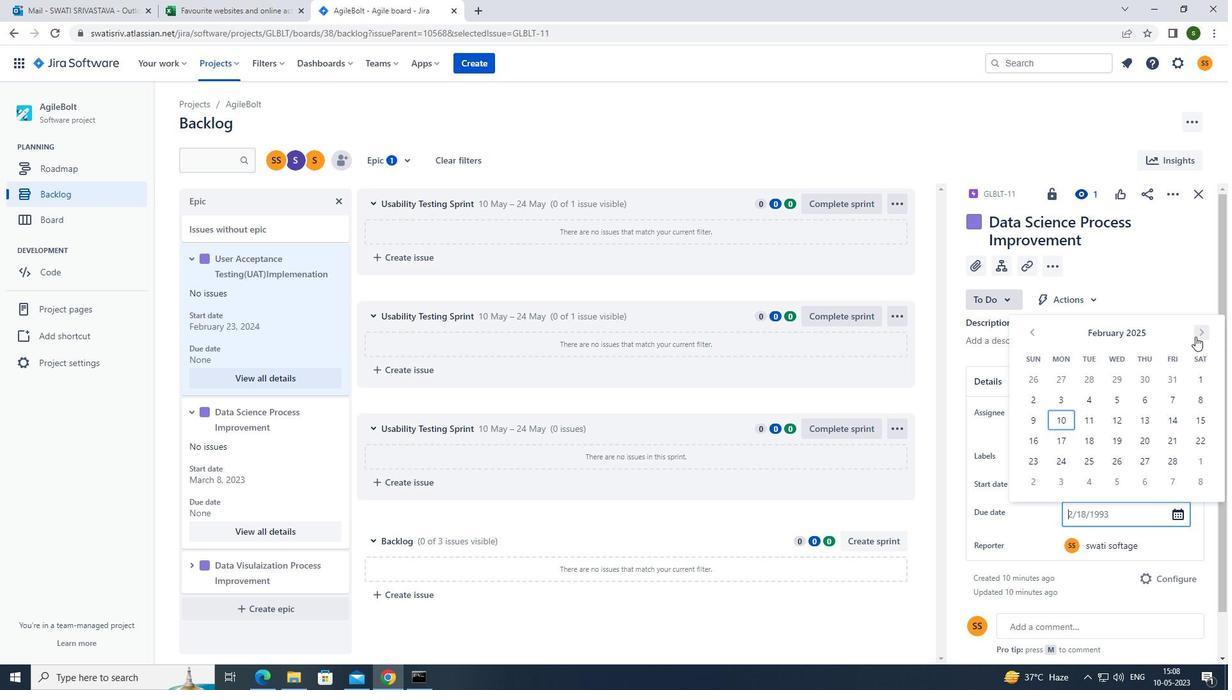 
Action: Mouse pressed left at (1195, 337)
Screenshot: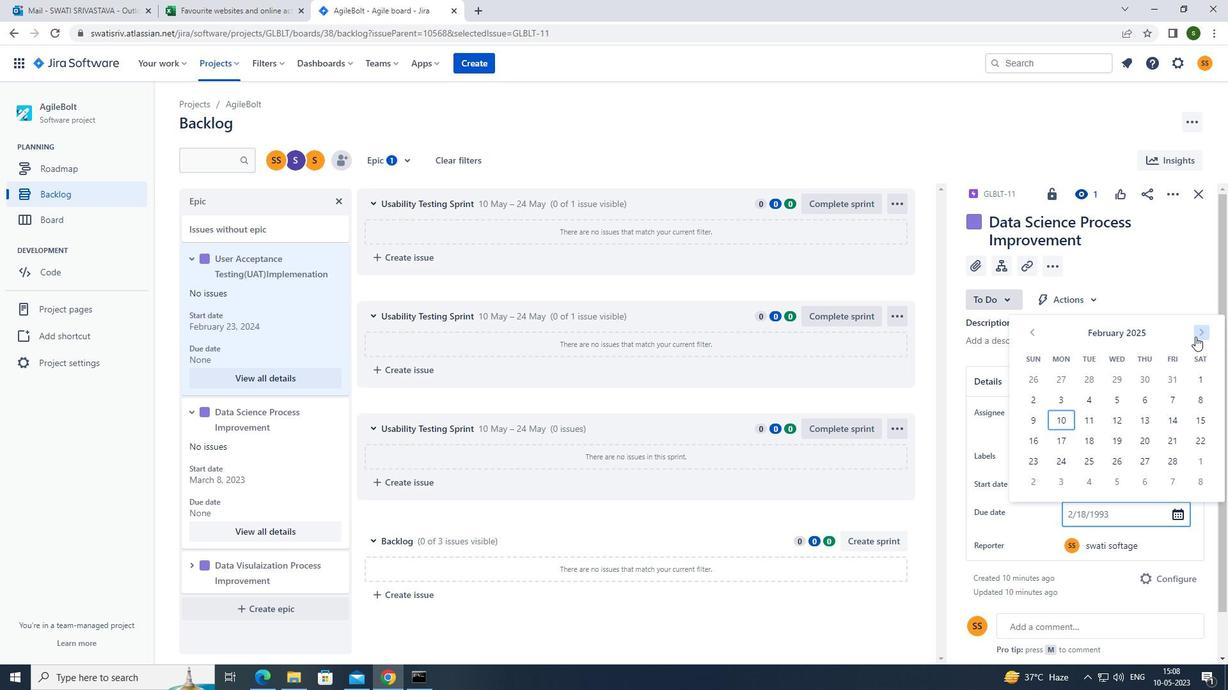 
Action: Mouse pressed left at (1195, 337)
Screenshot: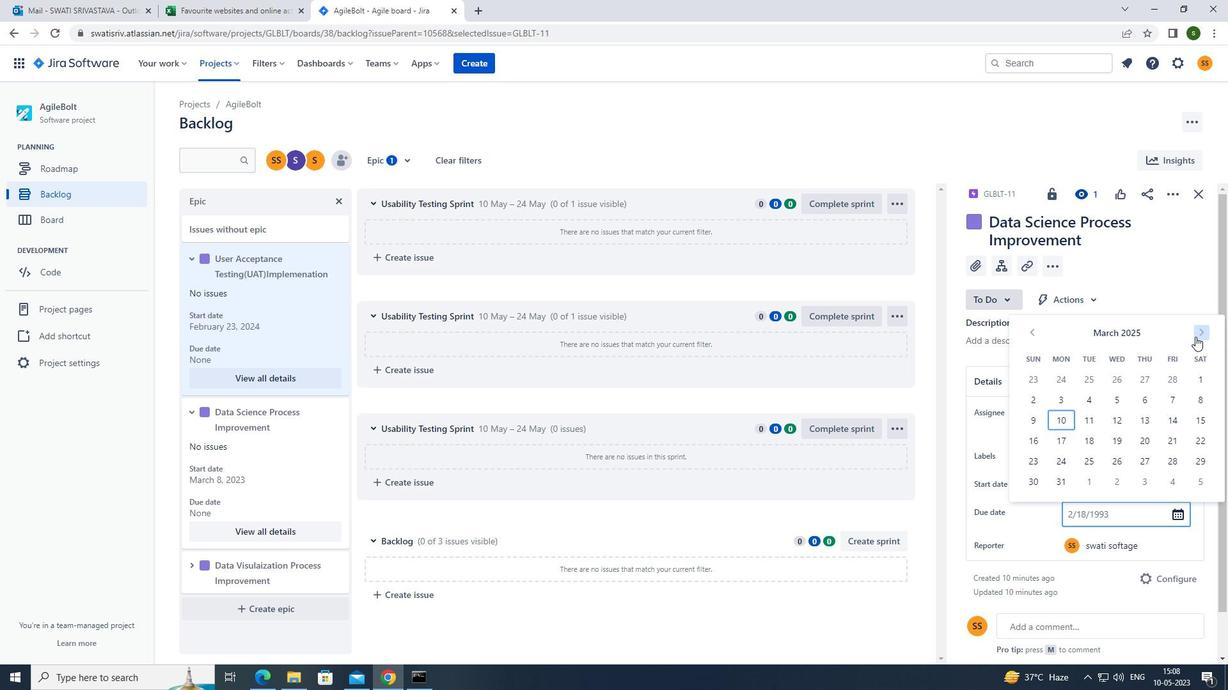
Action: Mouse pressed left at (1195, 337)
Screenshot: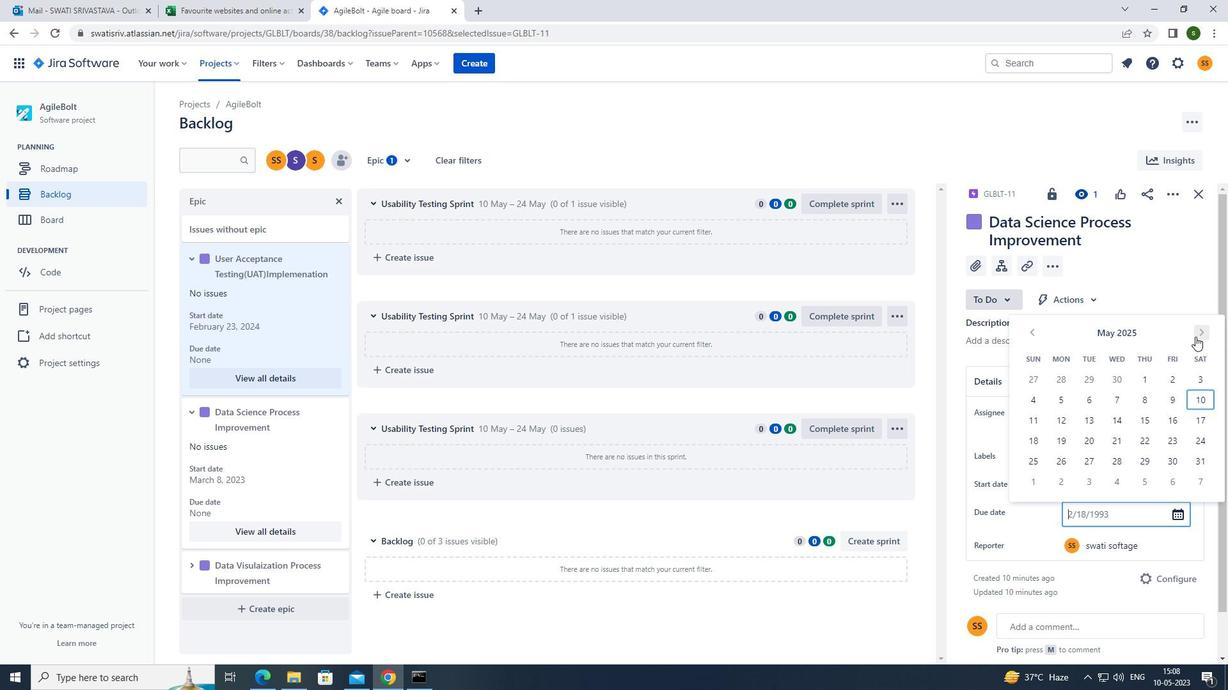 
Action: Mouse pressed left at (1195, 337)
Screenshot: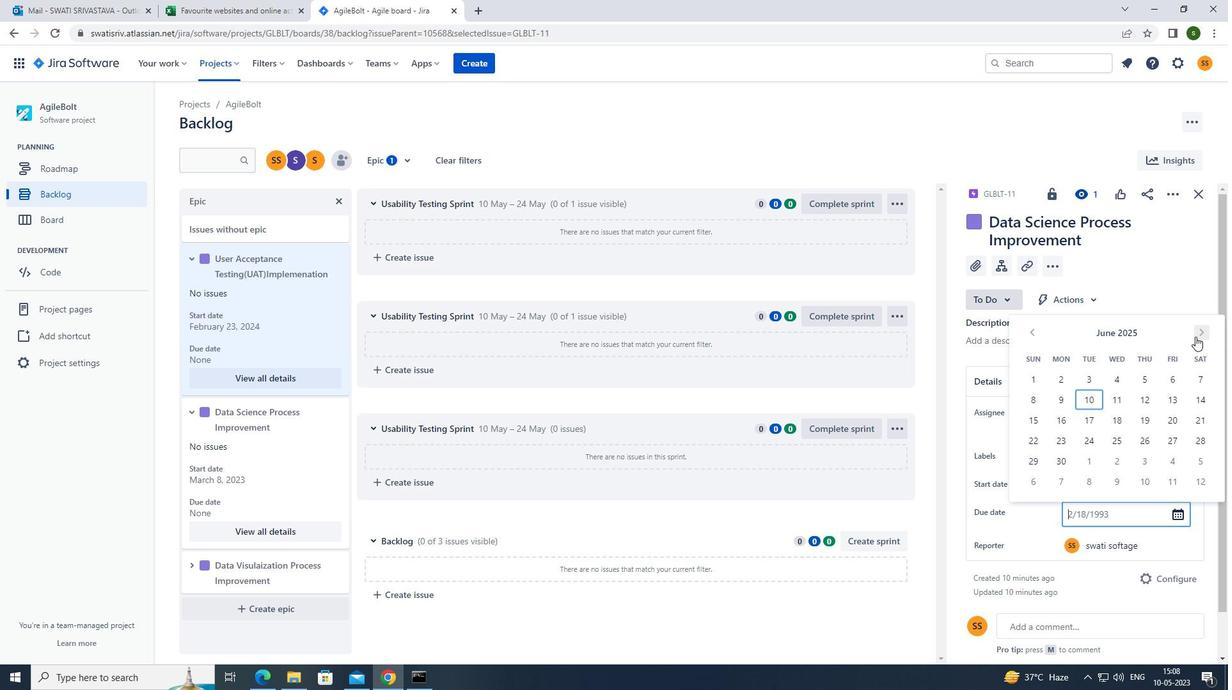 
Action: Mouse pressed left at (1195, 337)
Screenshot: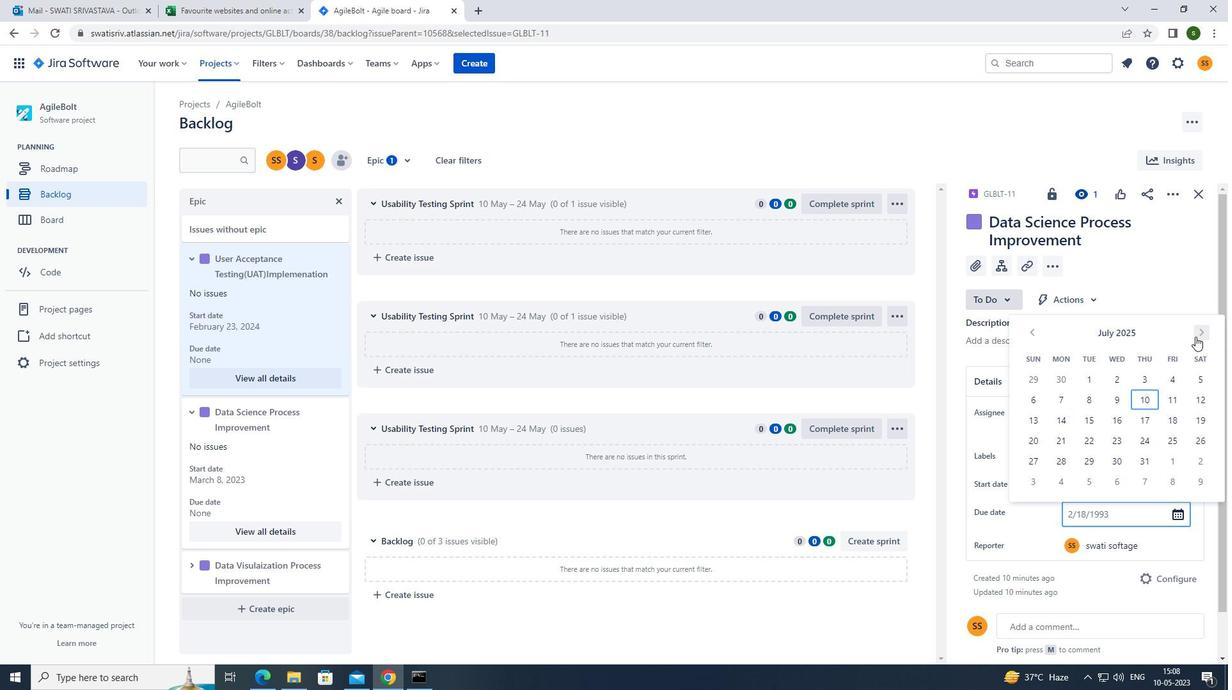 
Action: Mouse moved to (1069, 400)
Screenshot: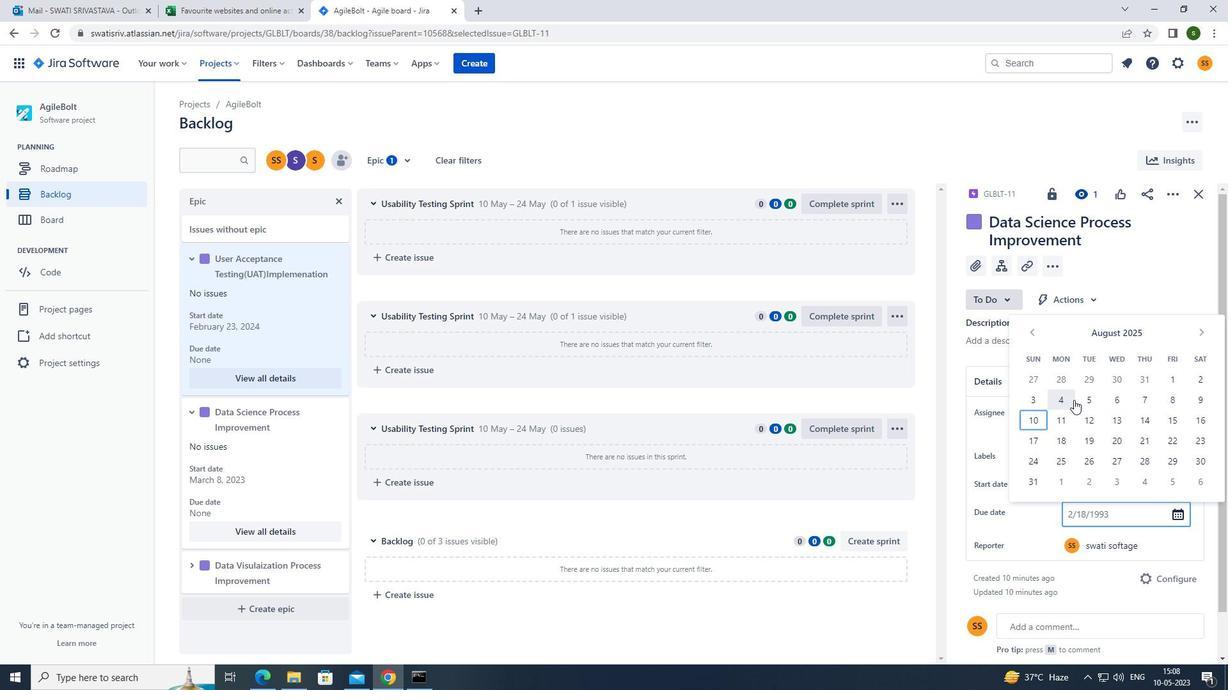 
Action: Mouse pressed left at (1069, 400)
Screenshot: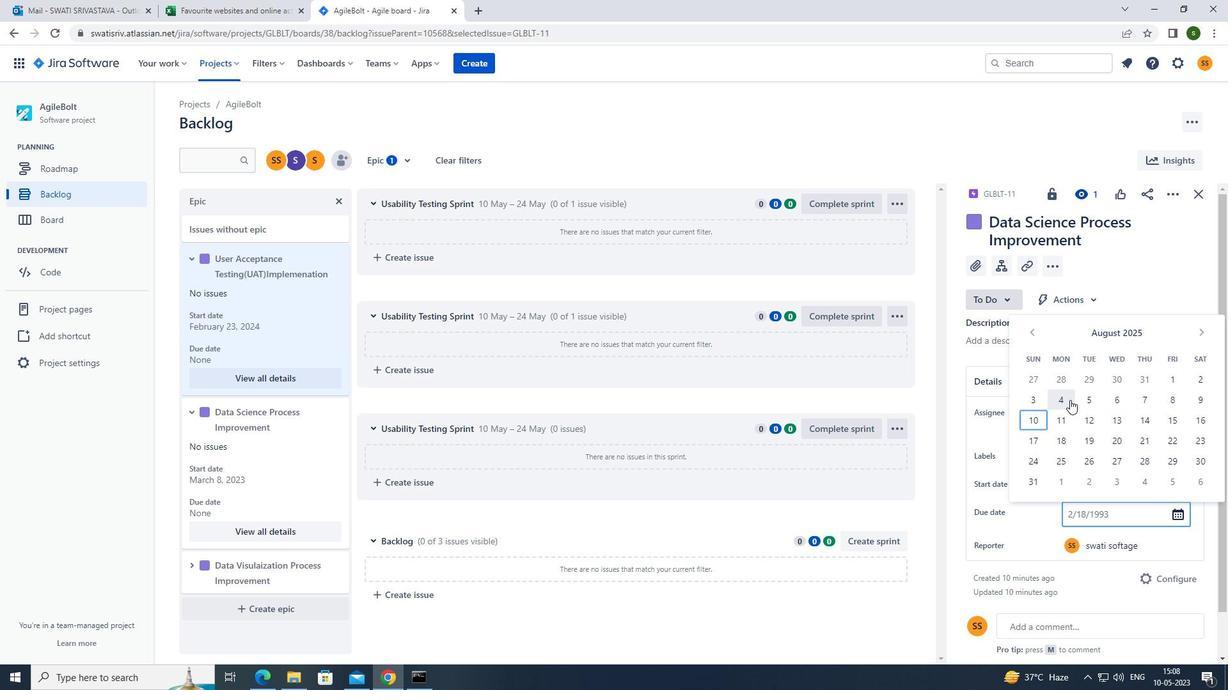 
Action: Mouse moved to (194, 562)
Screenshot: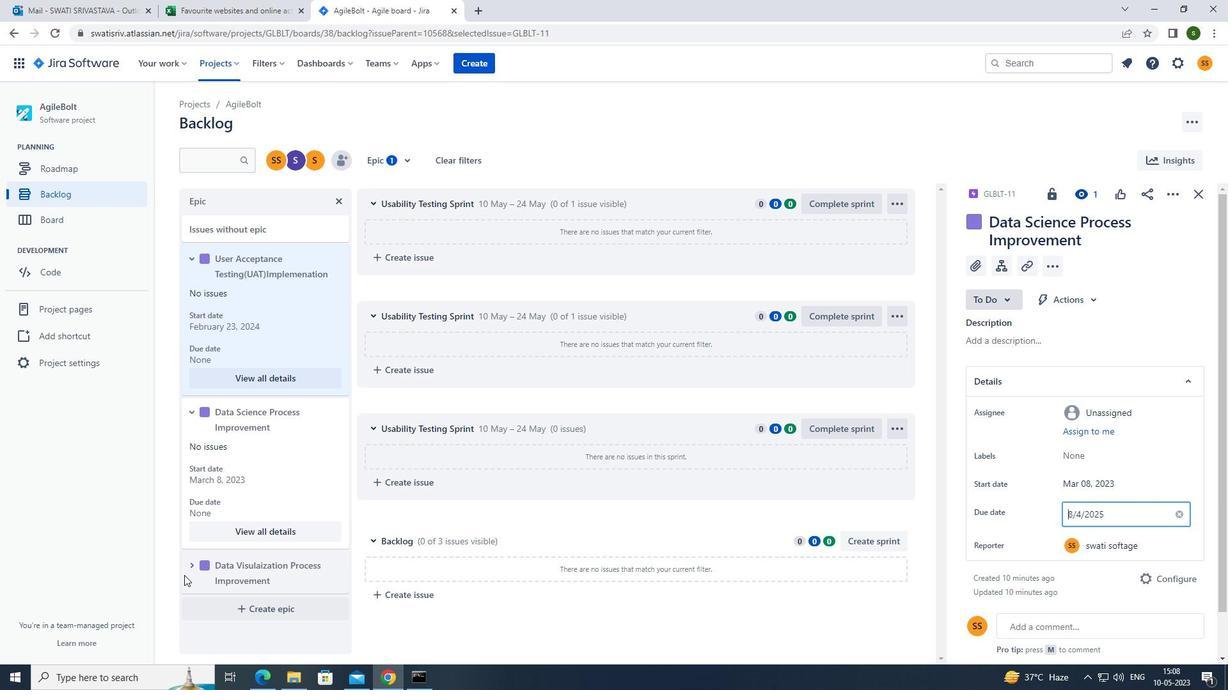 
Action: Mouse pressed left at (194, 562)
Screenshot: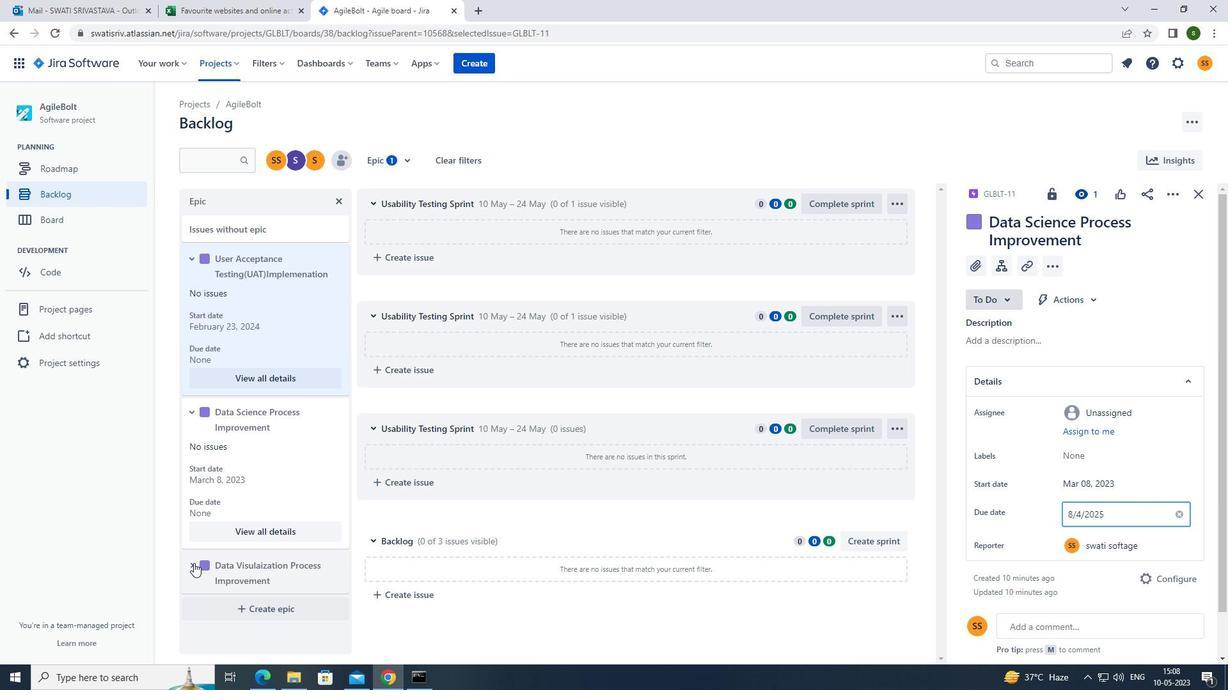 
Action: Mouse moved to (286, 566)
Screenshot: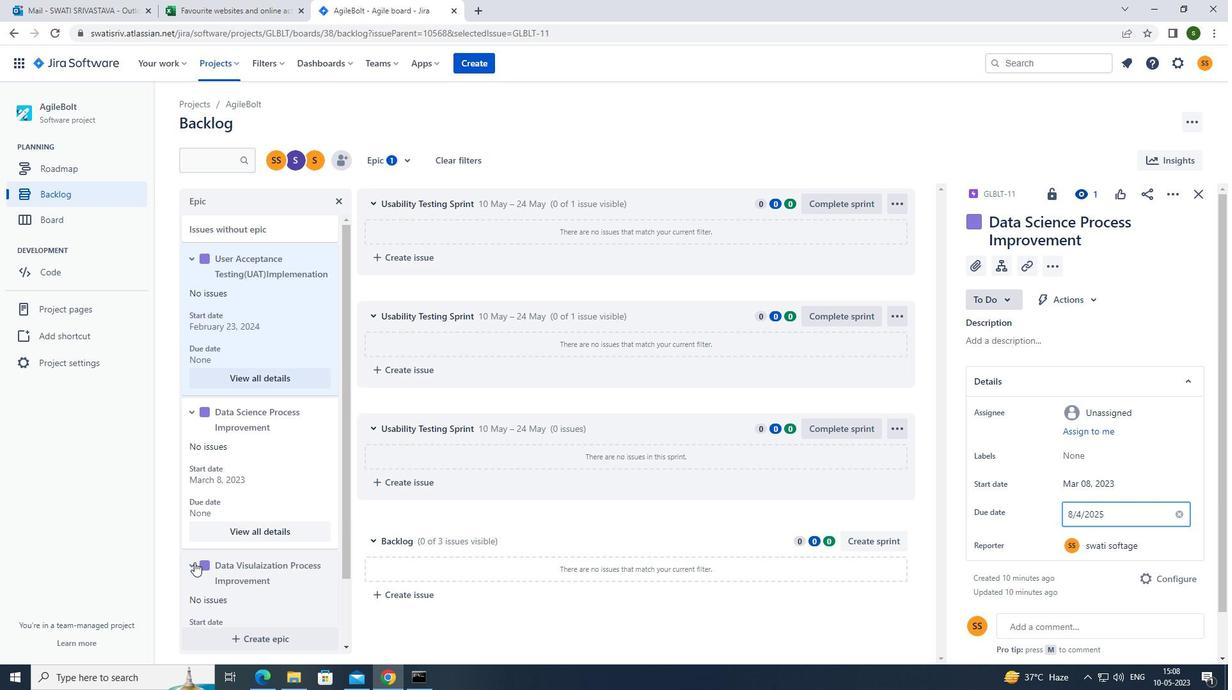 
Action: Mouse scrolled (286, 565) with delta (0, 0)
Screenshot: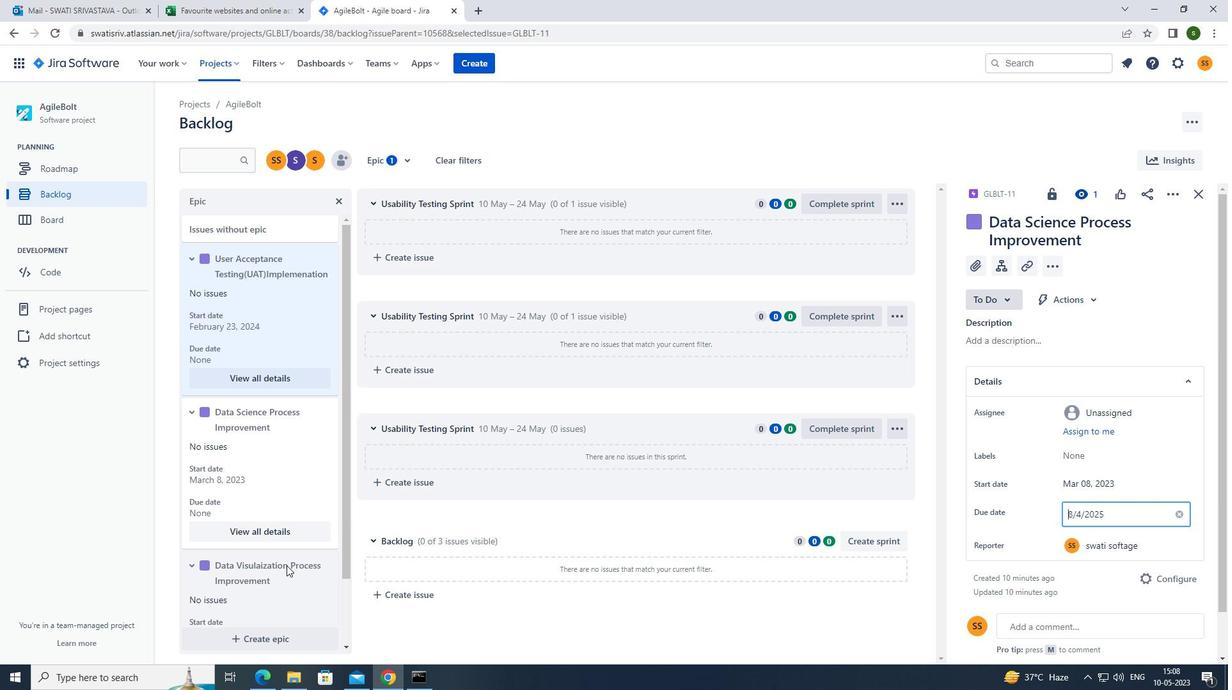 
Action: Mouse scrolled (286, 565) with delta (0, 0)
Screenshot: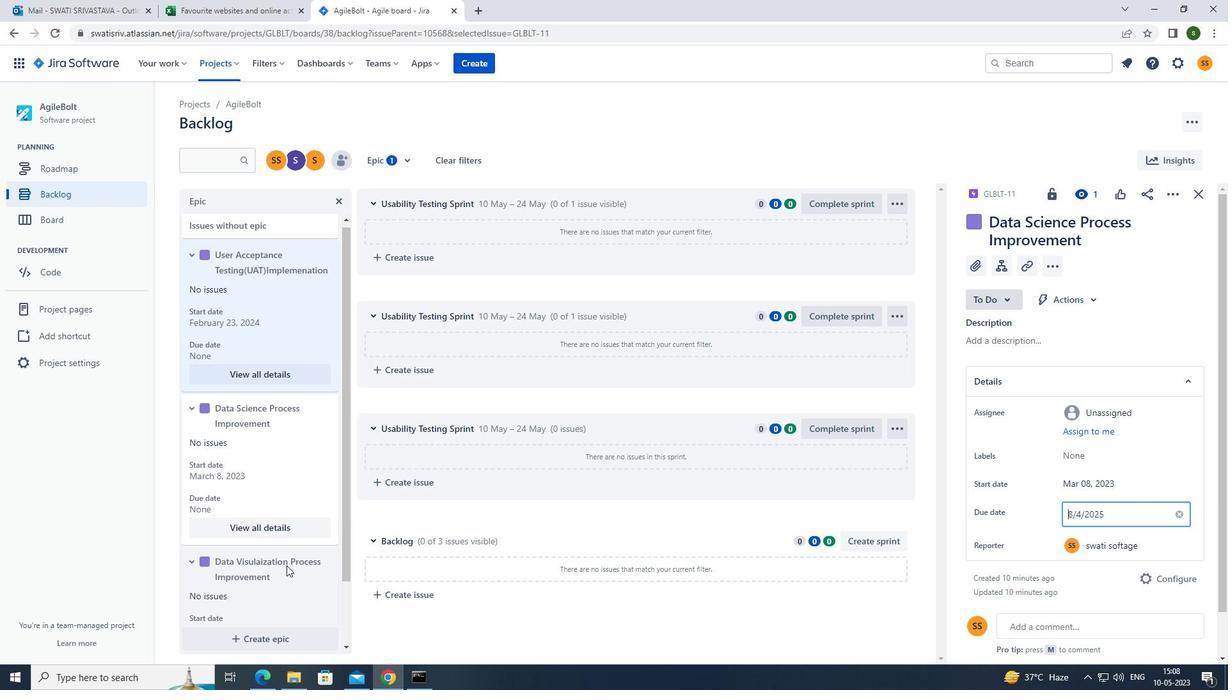 
Action: Mouse moved to (264, 599)
Screenshot: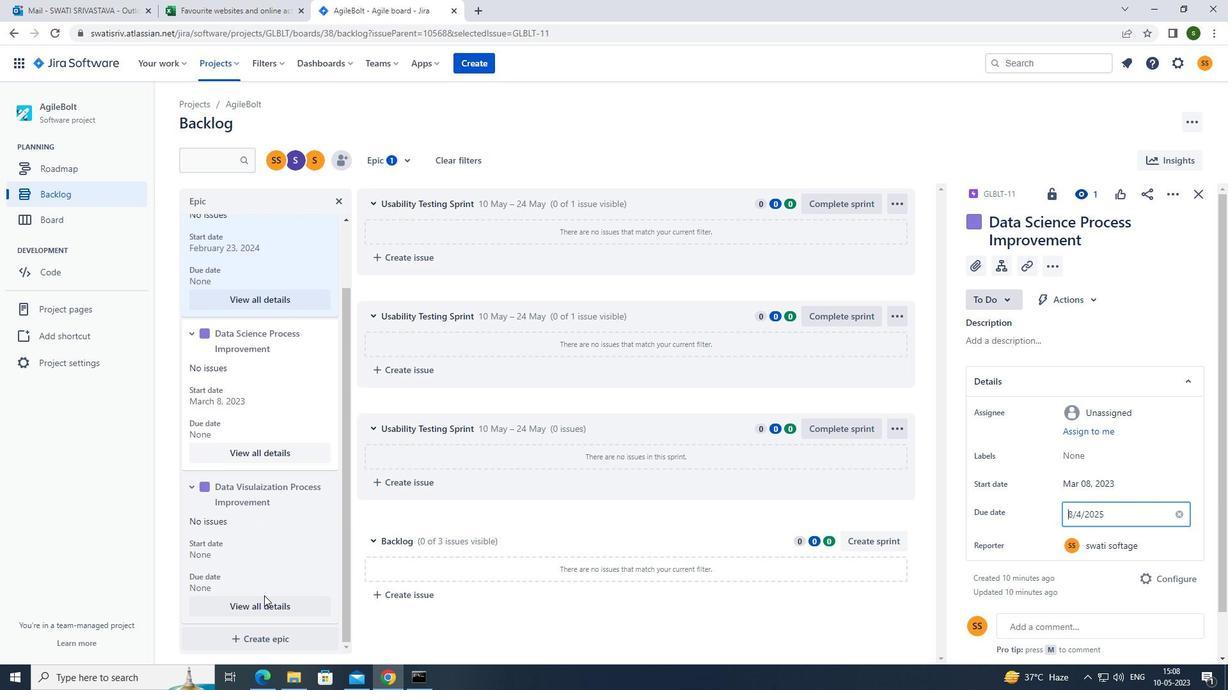 
Action: Mouse pressed left at (264, 599)
Screenshot: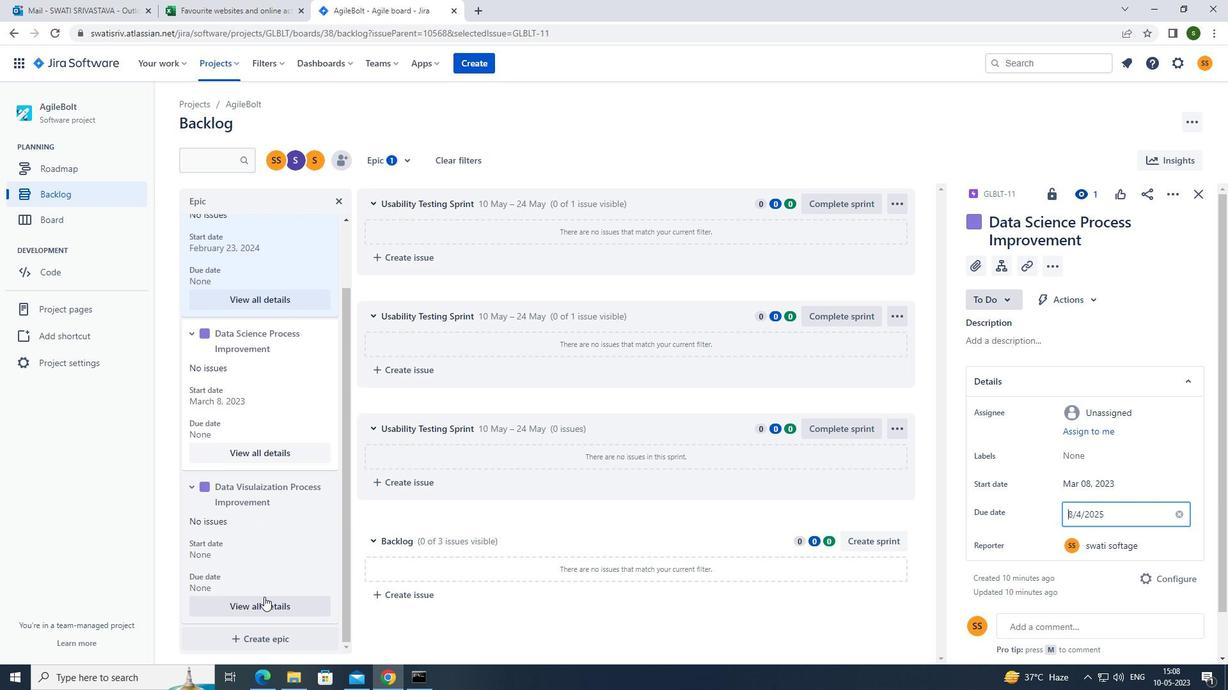 
Action: Mouse moved to (1092, 479)
Screenshot: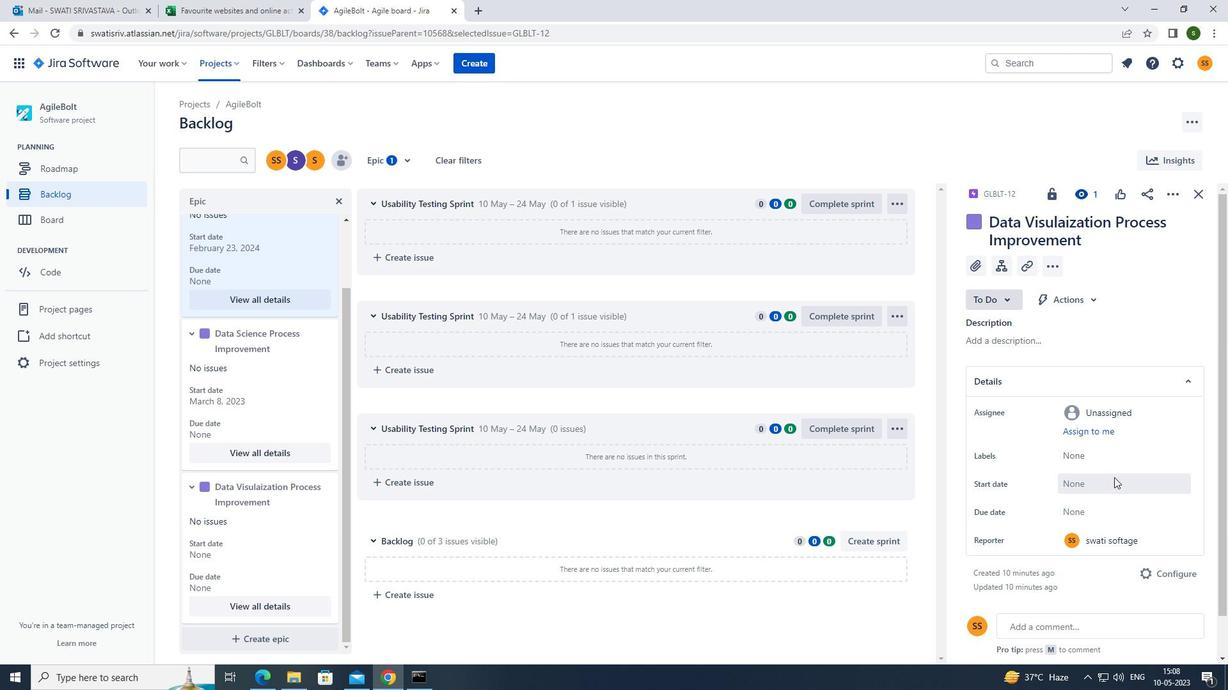 
Action: Mouse pressed left at (1092, 479)
Screenshot: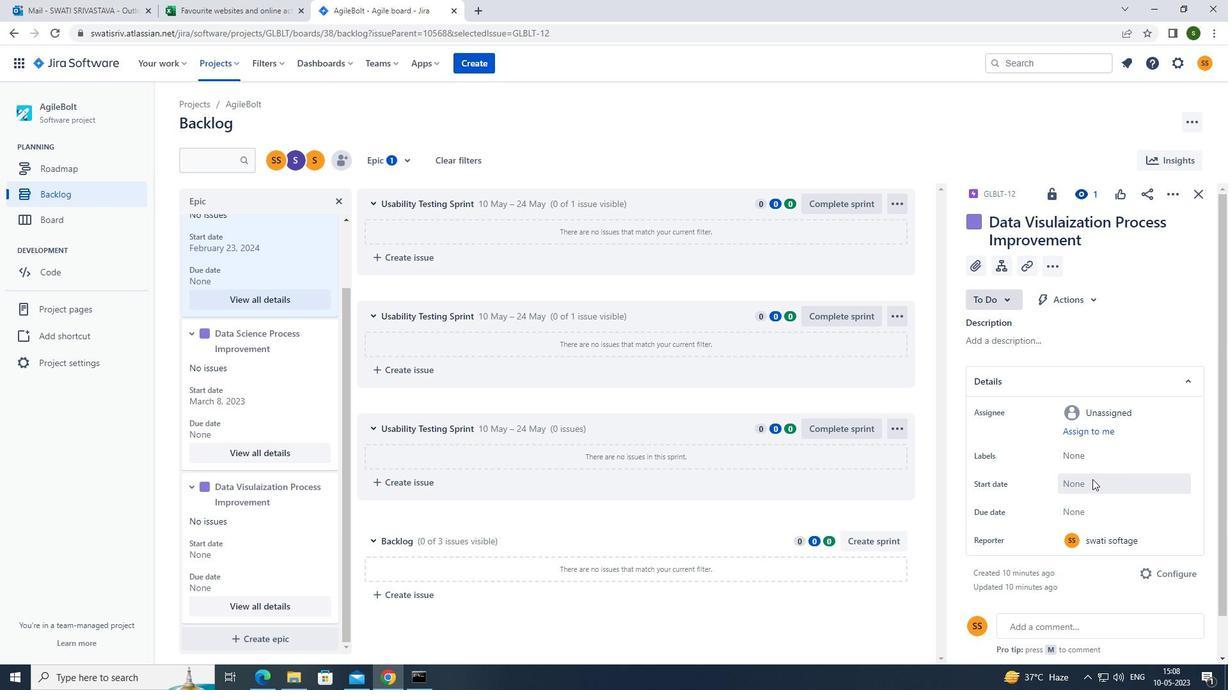 
Action: Mouse moved to (1199, 303)
Screenshot: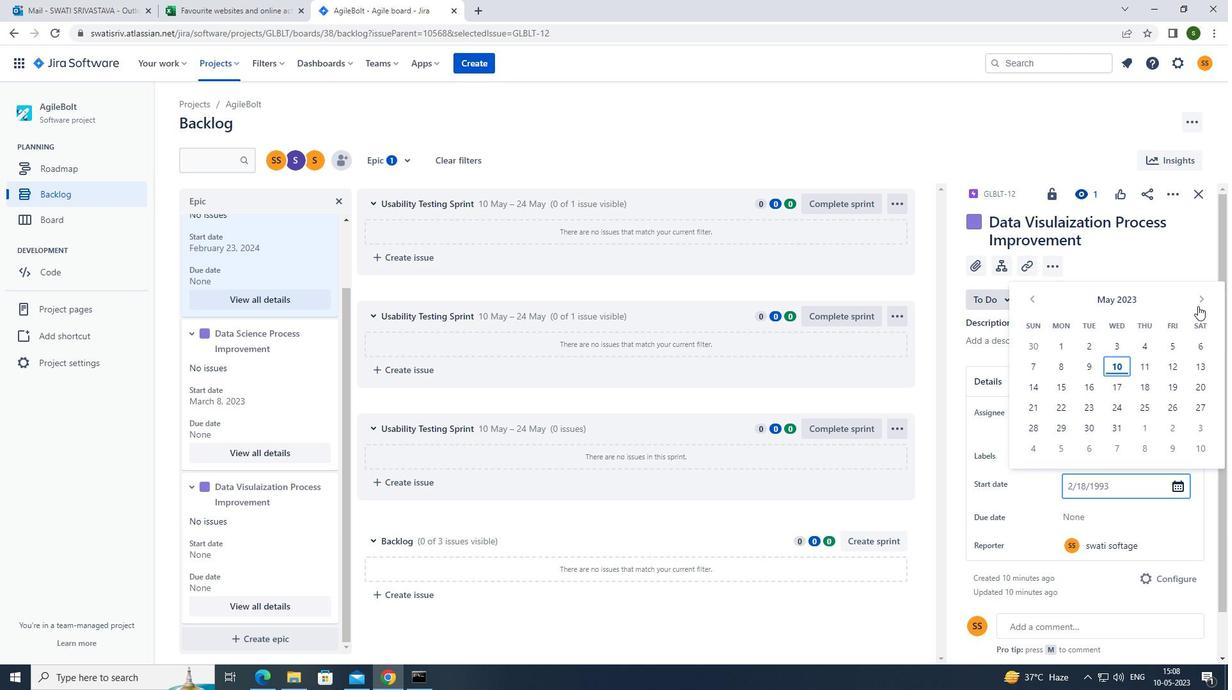 
Action: Mouse pressed left at (1199, 303)
Screenshot: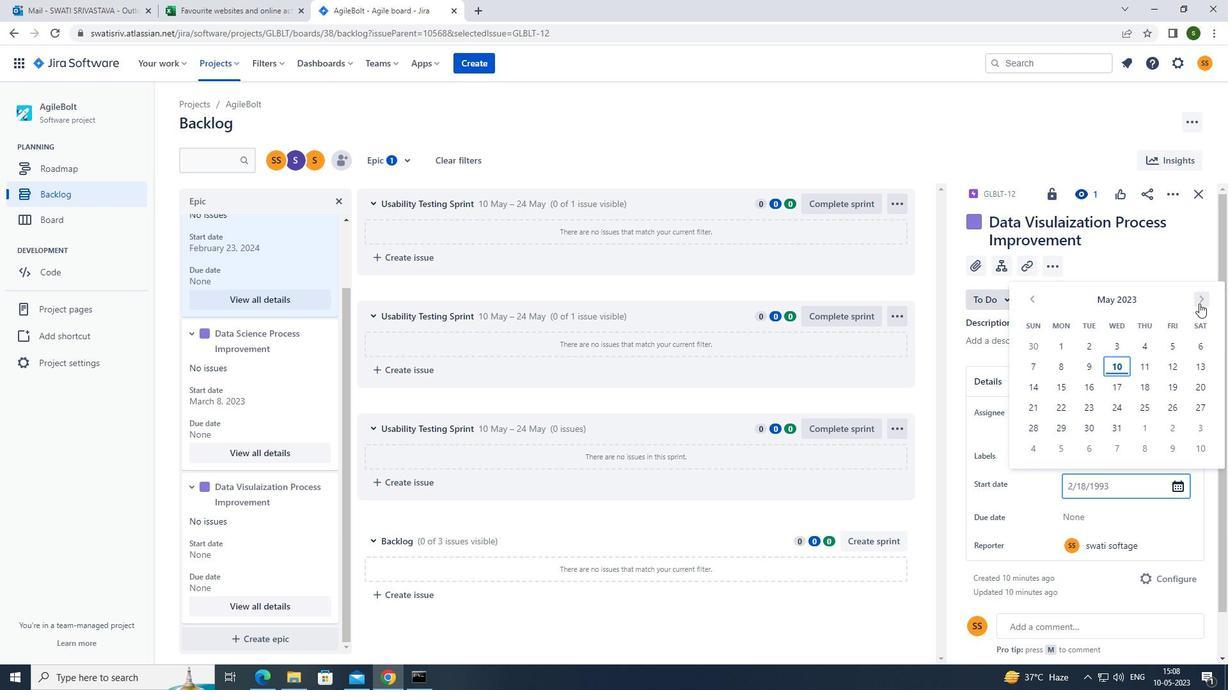 
Action: Mouse pressed left at (1199, 303)
Screenshot: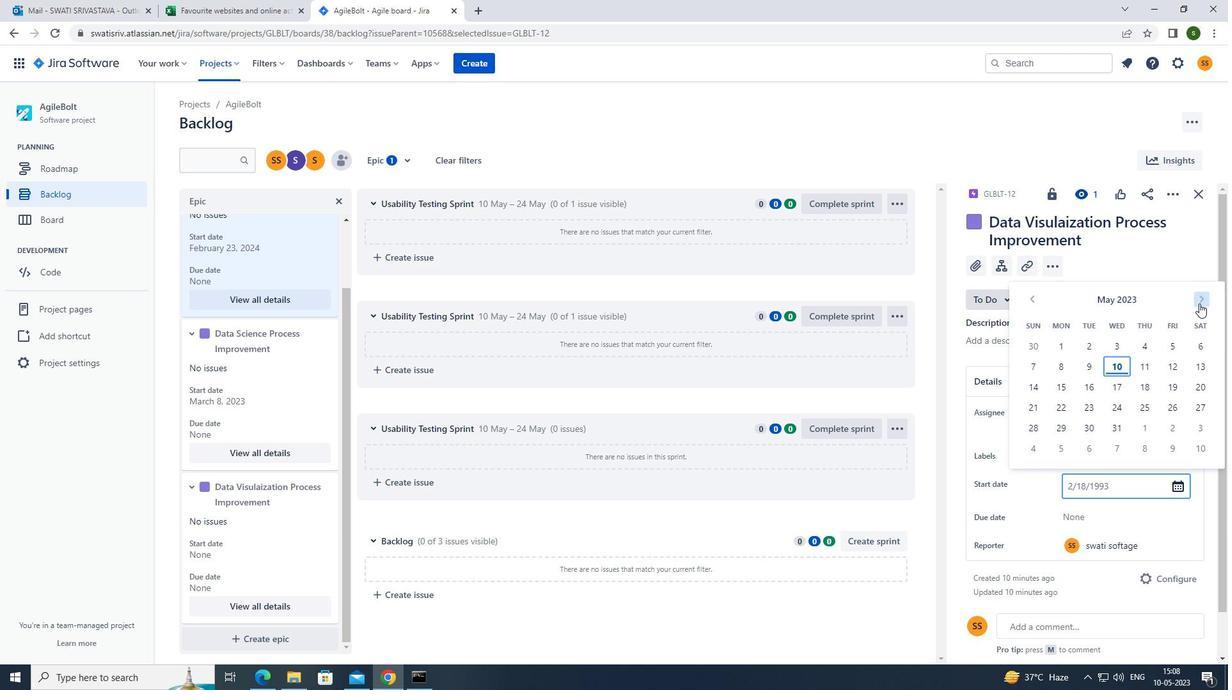 
Action: Mouse pressed left at (1199, 303)
Screenshot: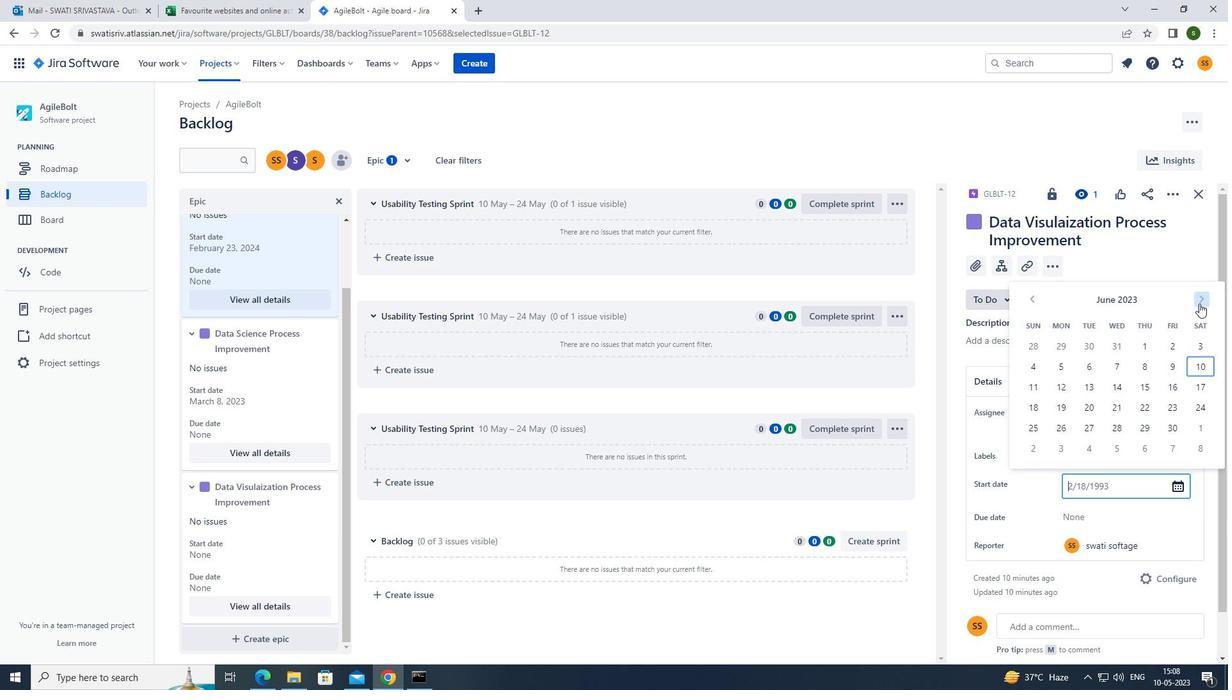 
Action: Mouse pressed left at (1199, 303)
Screenshot: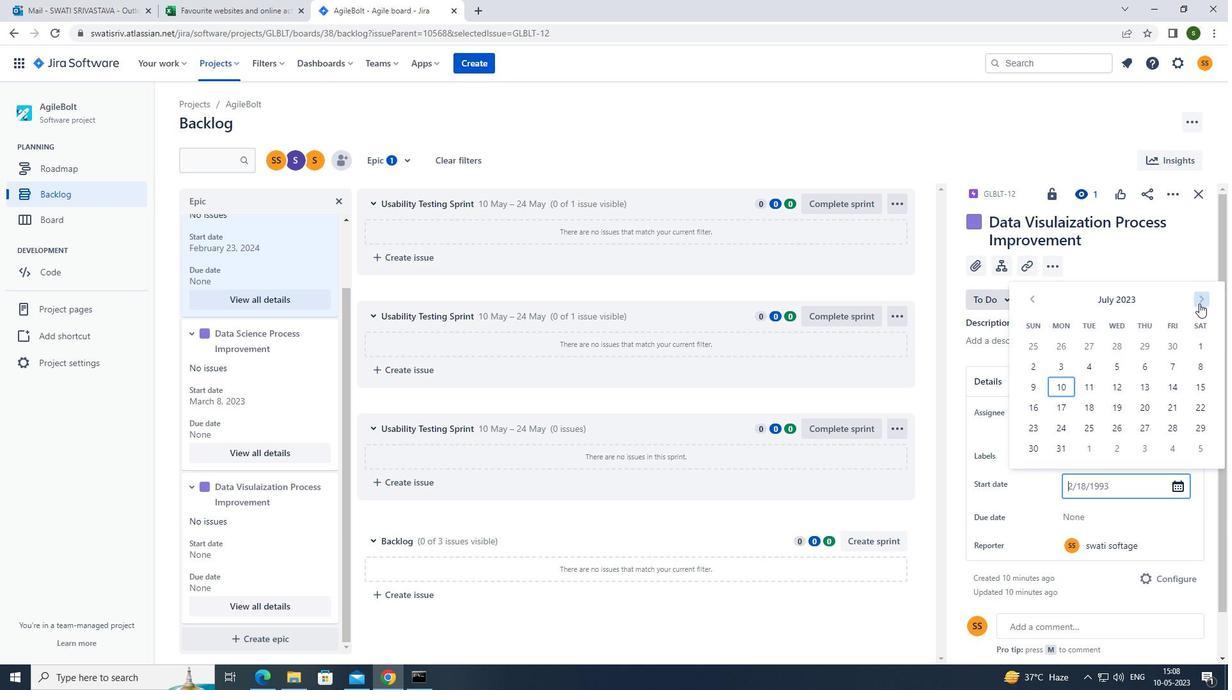 
Action: Mouse pressed left at (1199, 303)
Screenshot: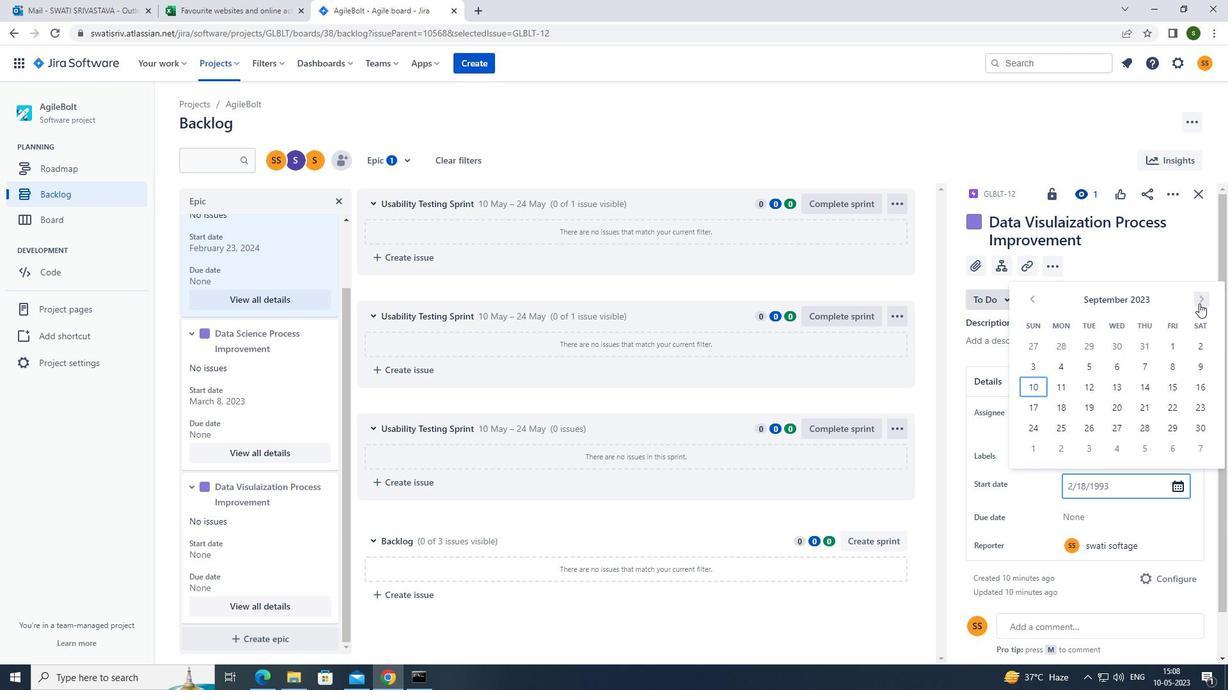 
Action: Mouse pressed left at (1199, 303)
Screenshot: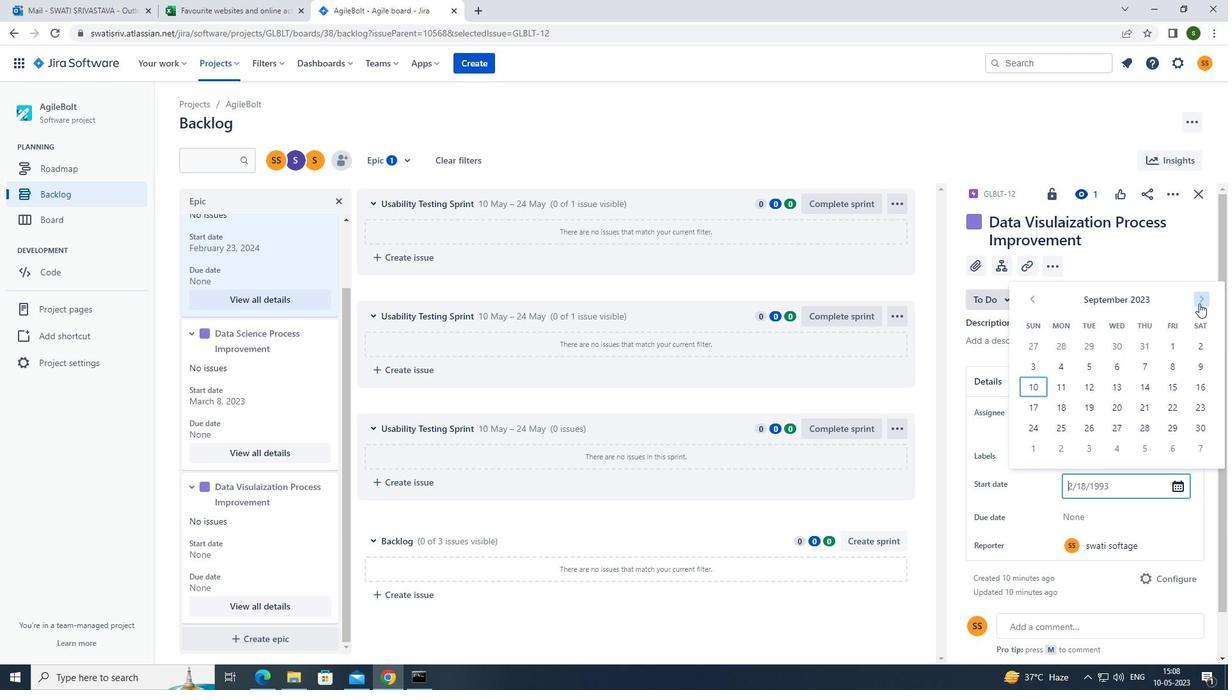 
Action: Mouse pressed left at (1199, 303)
Screenshot: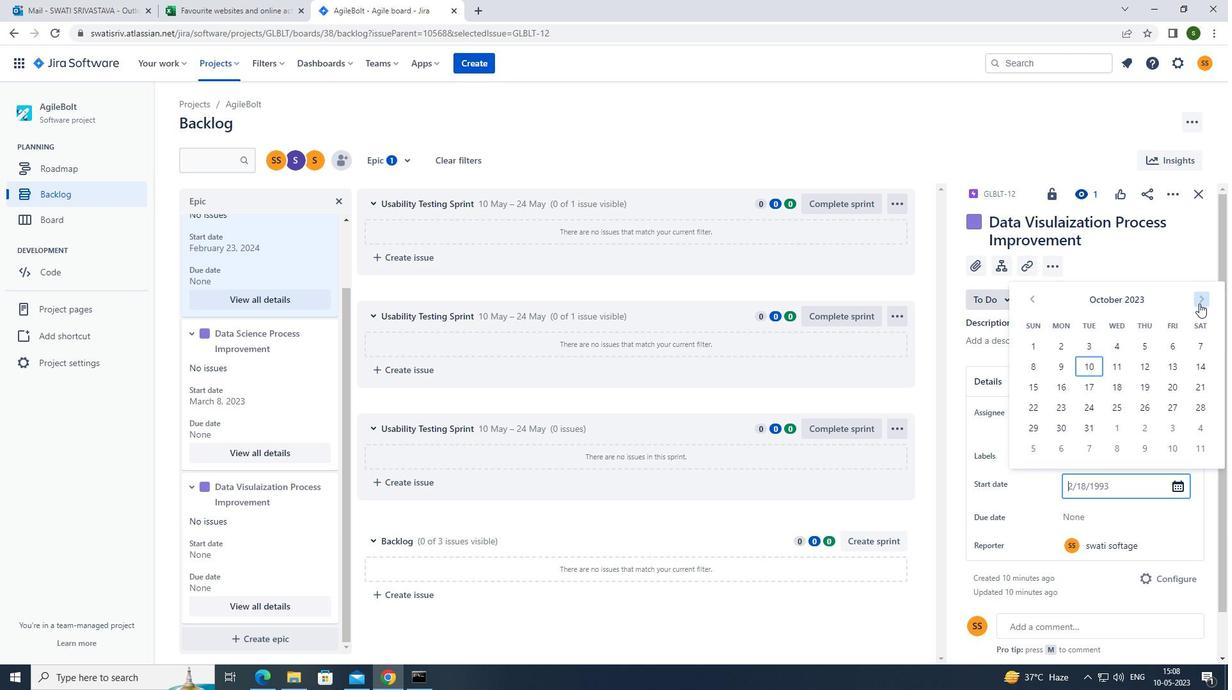 
Action: Mouse pressed left at (1199, 303)
Screenshot: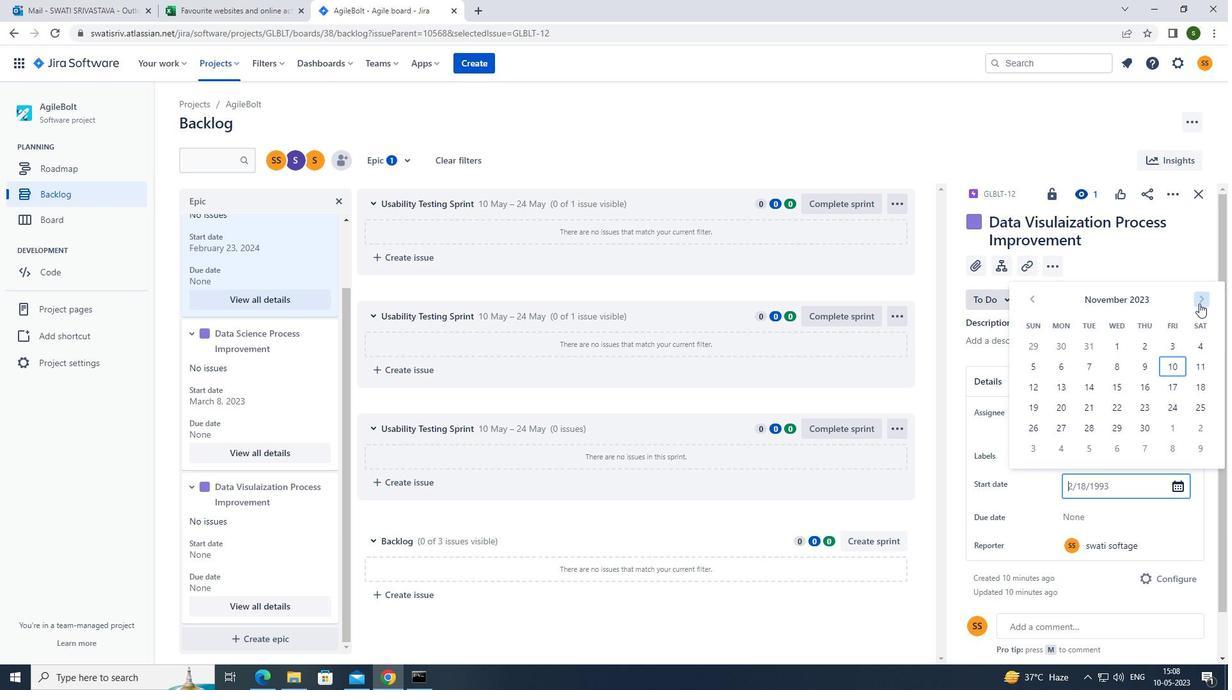
Action: Mouse pressed left at (1199, 303)
Screenshot: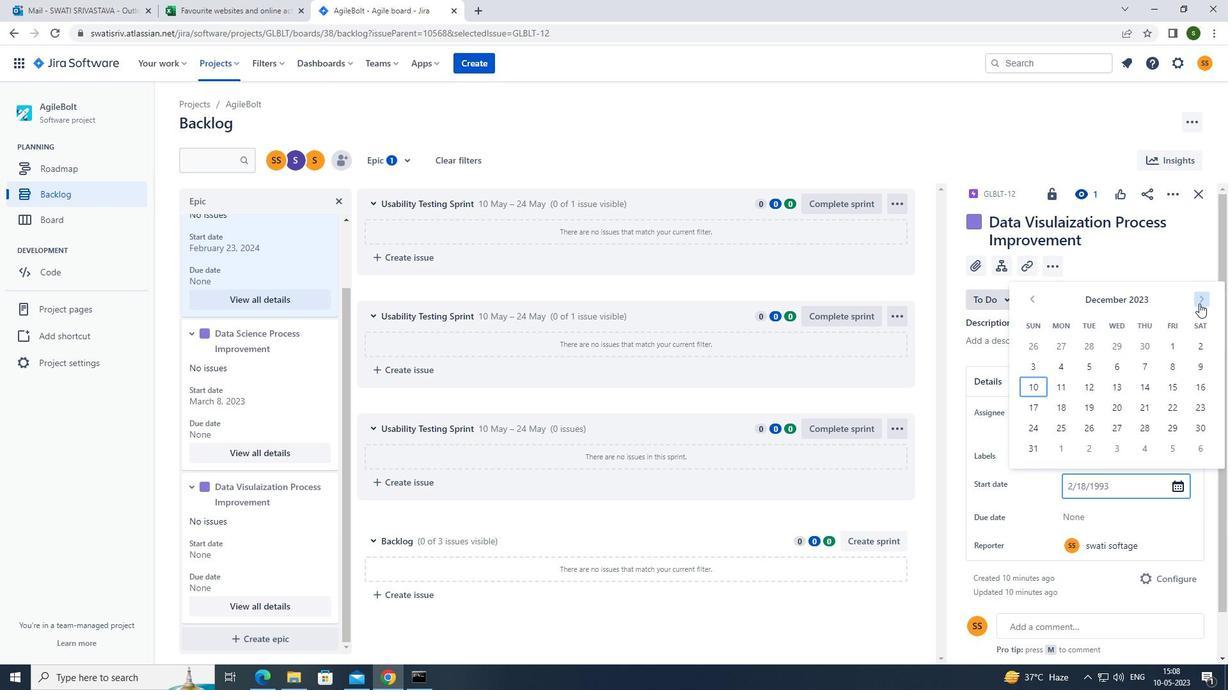 
Action: Mouse pressed left at (1199, 303)
Screenshot: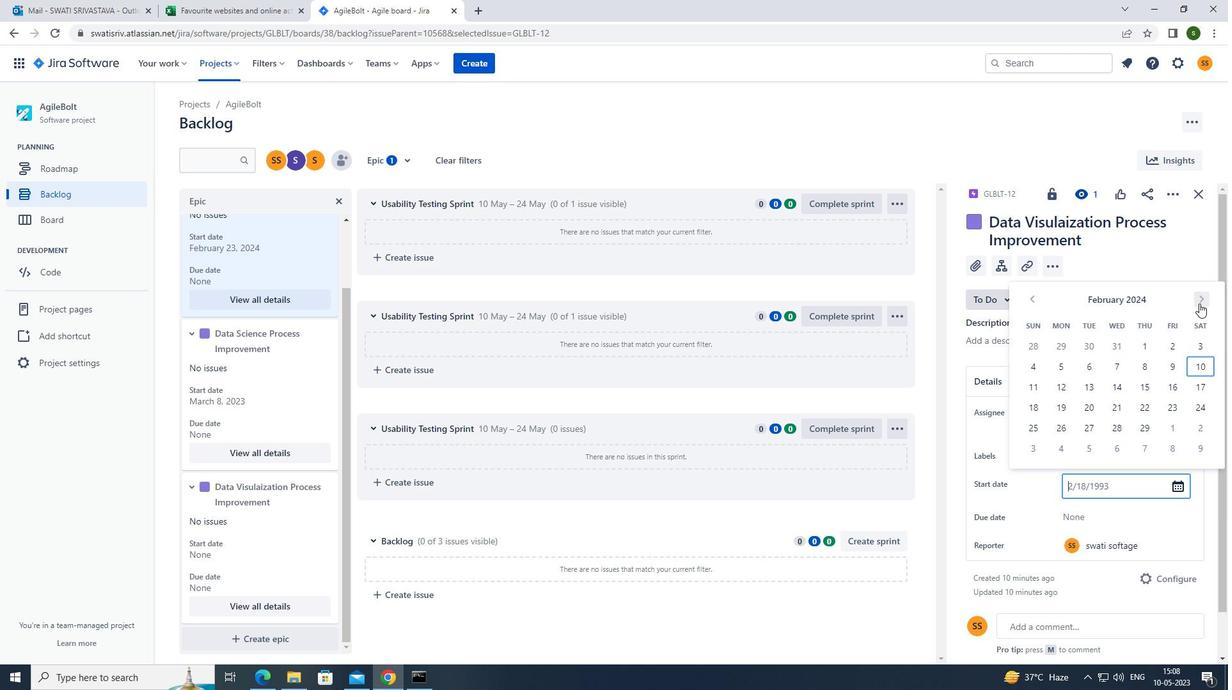 
Action: Mouse pressed left at (1199, 303)
Screenshot: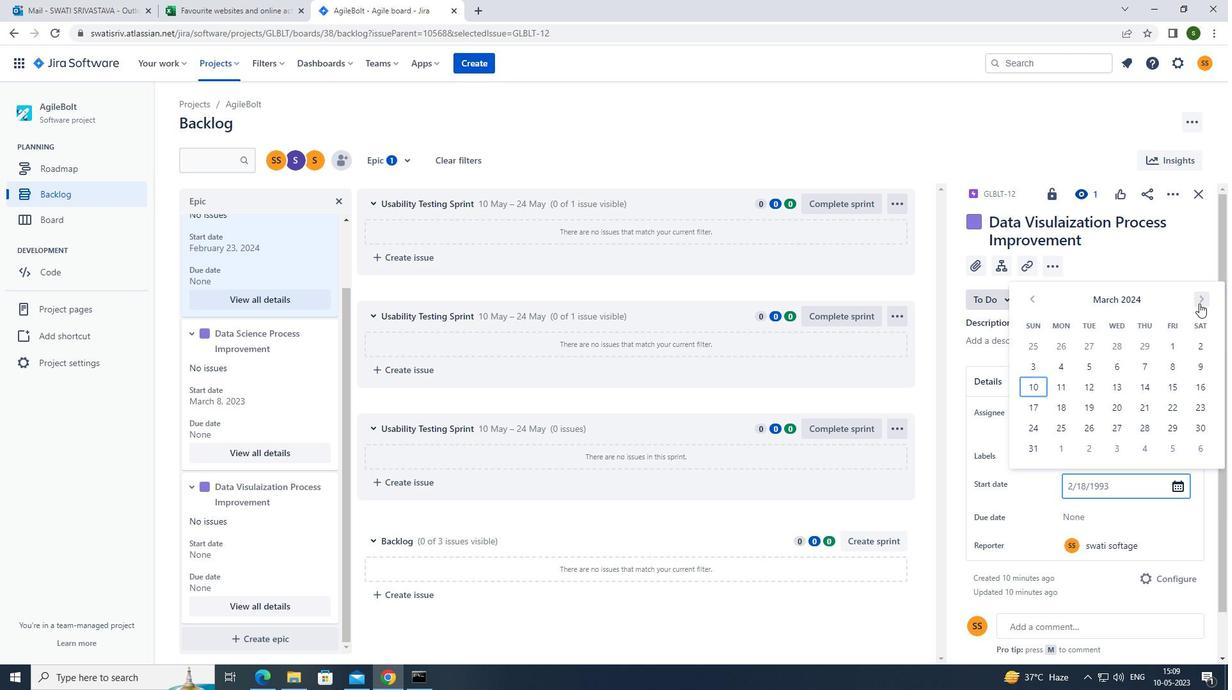 
Action: Mouse pressed left at (1199, 303)
Screenshot: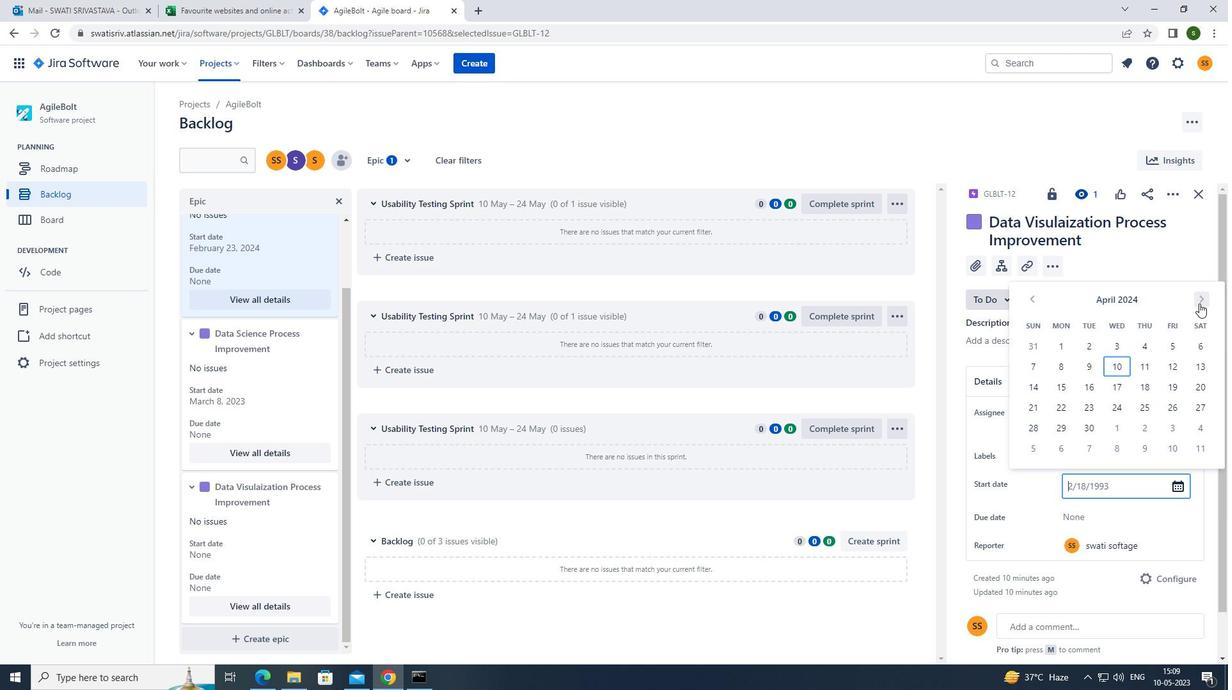 
Action: Mouse moved to (1202, 385)
Screenshot: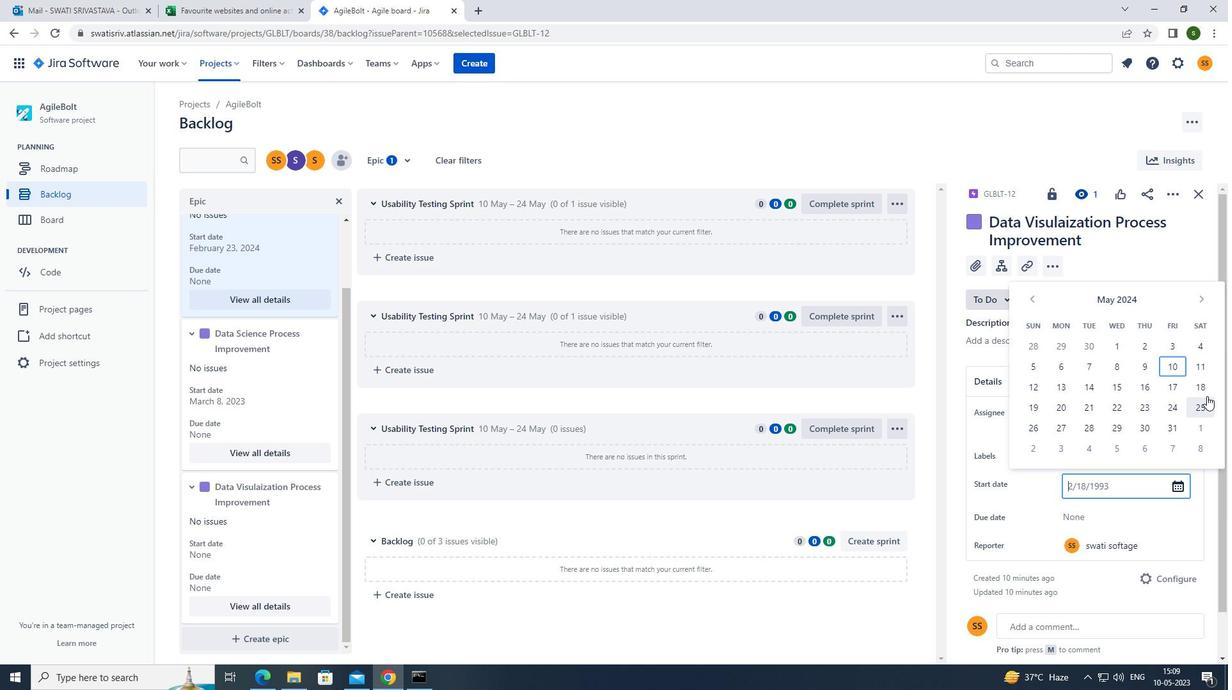 
Action: Mouse pressed left at (1202, 385)
Screenshot: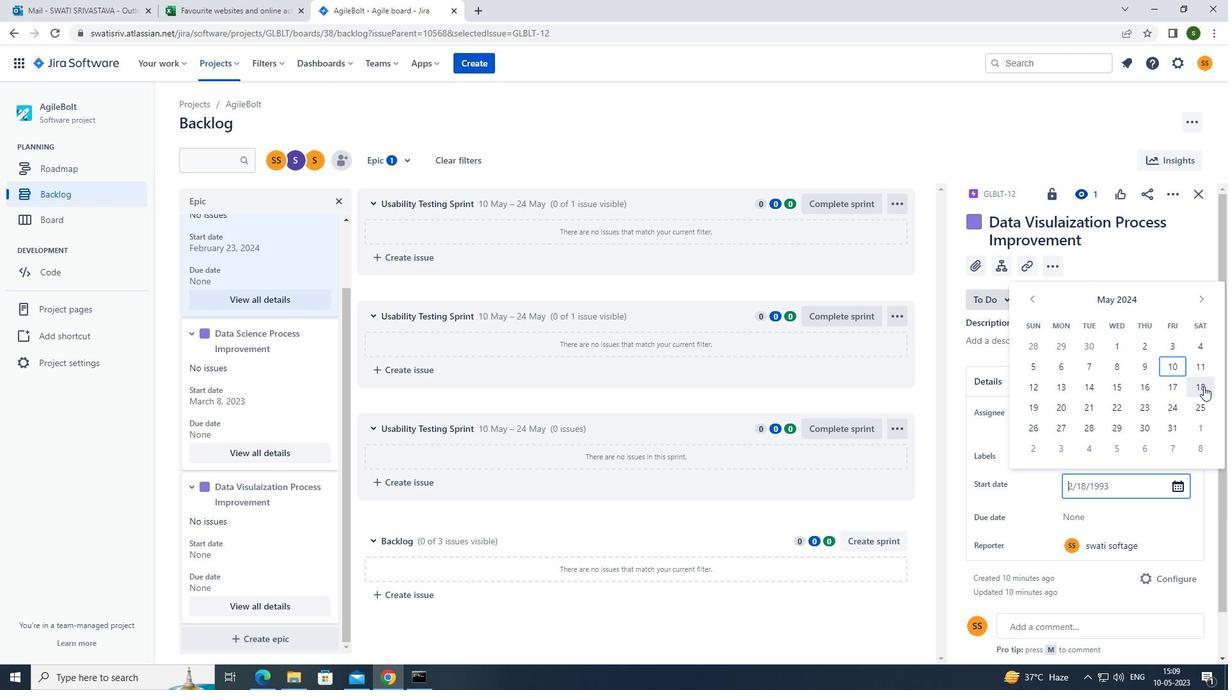 
Action: Mouse moved to (1101, 516)
Screenshot: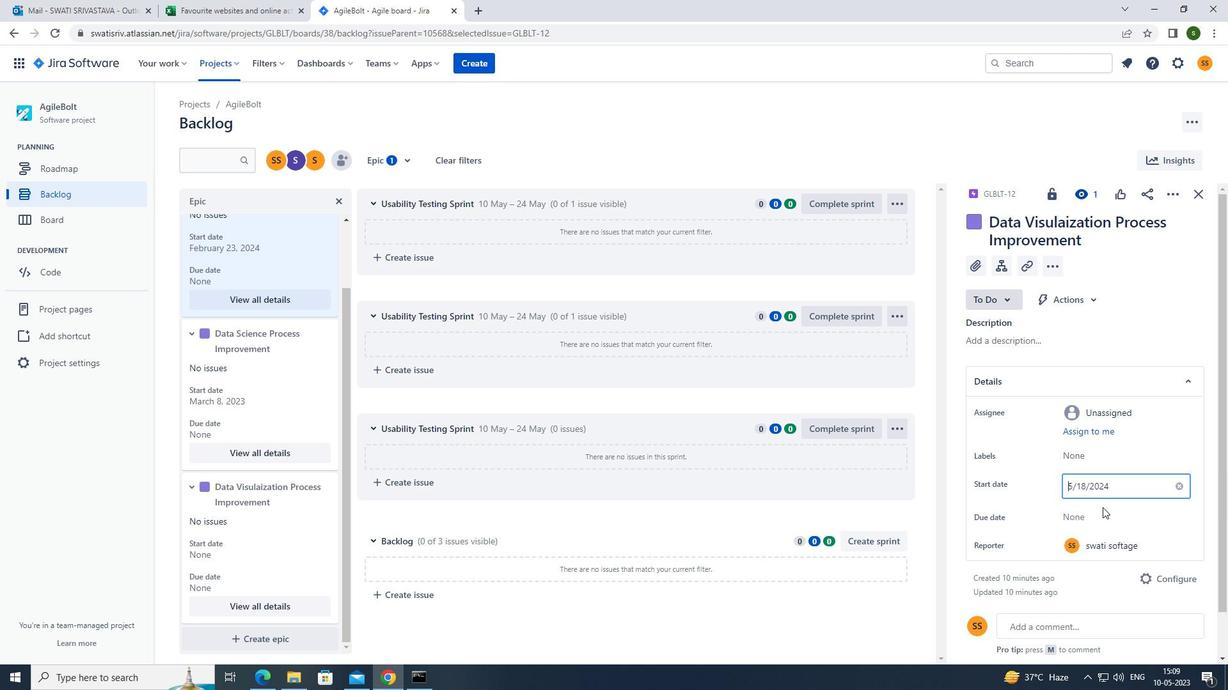 
Action: Mouse pressed left at (1101, 516)
Screenshot: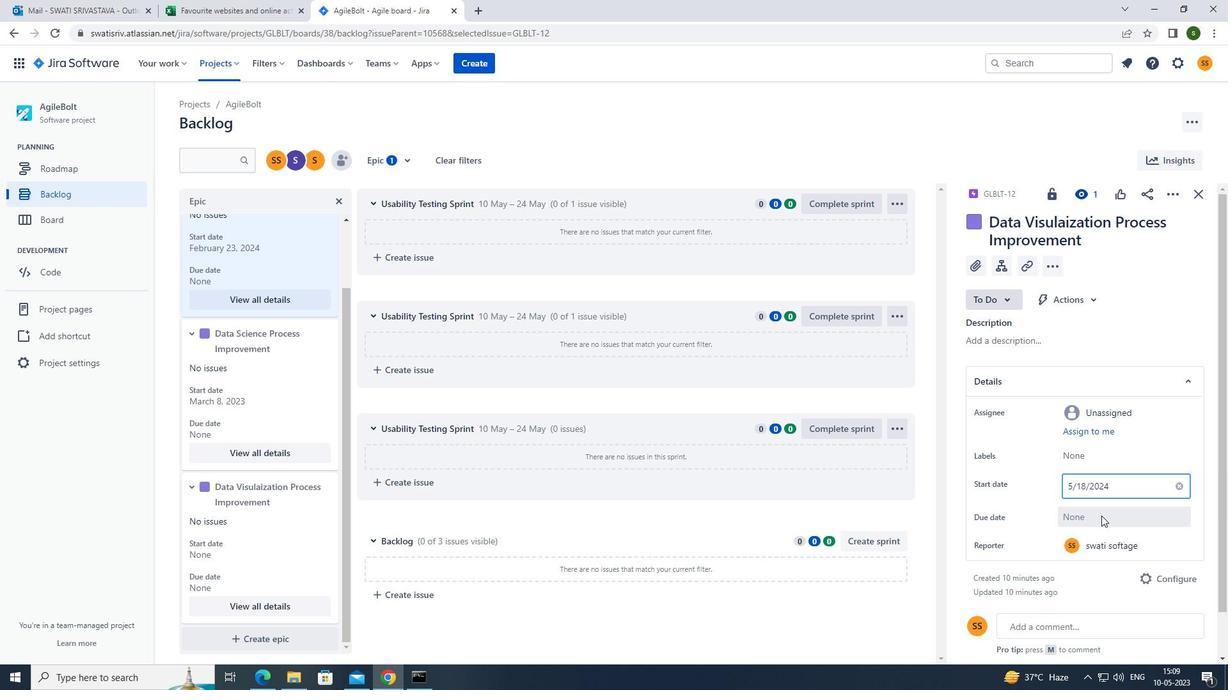 
Action: Mouse moved to (1198, 332)
Screenshot: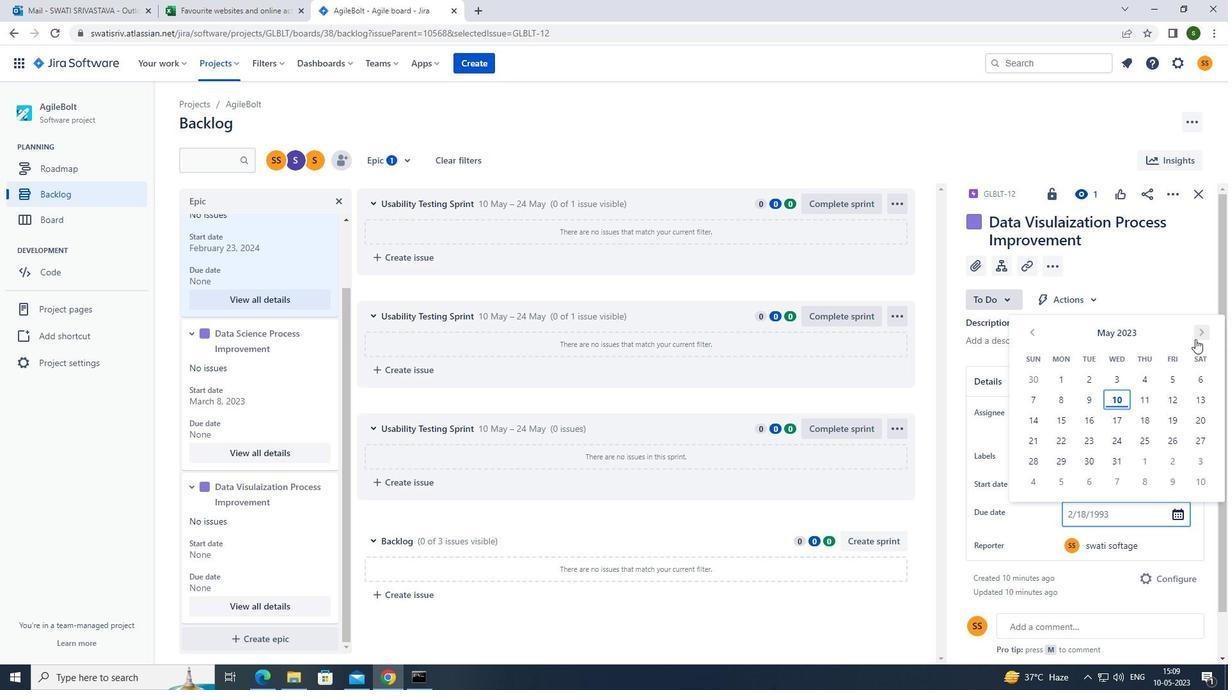 
Action: Mouse pressed left at (1198, 332)
Screenshot: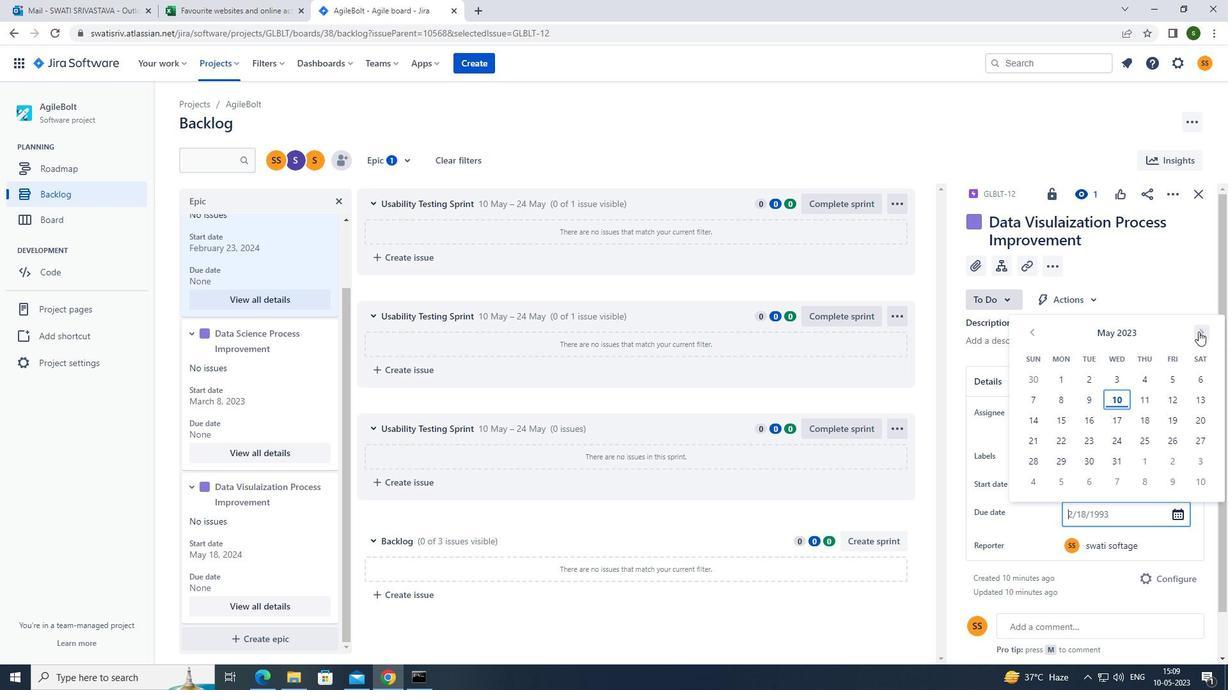 
Action: Mouse pressed left at (1198, 332)
Screenshot: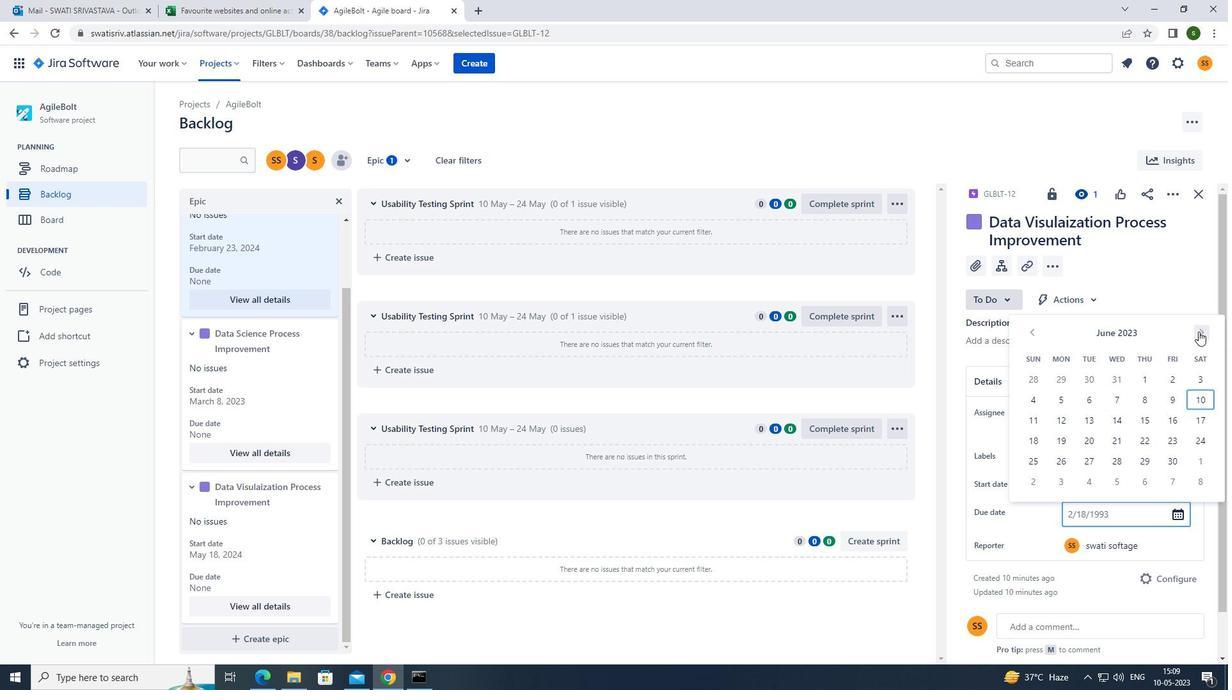 
Action: Mouse pressed left at (1198, 332)
Screenshot: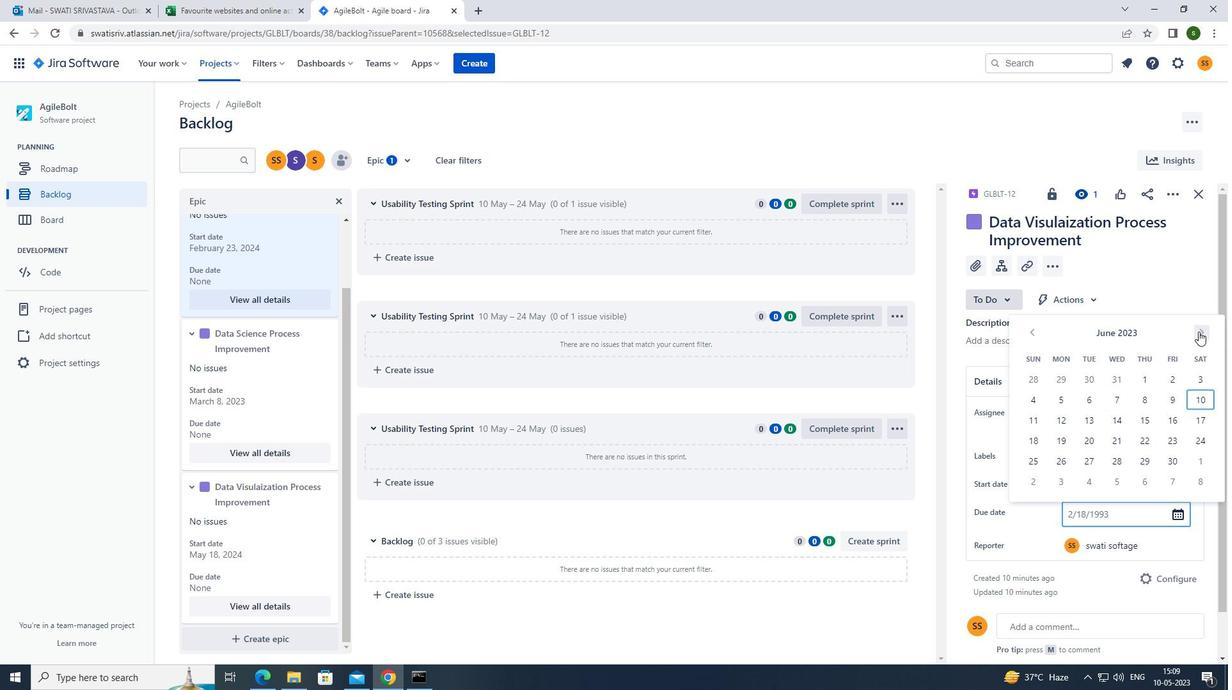 
Action: Mouse pressed left at (1198, 332)
Screenshot: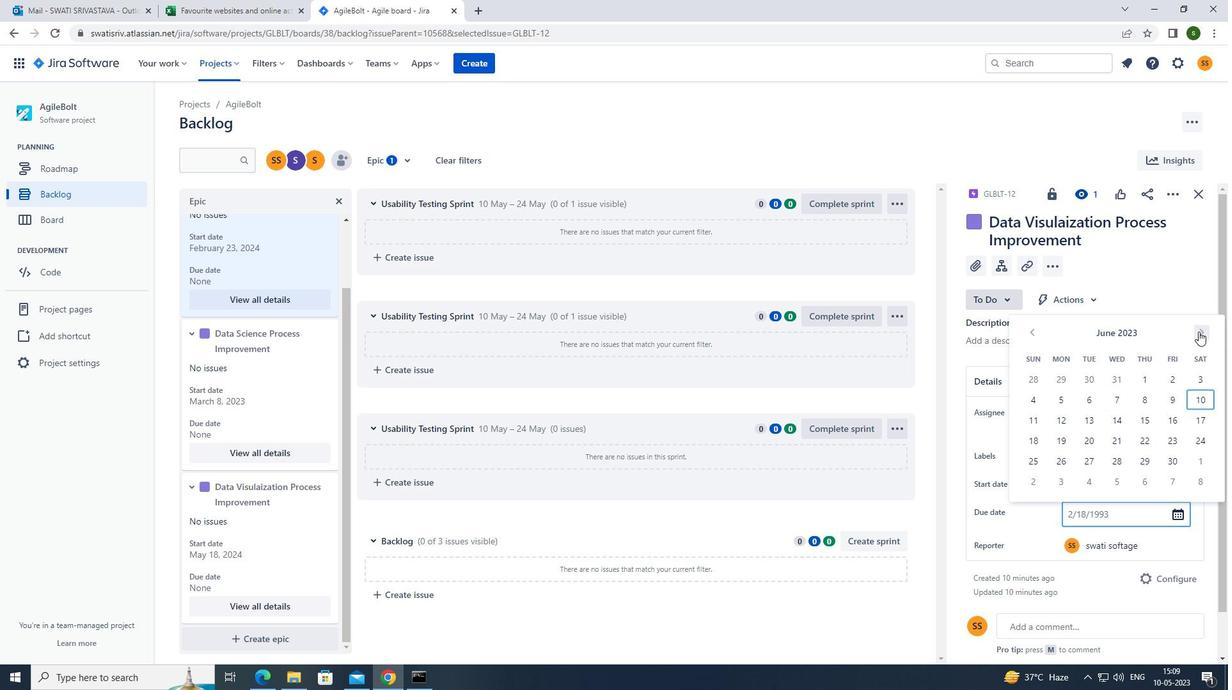 
Action: Mouse pressed left at (1198, 332)
Screenshot: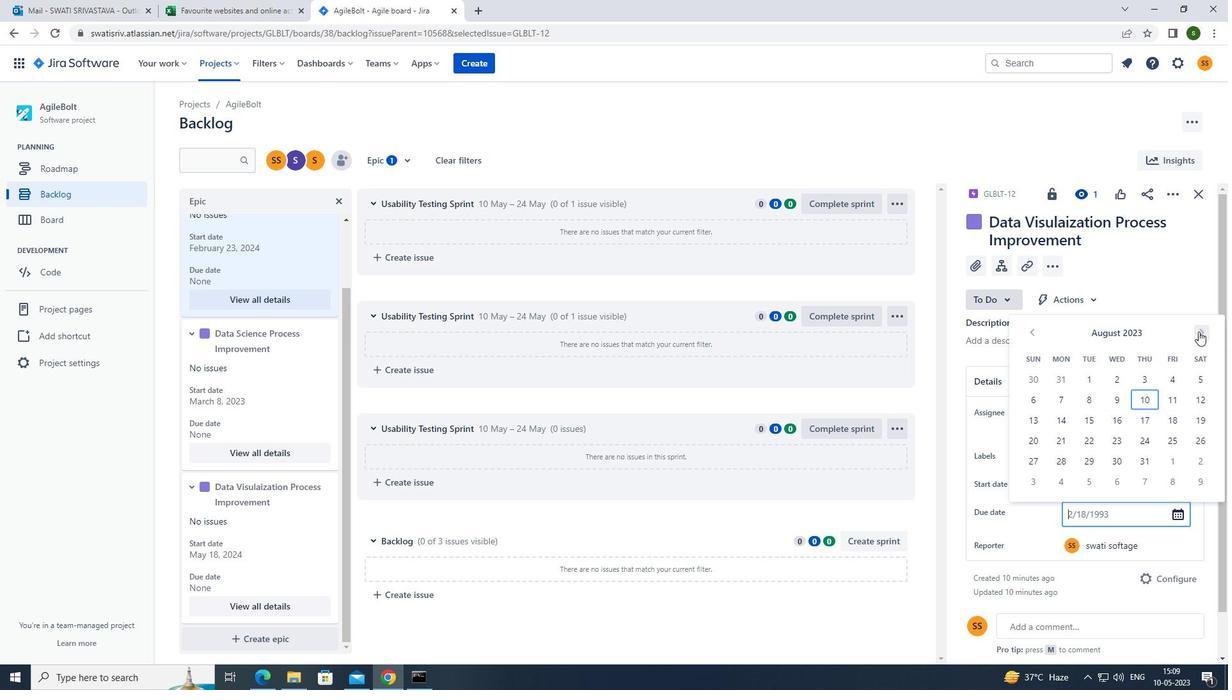 
Action: Mouse pressed left at (1198, 332)
Screenshot: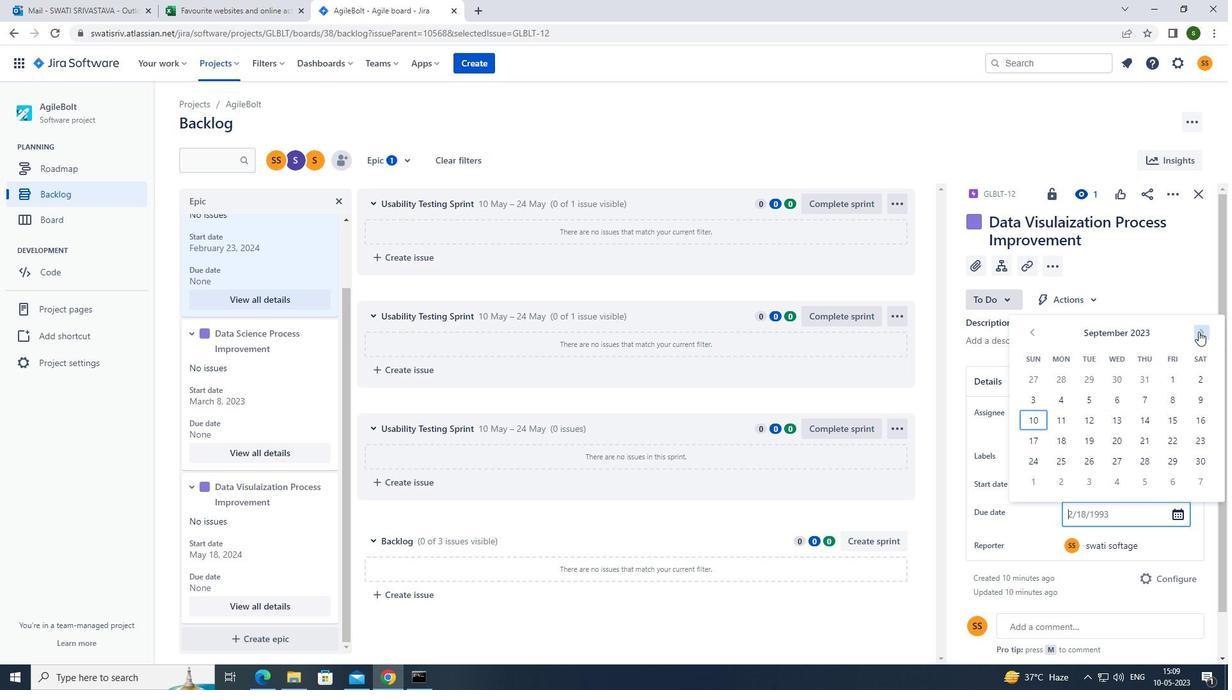 
Action: Mouse pressed left at (1198, 332)
Screenshot: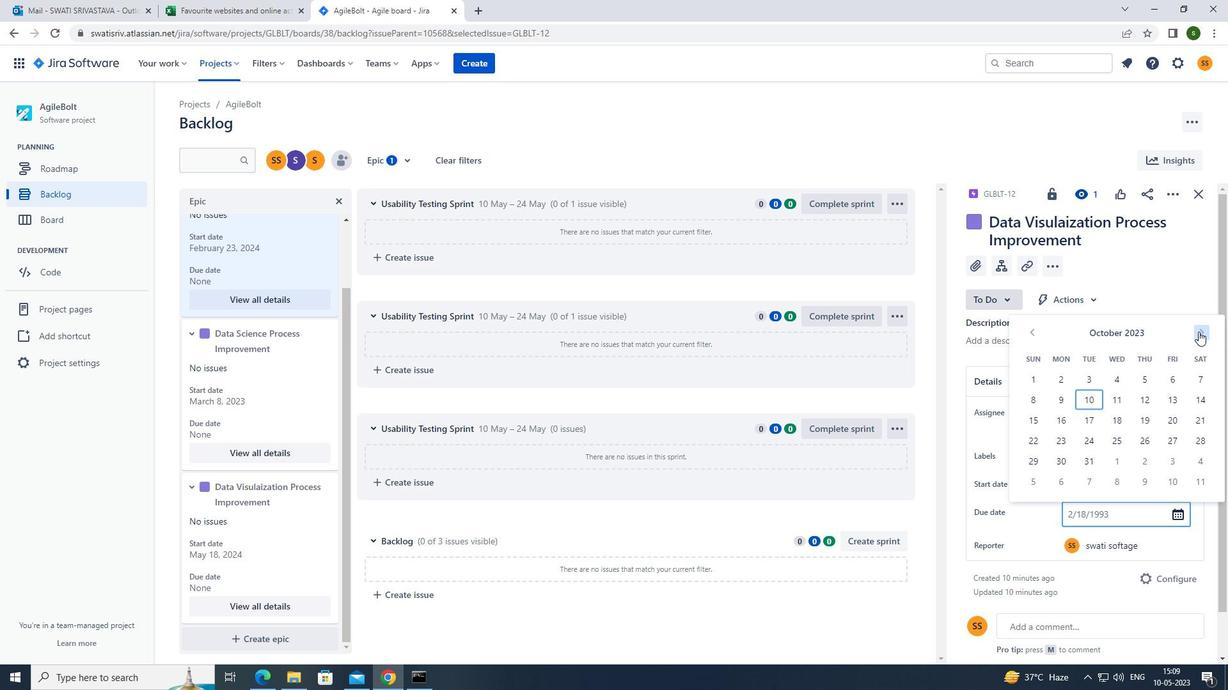 
Action: Mouse pressed left at (1198, 332)
Screenshot: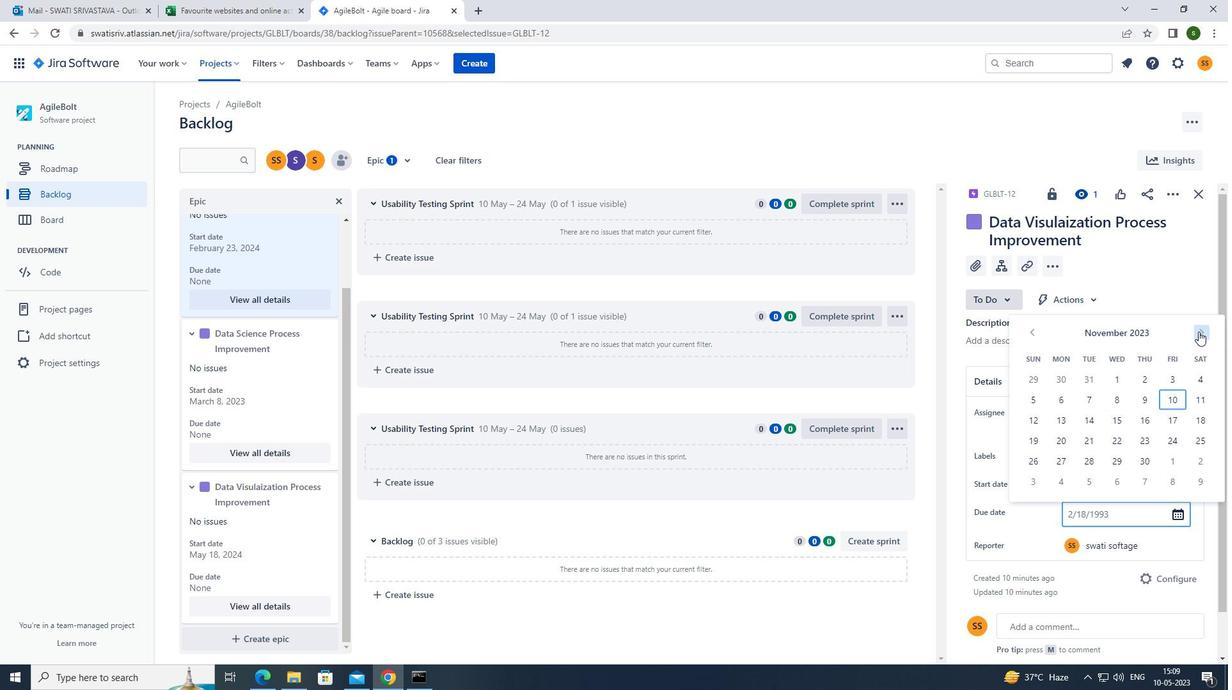 
Action: Mouse pressed left at (1198, 332)
Screenshot: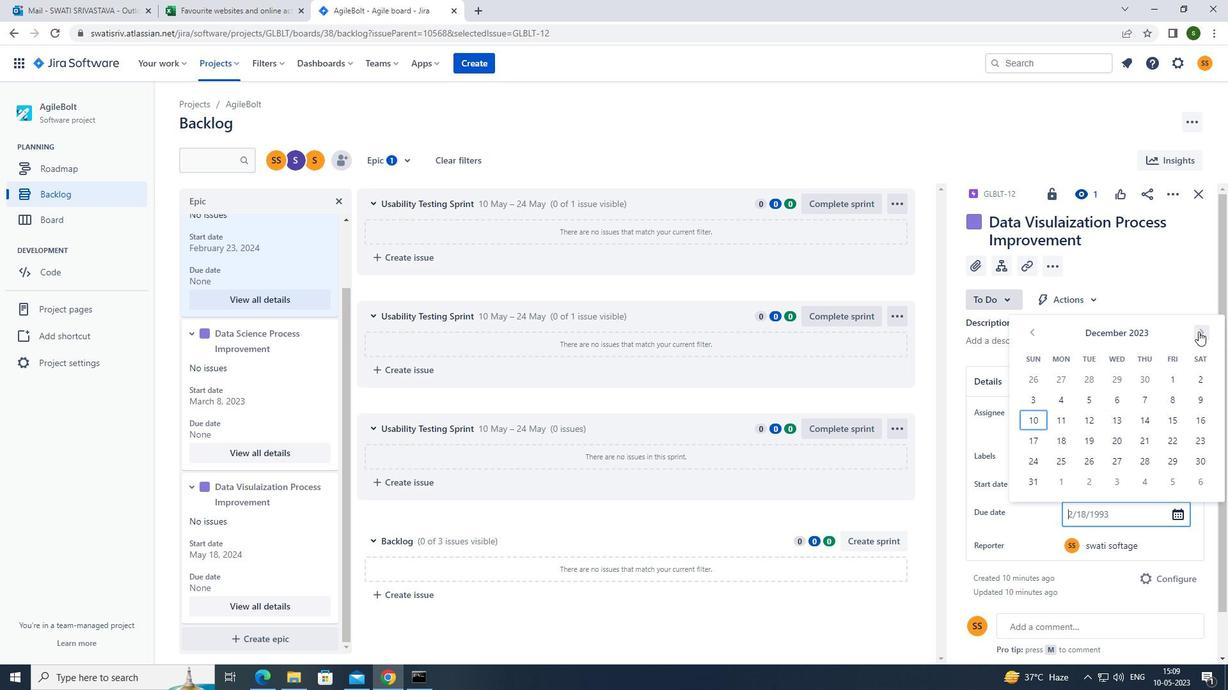 
Action: Mouse pressed left at (1198, 332)
Screenshot: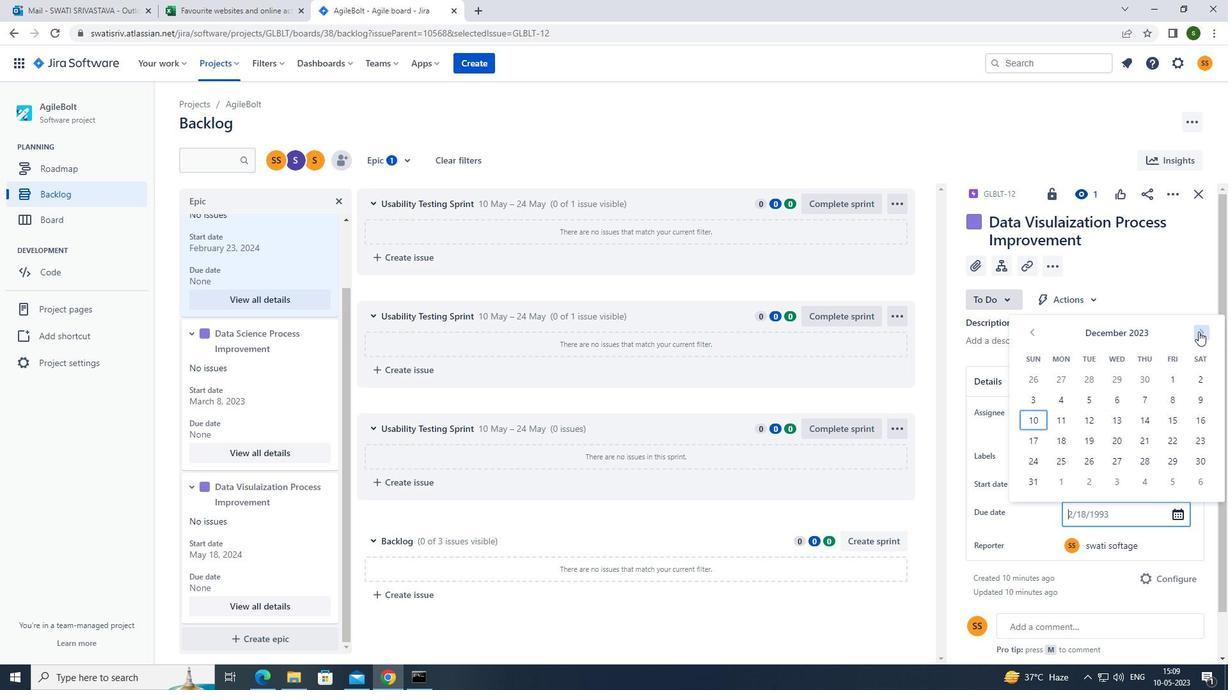 
Action: Mouse pressed left at (1198, 332)
Screenshot: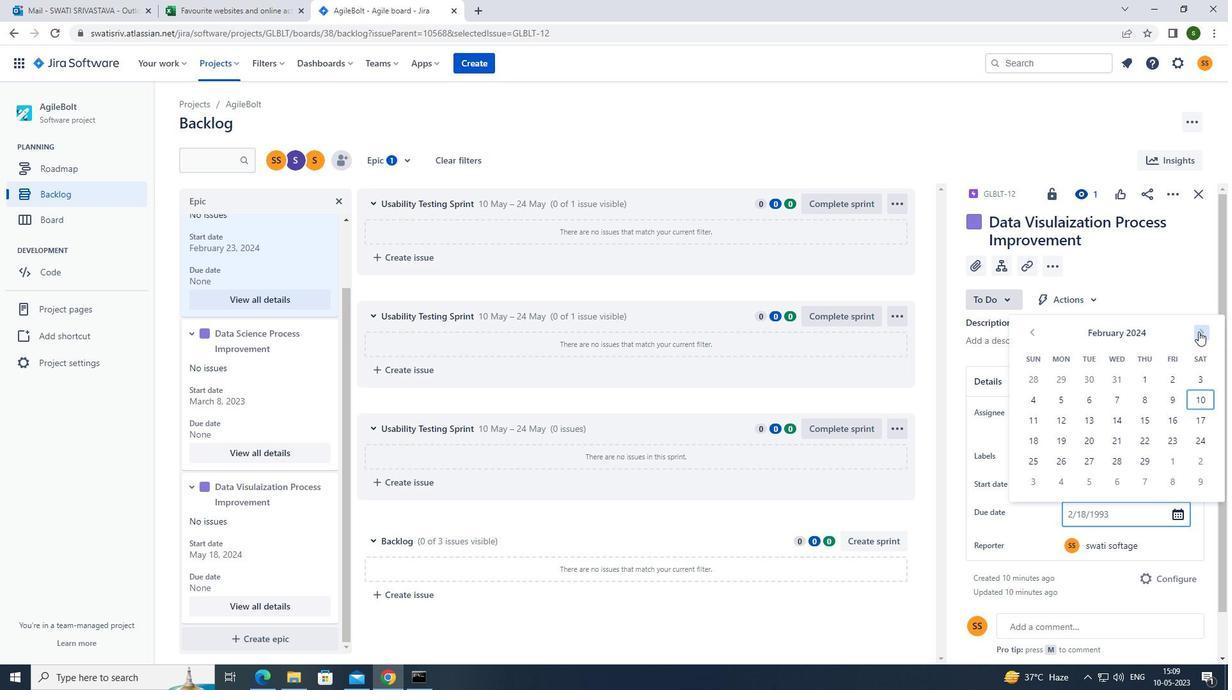 
Action: Mouse pressed left at (1198, 332)
Screenshot: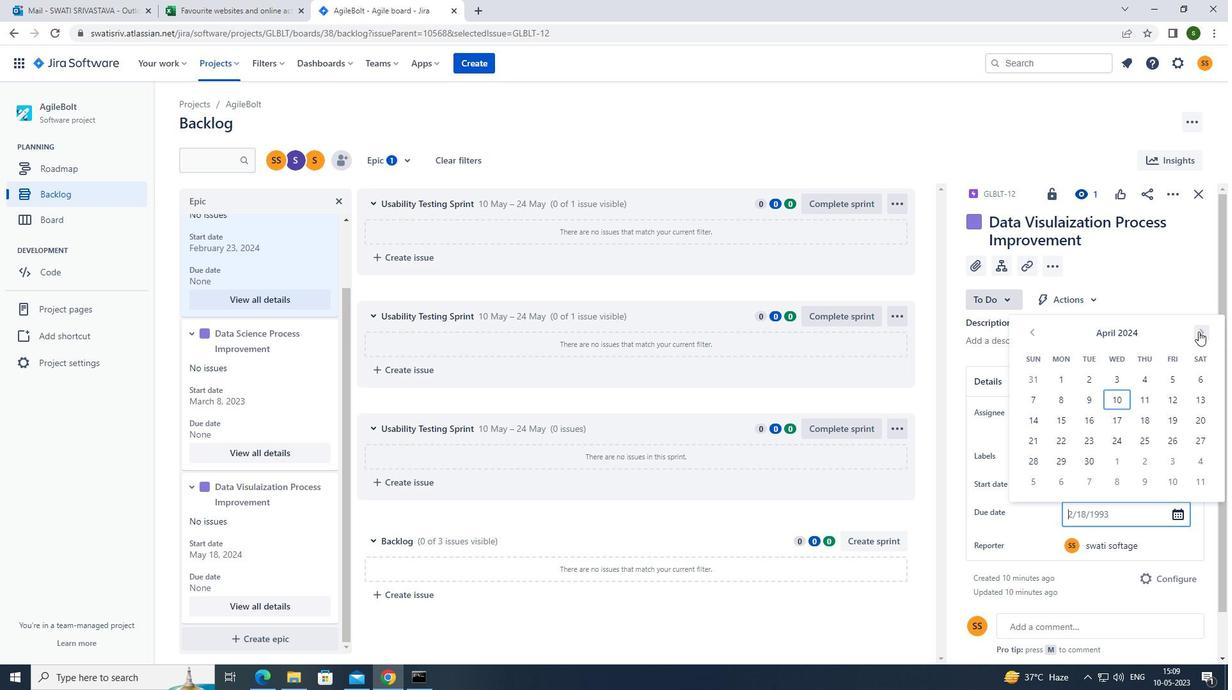 
Action: Mouse pressed left at (1198, 332)
Screenshot: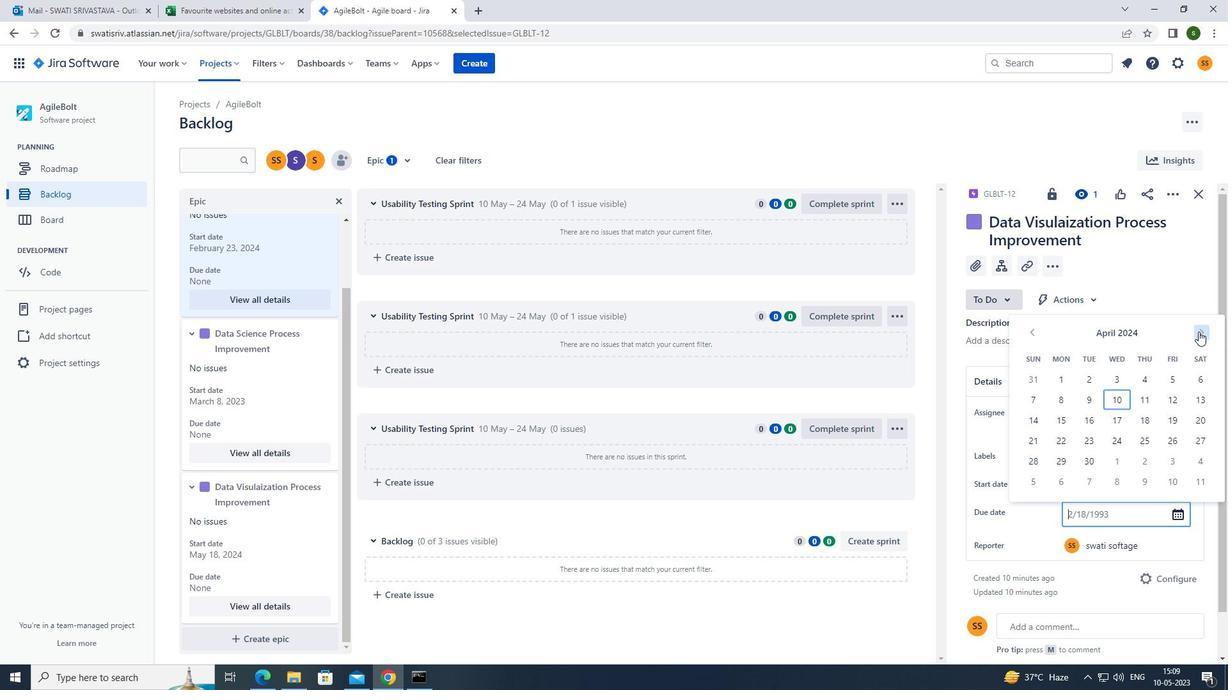 
Action: Mouse pressed left at (1198, 332)
Screenshot: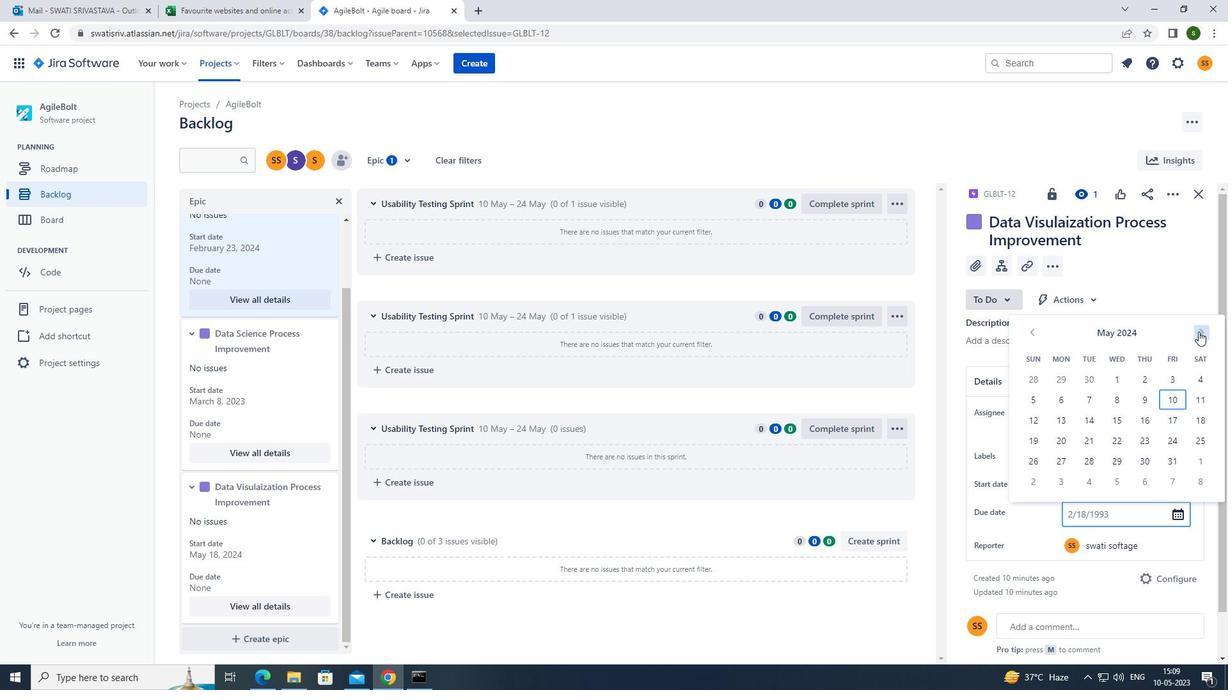 
Action: Mouse pressed left at (1198, 332)
Screenshot: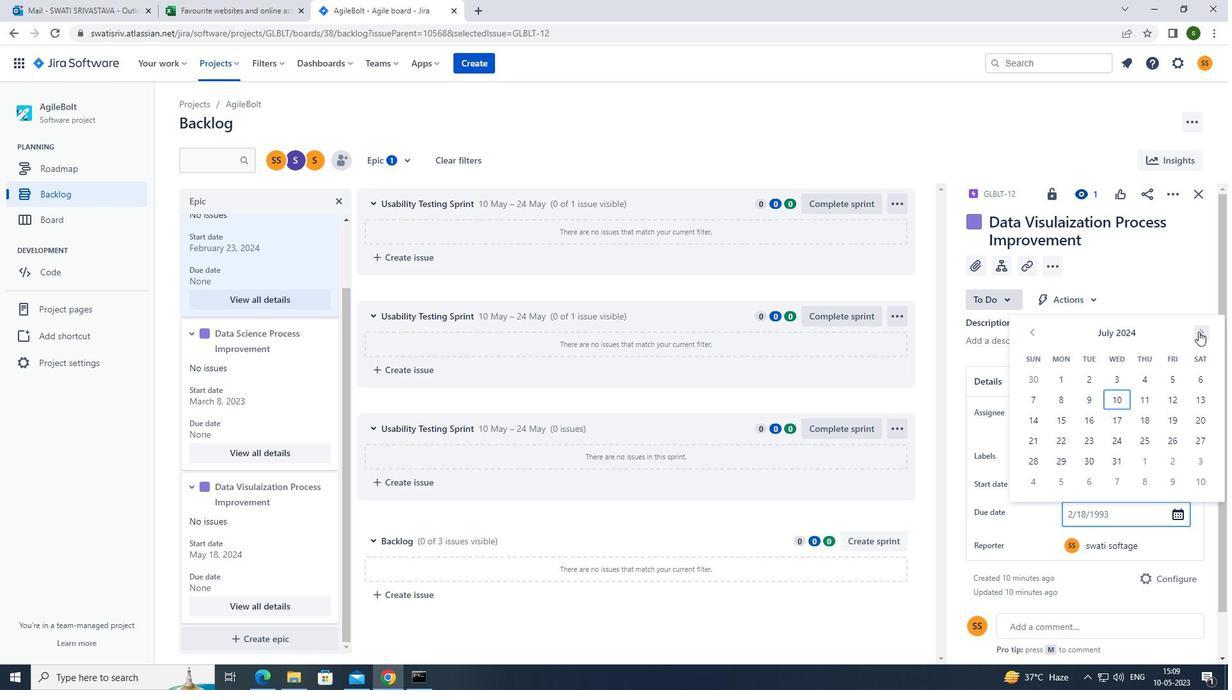 
Action: Mouse pressed left at (1198, 332)
Screenshot: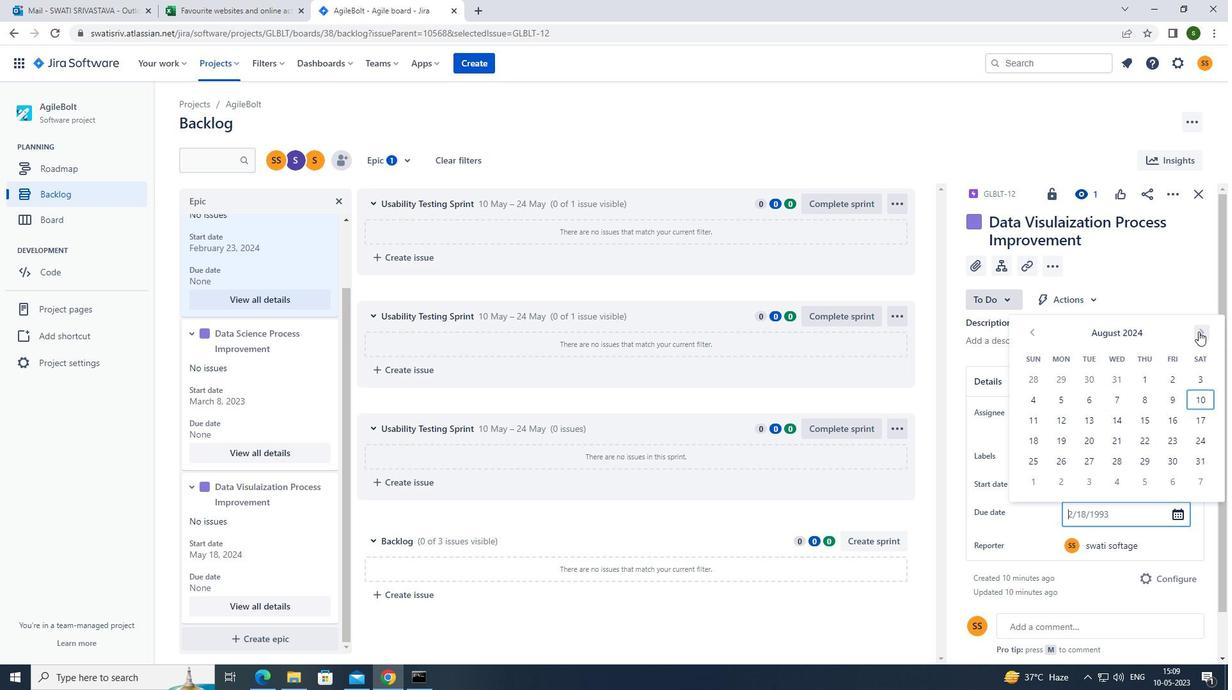 
Action: Mouse pressed left at (1198, 332)
Screenshot: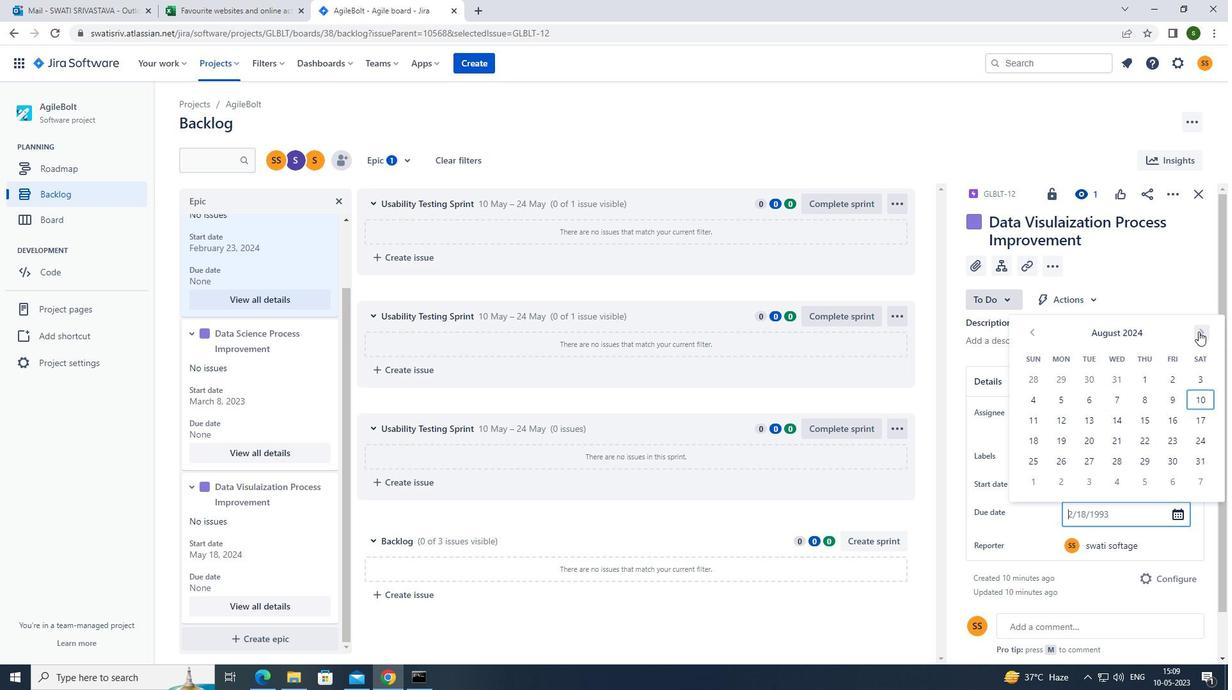 
Action: Mouse pressed left at (1198, 332)
Screenshot: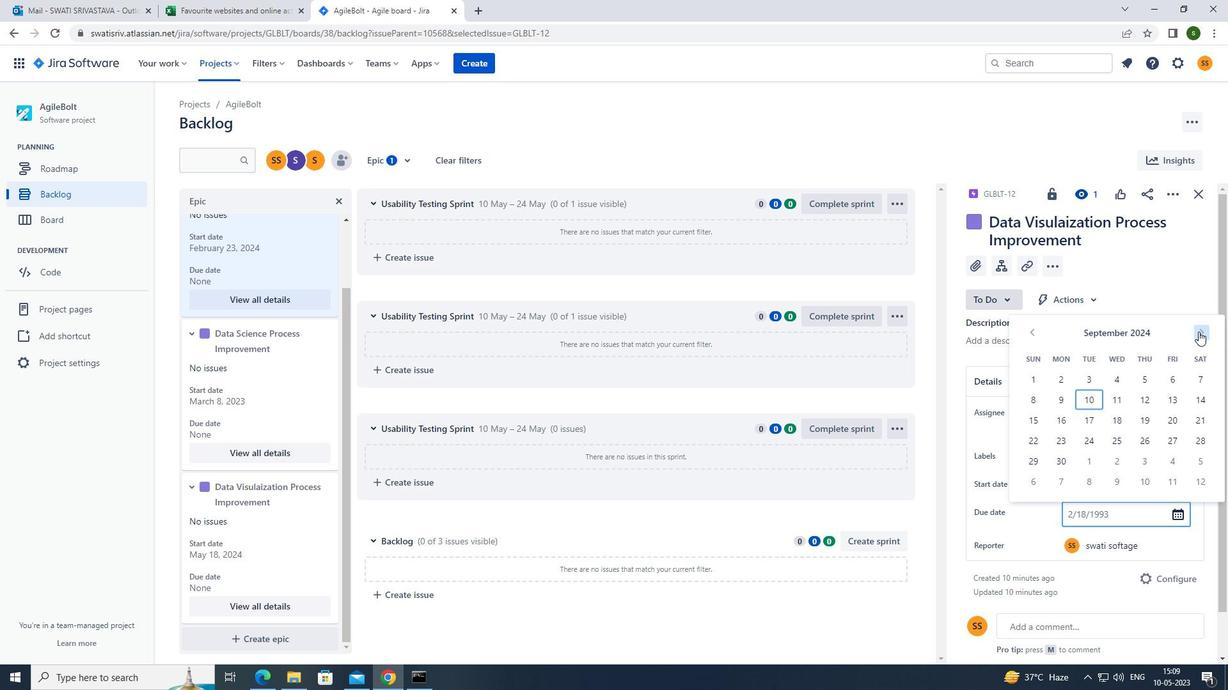 
Action: Mouse moved to (1109, 417)
Screenshot: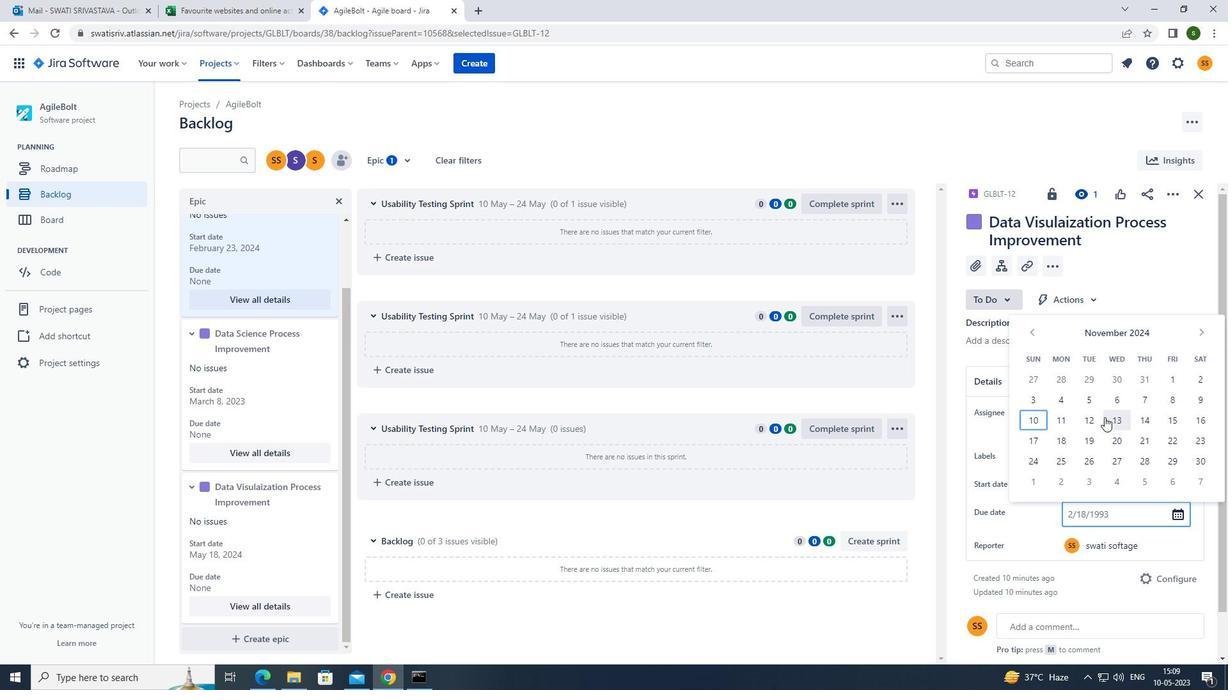 
Action: Mouse pressed left at (1109, 417)
Screenshot: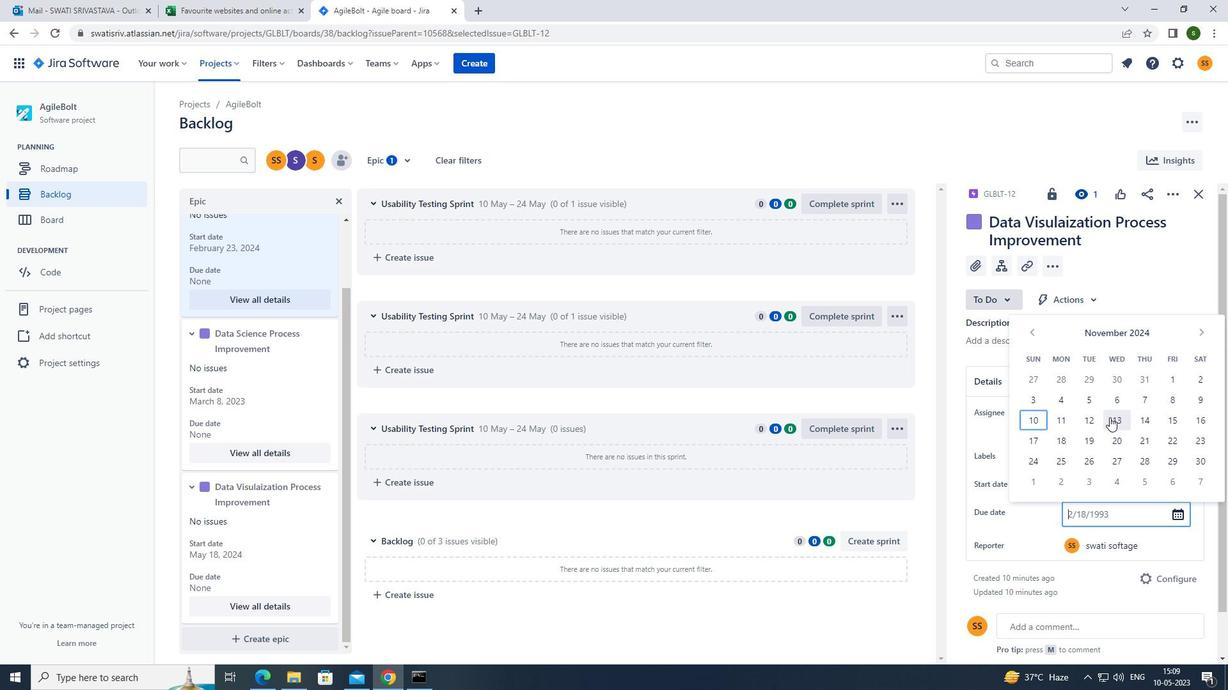 
Action: Mouse moved to (802, 161)
Screenshot: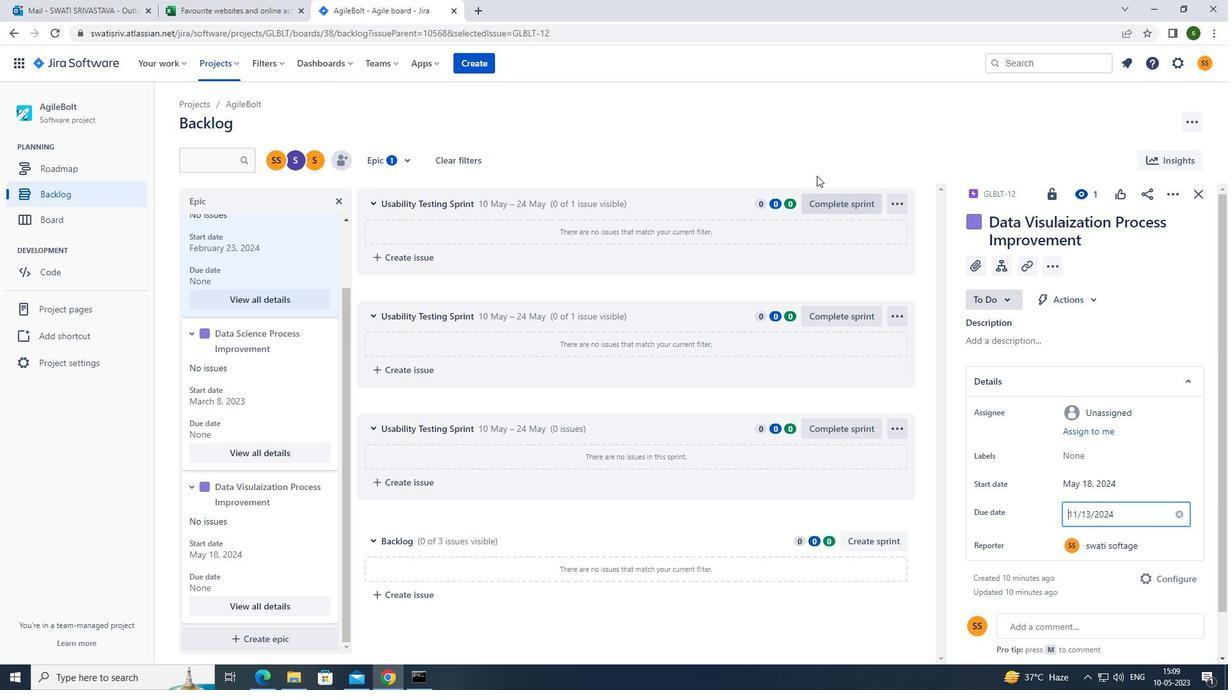 
Action: Mouse pressed left at (802, 161)
Screenshot: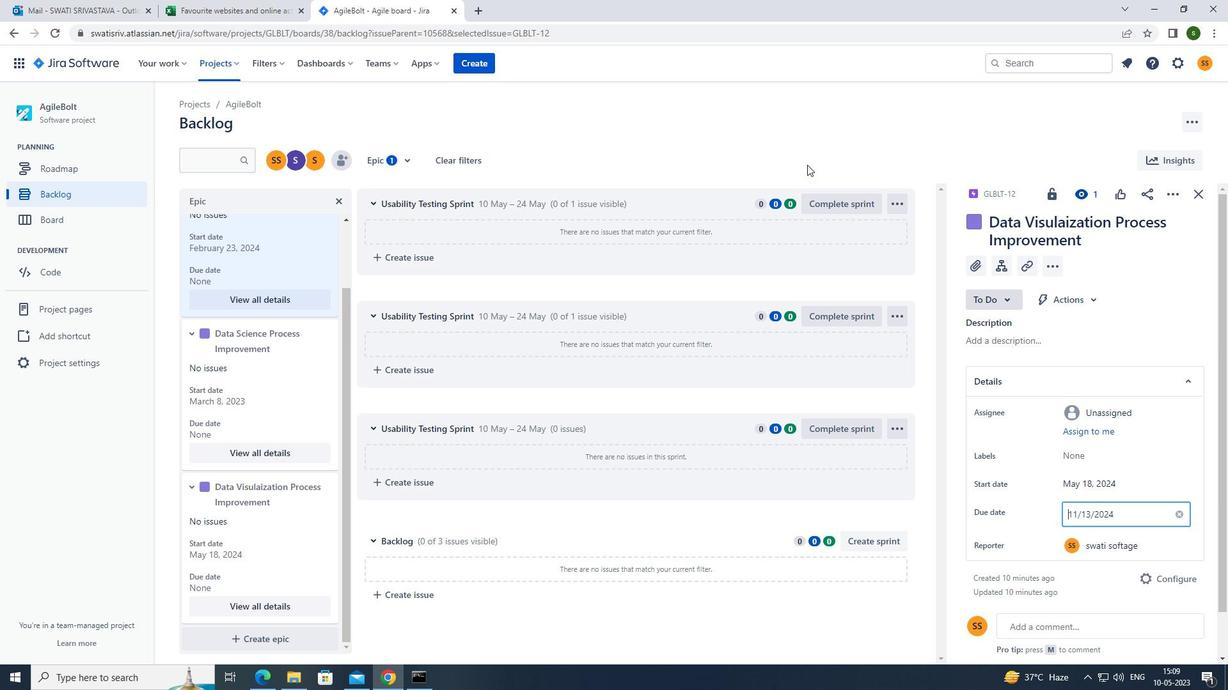 
